 Task: Roll up How many In force and Surrendered.
Action: Mouse moved to (19, 91)
Screenshot: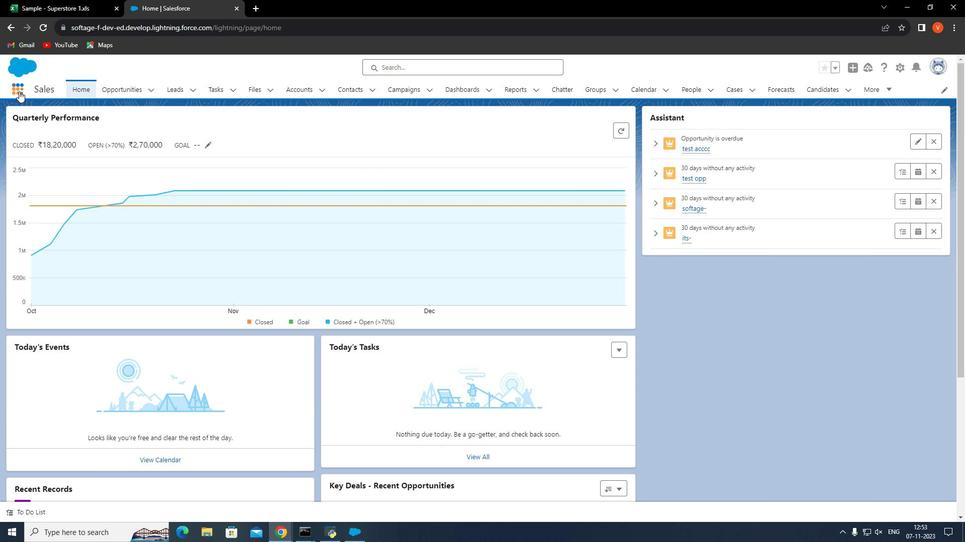 
Action: Mouse pressed left at (19, 91)
Screenshot: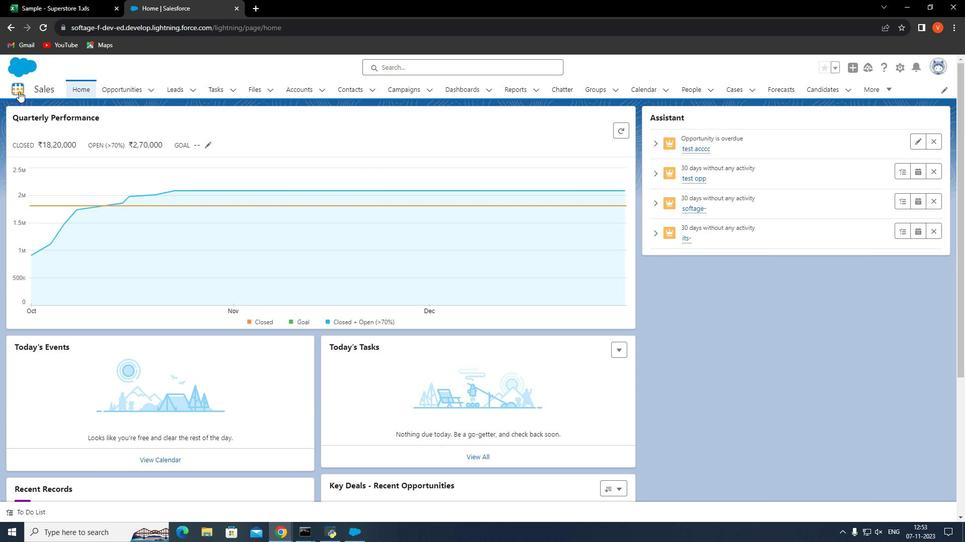
Action: Mouse moved to (36, 264)
Screenshot: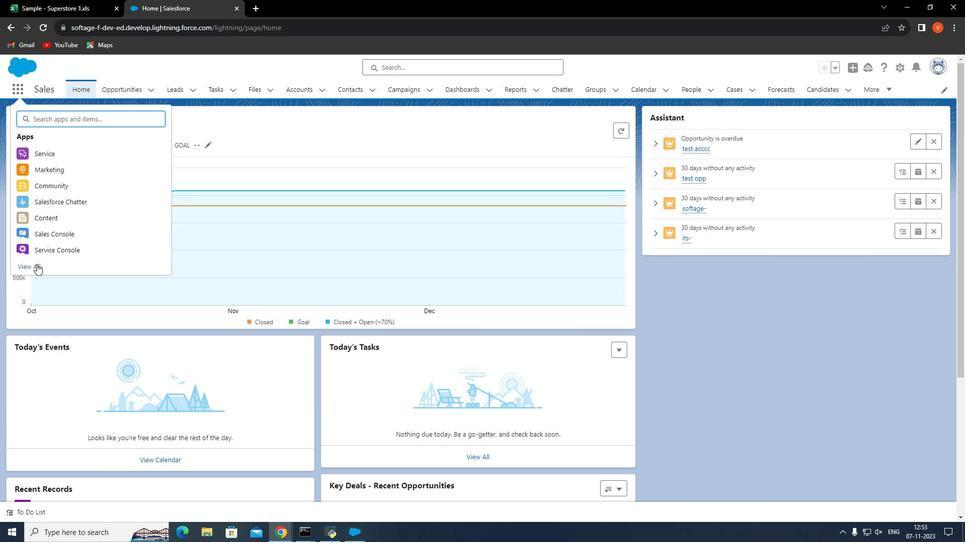 
Action: Mouse pressed left at (36, 264)
Screenshot: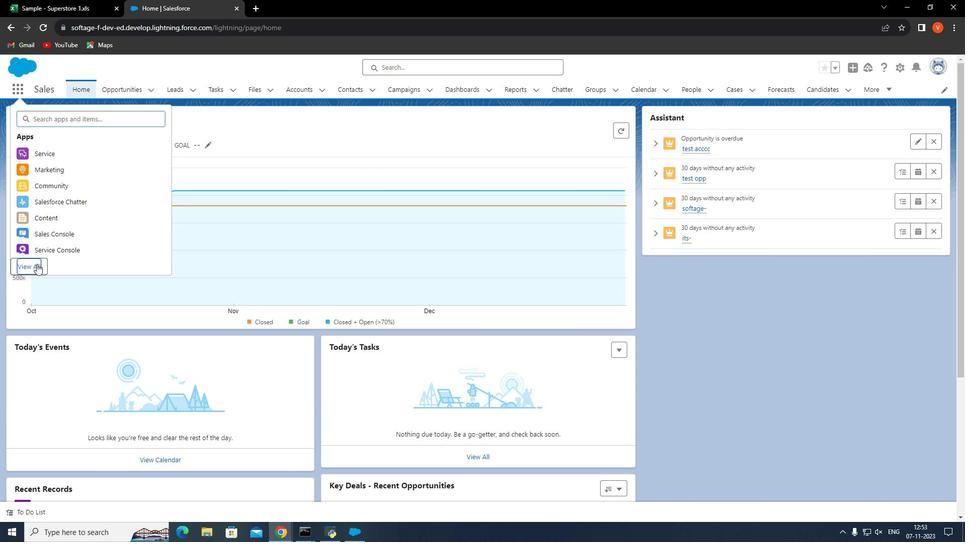 
Action: Mouse moved to (407, 385)
Screenshot: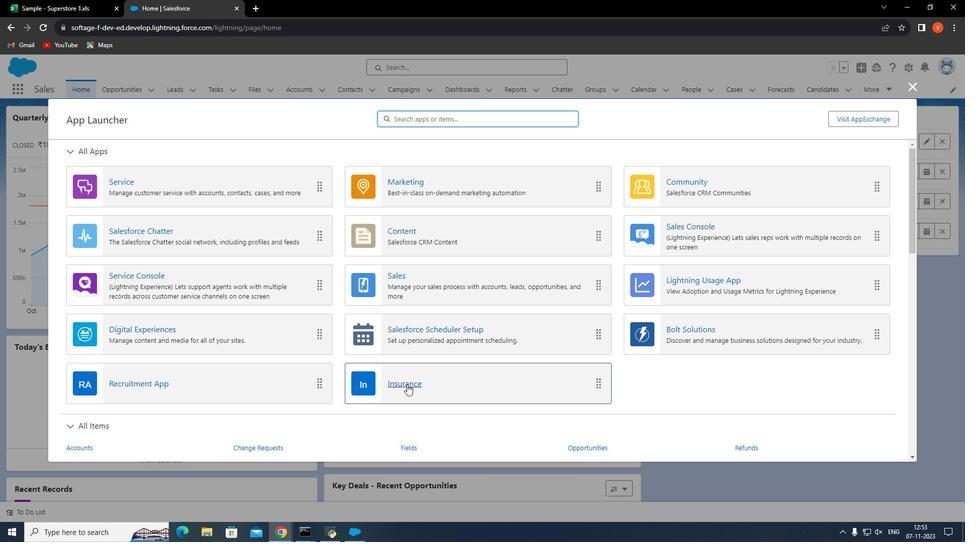 
Action: Mouse pressed left at (407, 385)
Screenshot: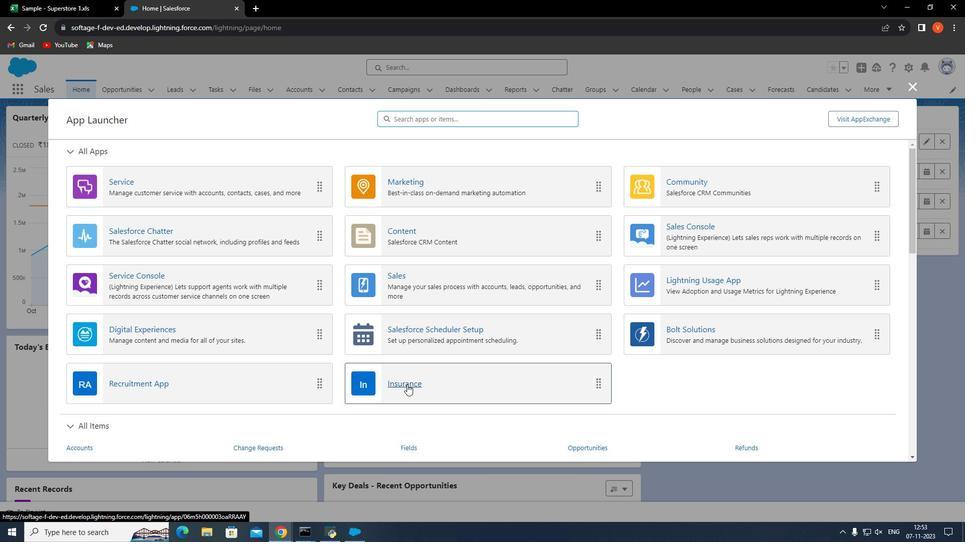 
Action: Mouse moved to (323, 88)
Screenshot: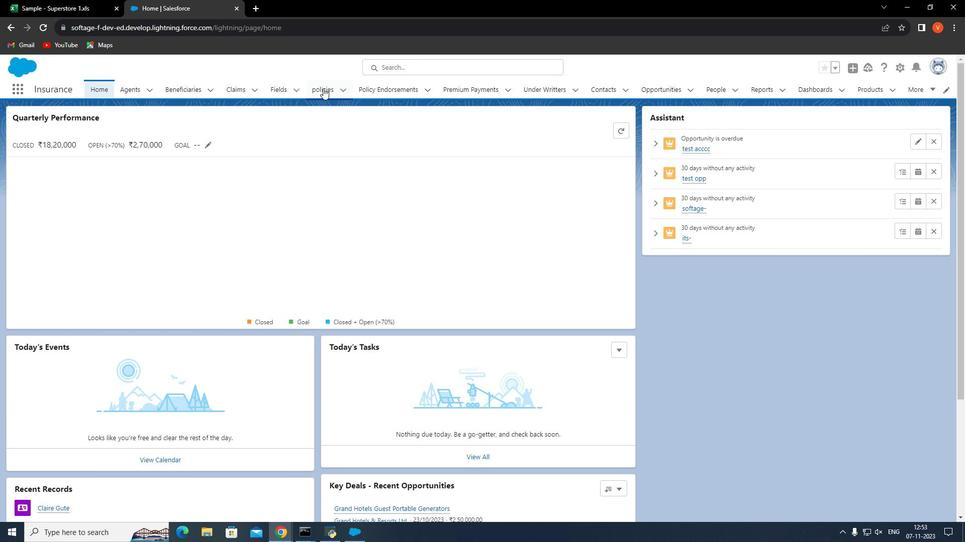 
Action: Mouse pressed left at (323, 88)
Screenshot: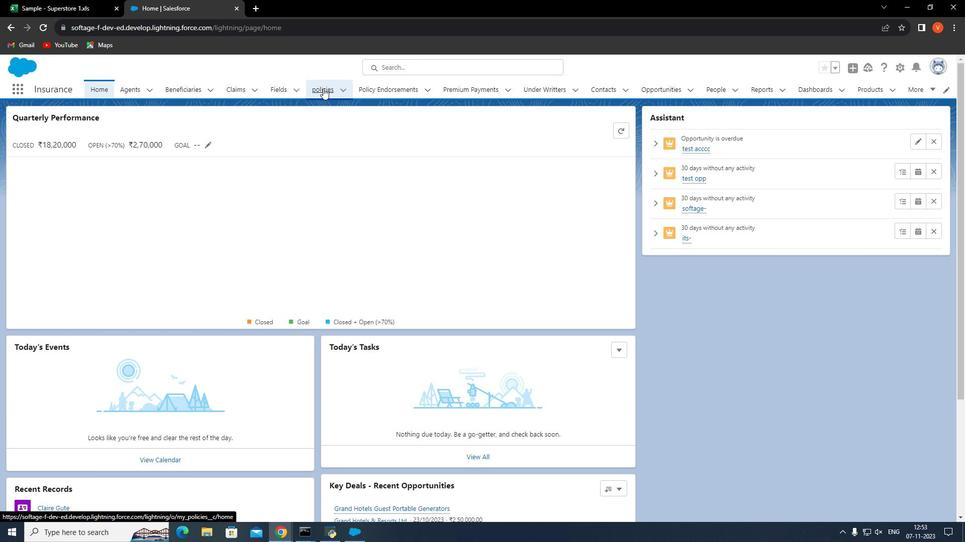 
Action: Mouse moved to (909, 63)
Screenshot: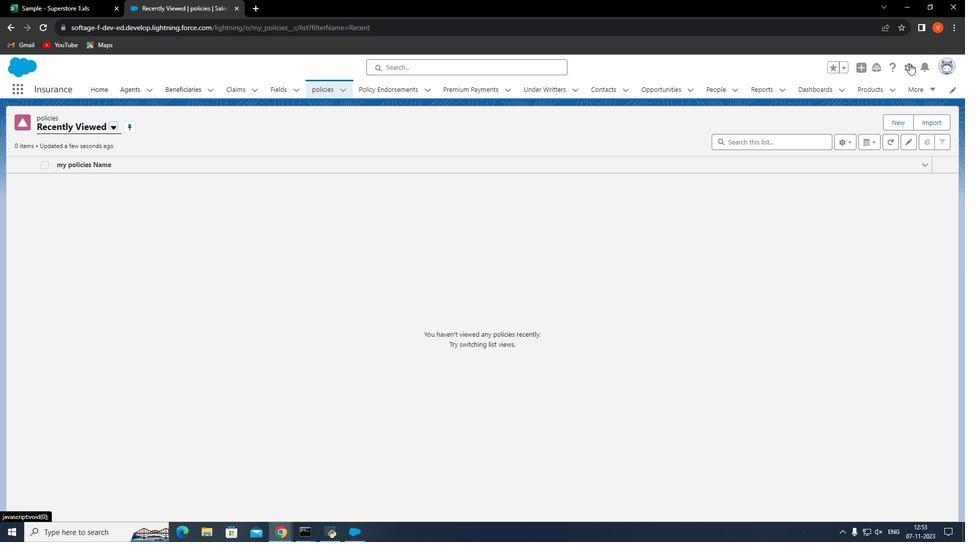 
Action: Mouse pressed left at (909, 63)
Screenshot: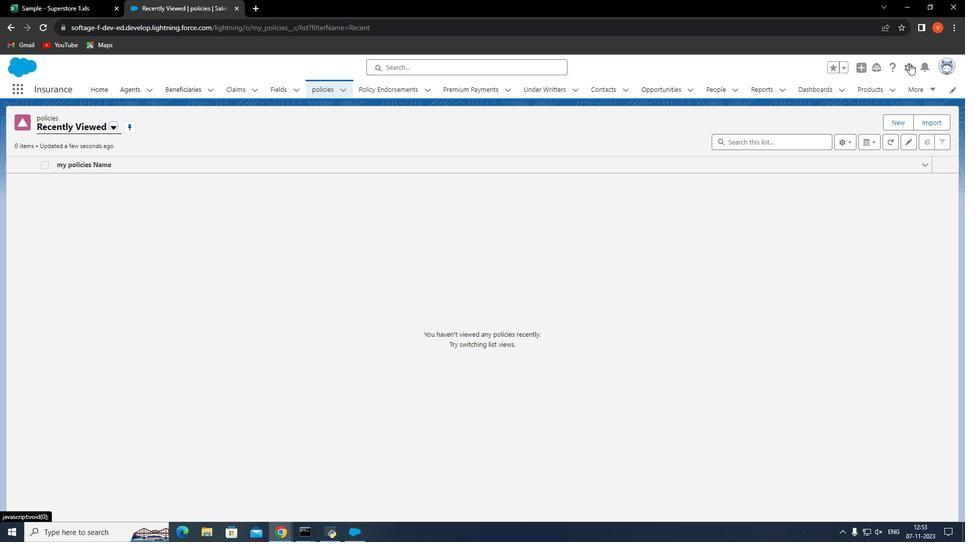 
Action: Mouse moved to (901, 90)
Screenshot: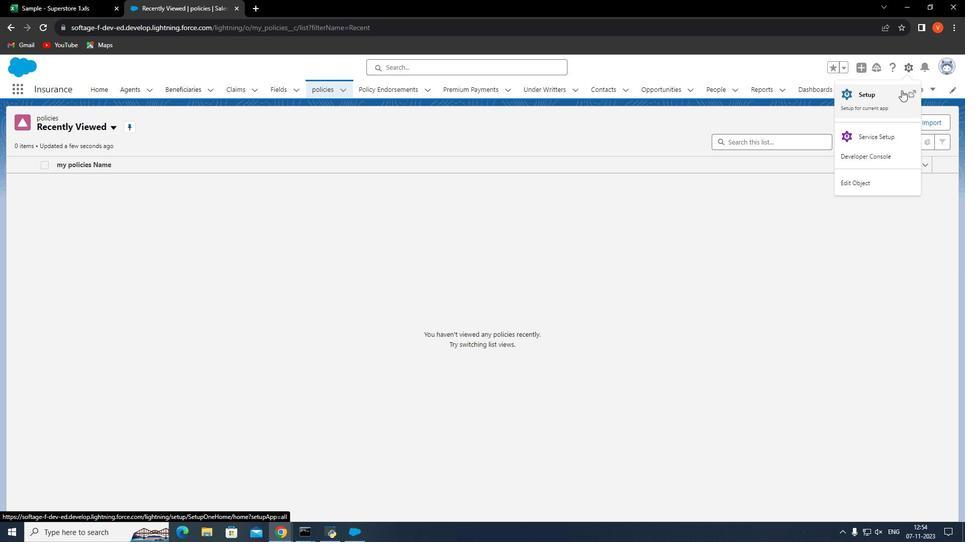 
Action: Mouse pressed left at (901, 90)
Screenshot: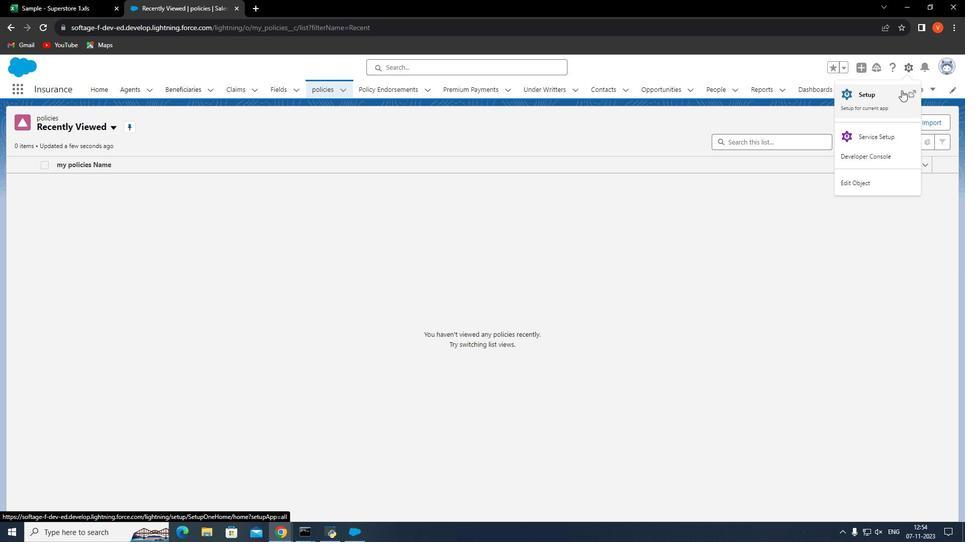 
Action: Mouse moved to (122, 91)
Screenshot: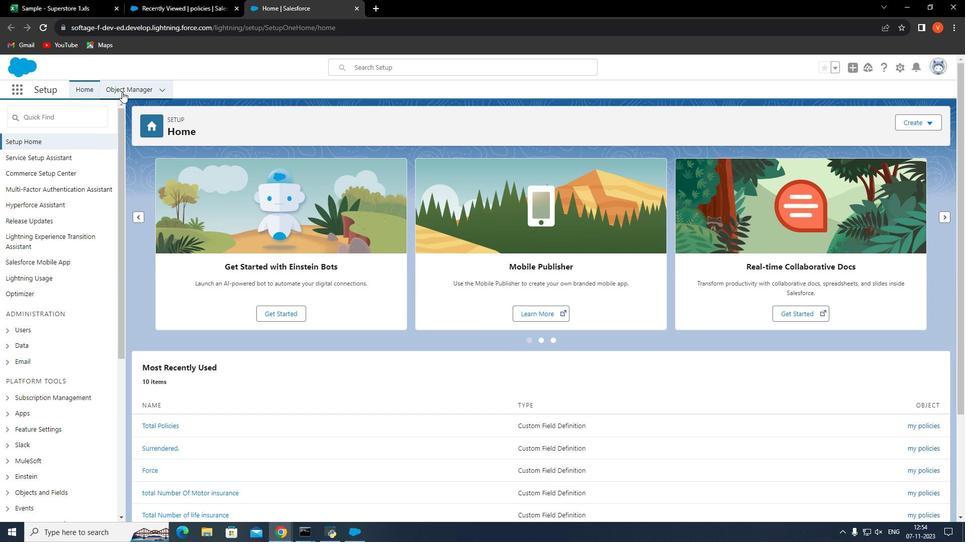 
Action: Mouse pressed left at (122, 91)
Screenshot: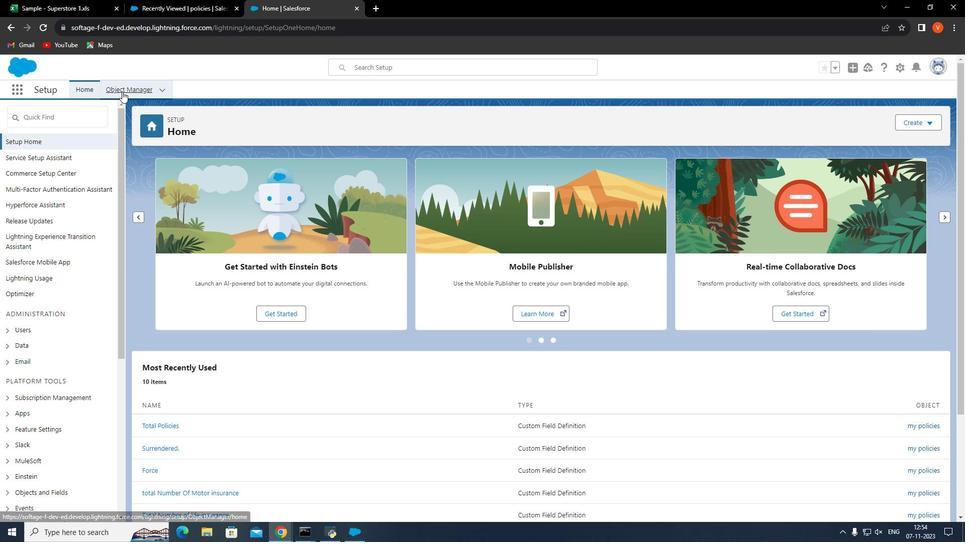 
Action: Mouse moved to (794, 127)
Screenshot: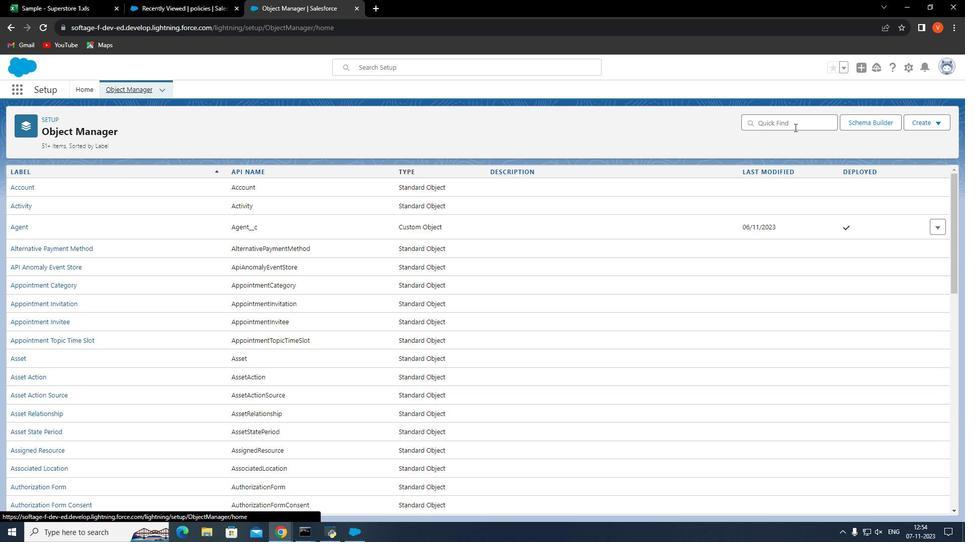 
Action: Mouse pressed left at (794, 127)
Screenshot: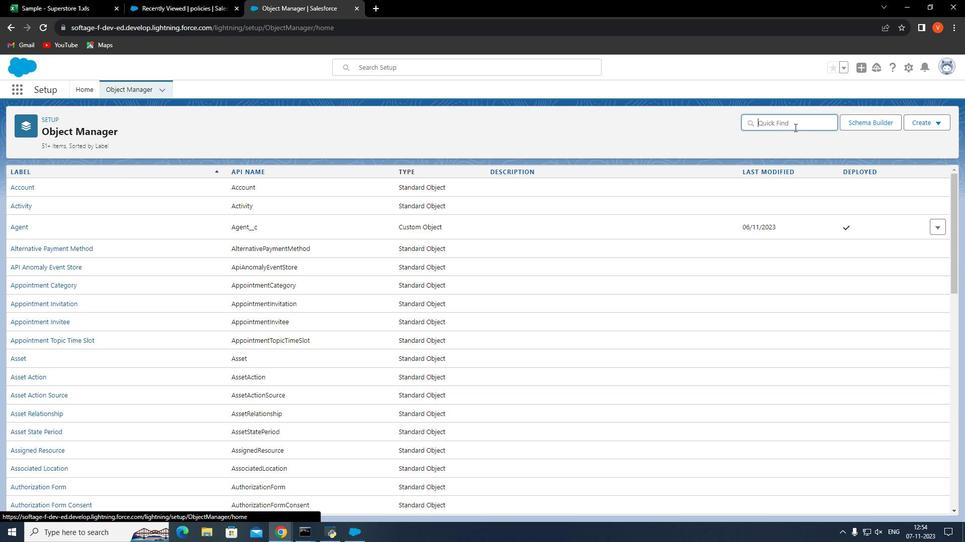 
Action: Mouse moved to (419, 288)
Screenshot: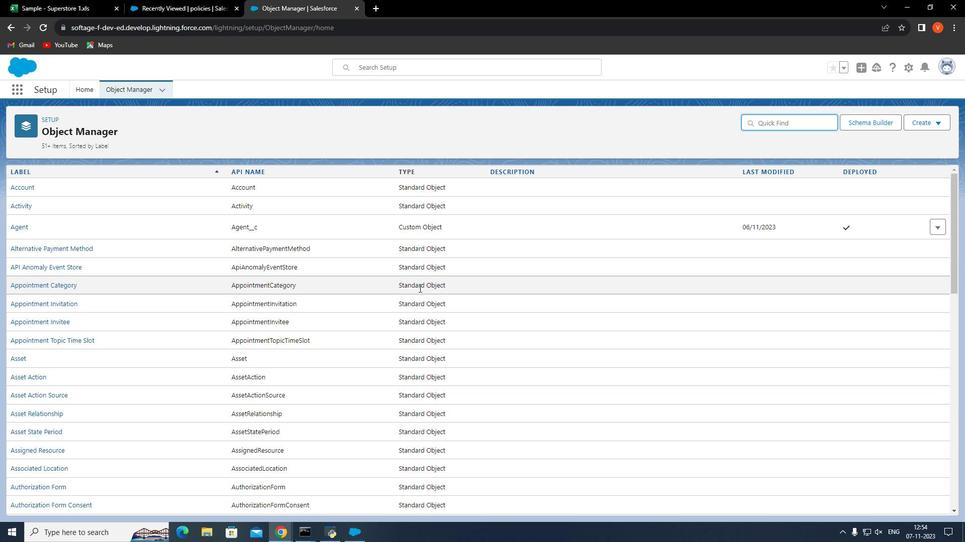 
Action: Mouse scrolled (419, 287) with delta (0, 0)
Screenshot: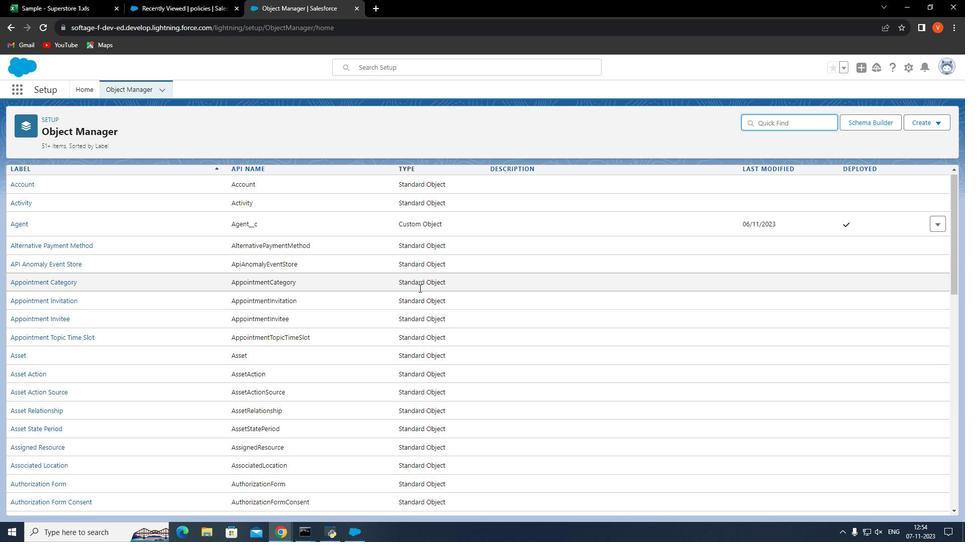 
Action: Mouse scrolled (419, 287) with delta (0, 0)
Screenshot: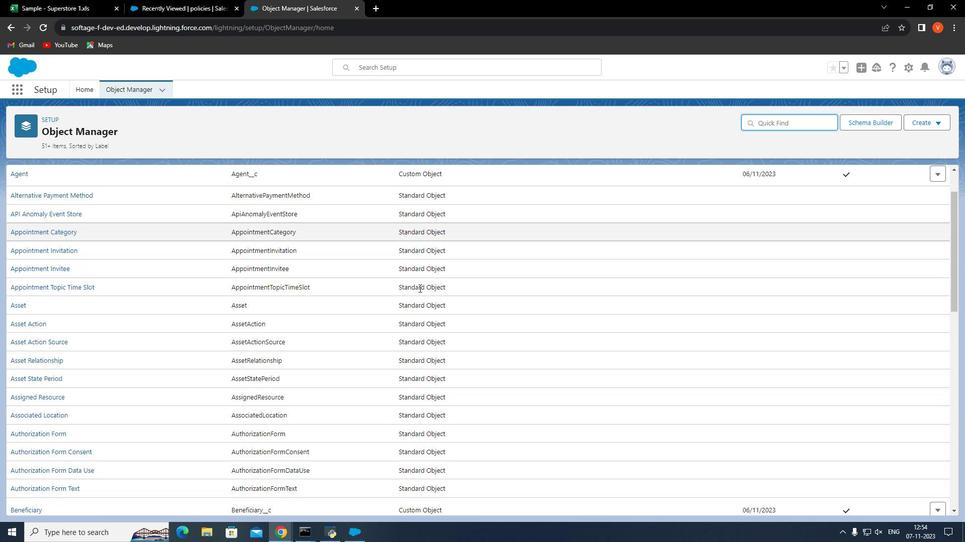 
Action: Mouse moved to (419, 289)
Screenshot: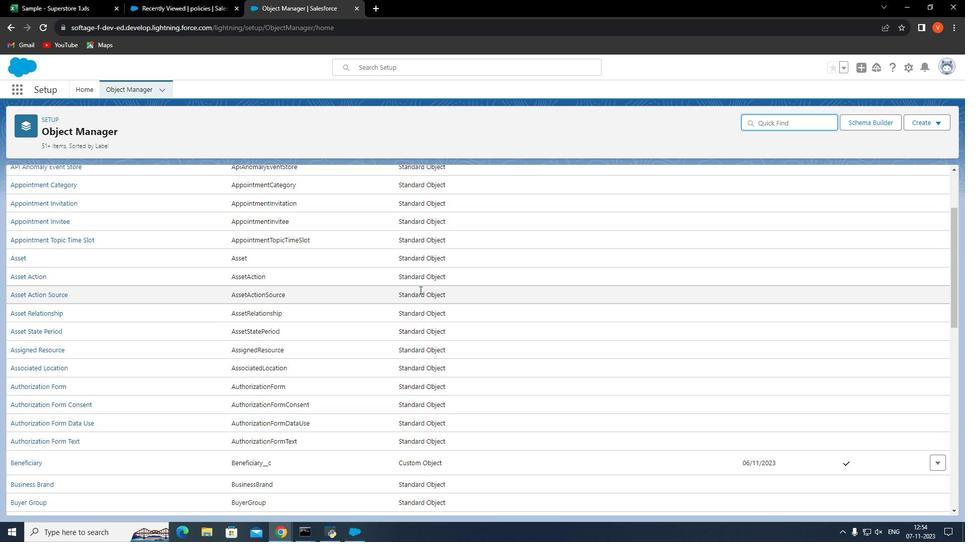 
Action: Mouse scrolled (419, 289) with delta (0, 0)
Screenshot: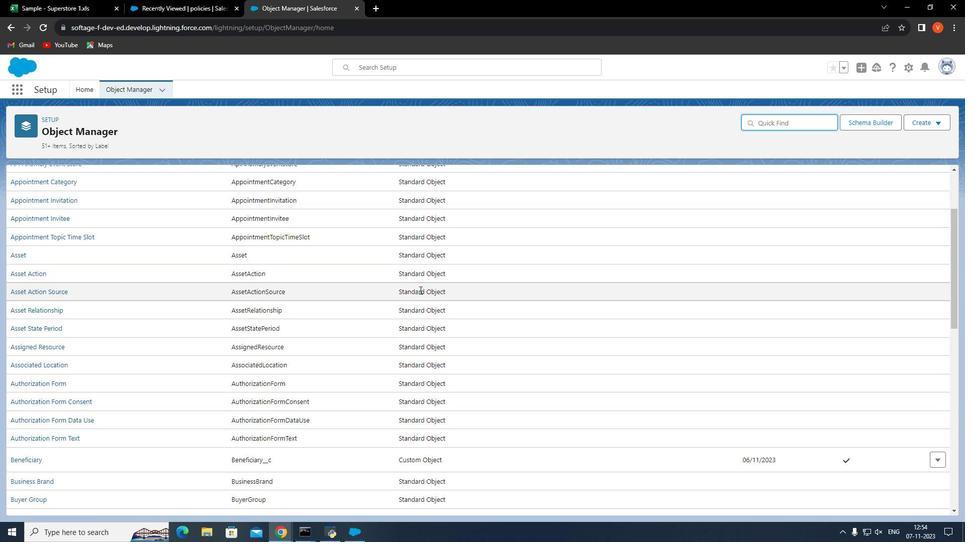 
Action: Mouse moved to (420, 291)
Screenshot: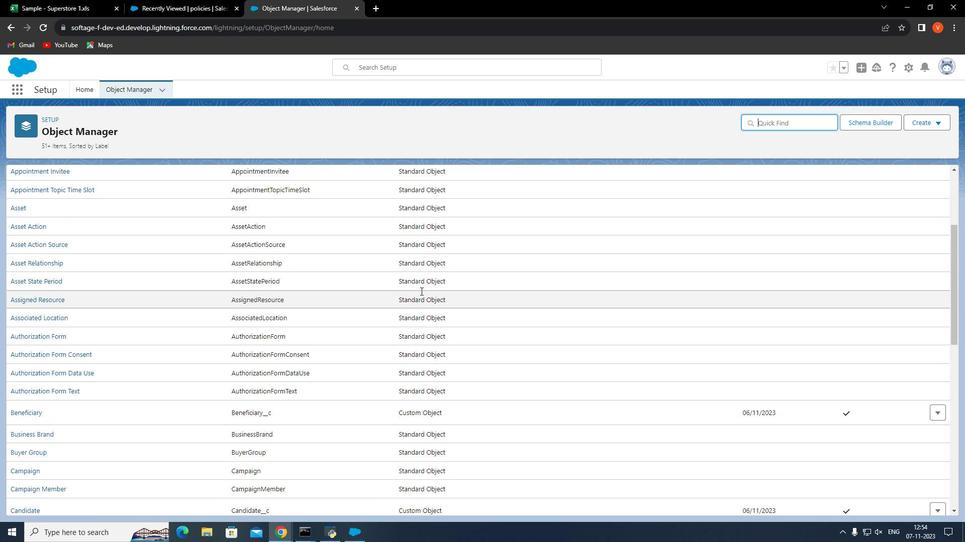 
Action: Mouse scrolled (420, 290) with delta (0, 0)
Screenshot: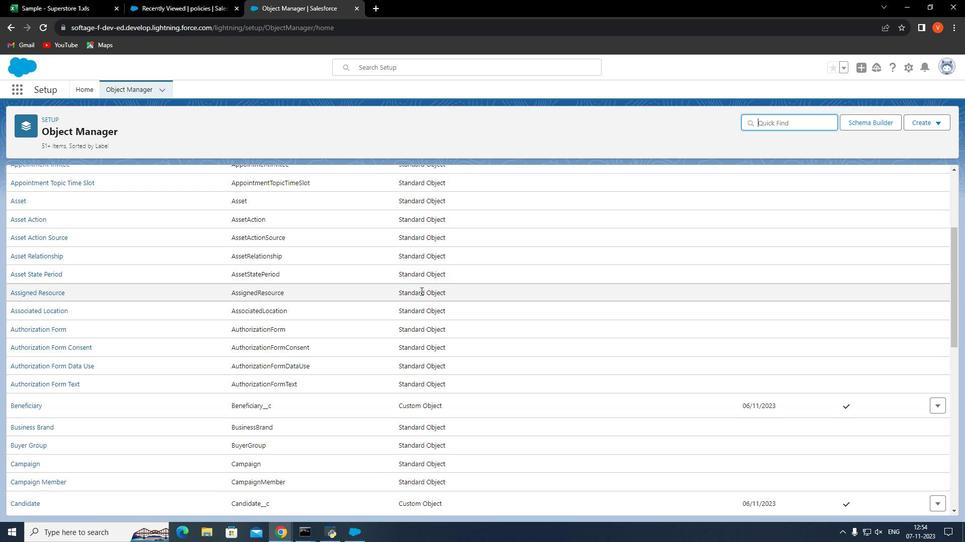 
Action: Mouse moved to (403, 309)
Screenshot: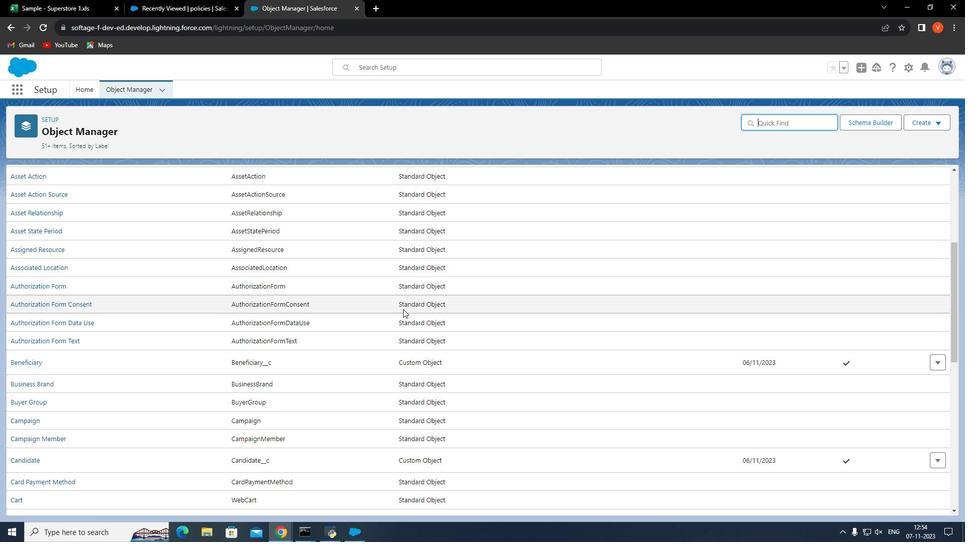 
Action: Mouse scrolled (403, 309) with delta (0, 0)
Screenshot: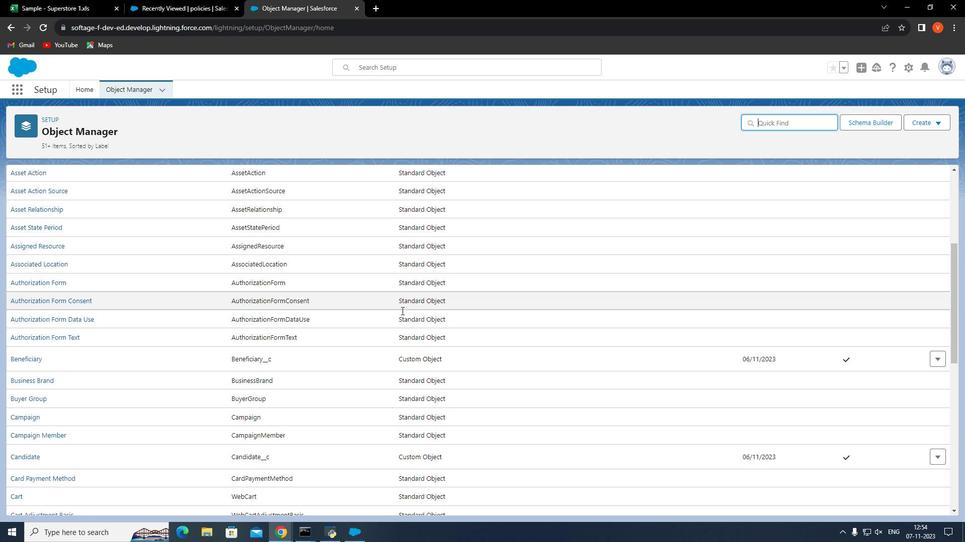 
Action: Mouse moved to (401, 313)
Screenshot: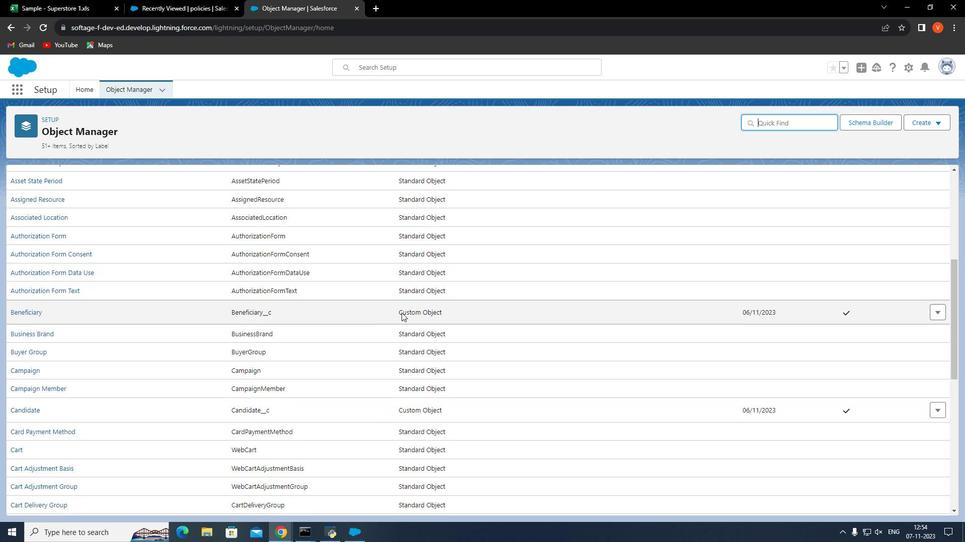 
Action: Mouse scrolled (401, 312) with delta (0, 0)
Screenshot: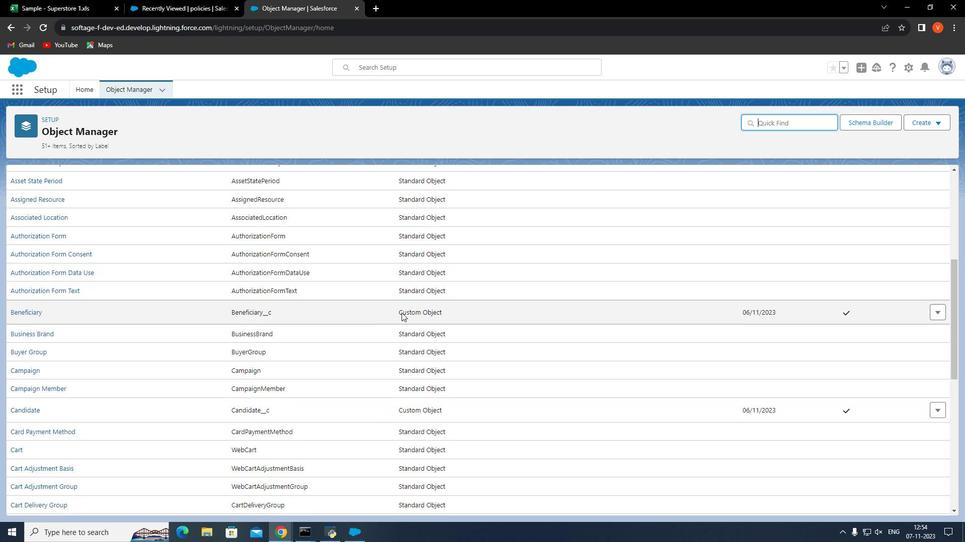 
Action: Mouse moved to (399, 313)
Screenshot: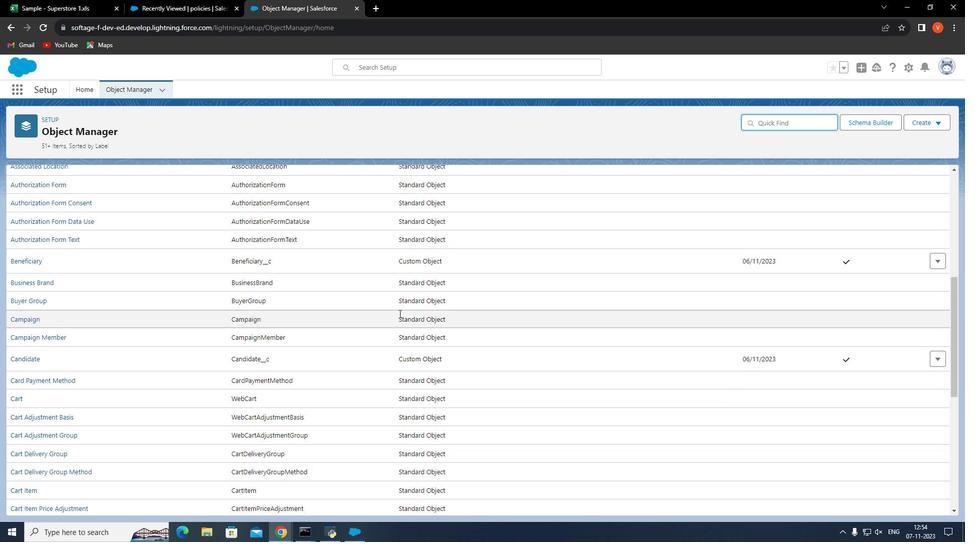 
Action: Mouse scrolled (399, 313) with delta (0, 0)
Screenshot: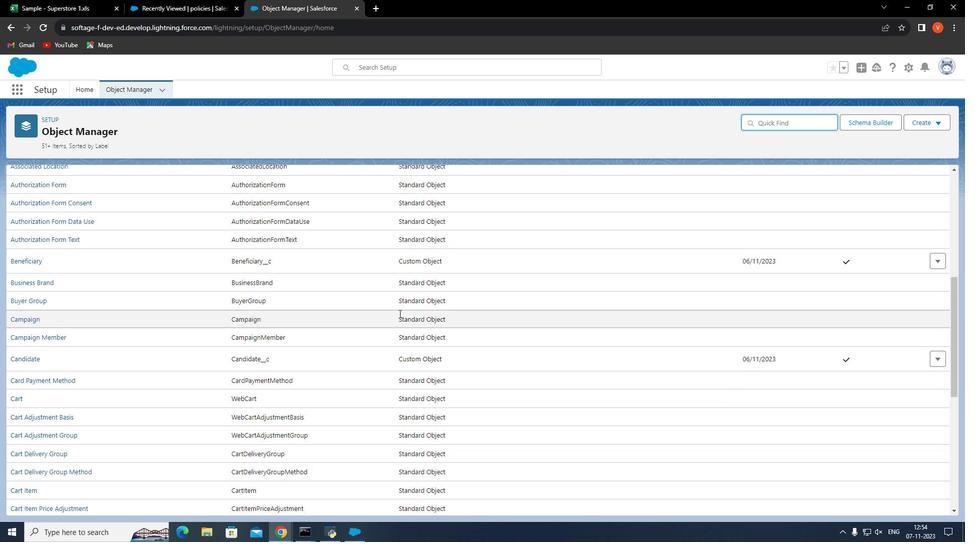 
Action: Mouse moved to (396, 315)
Screenshot: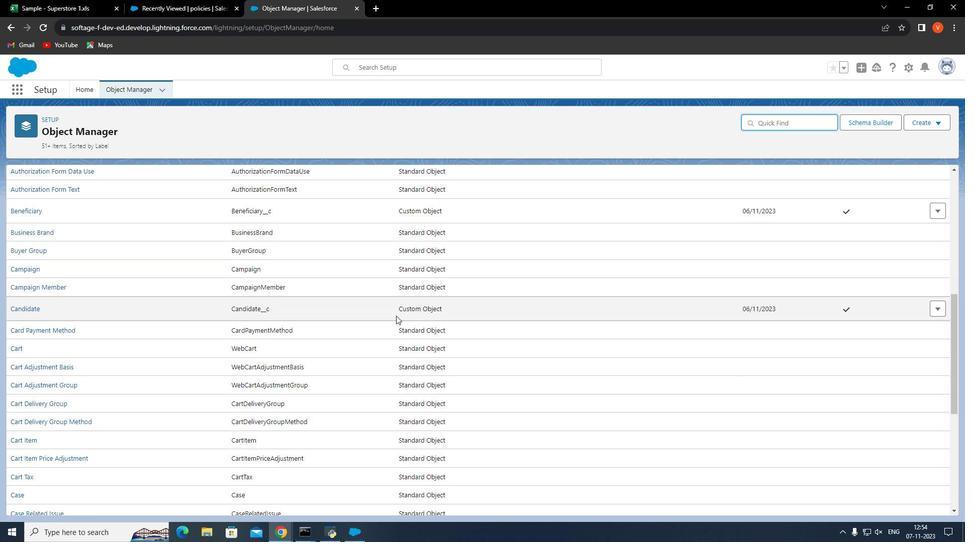 
Action: Mouse scrolled (396, 314) with delta (0, 0)
Screenshot: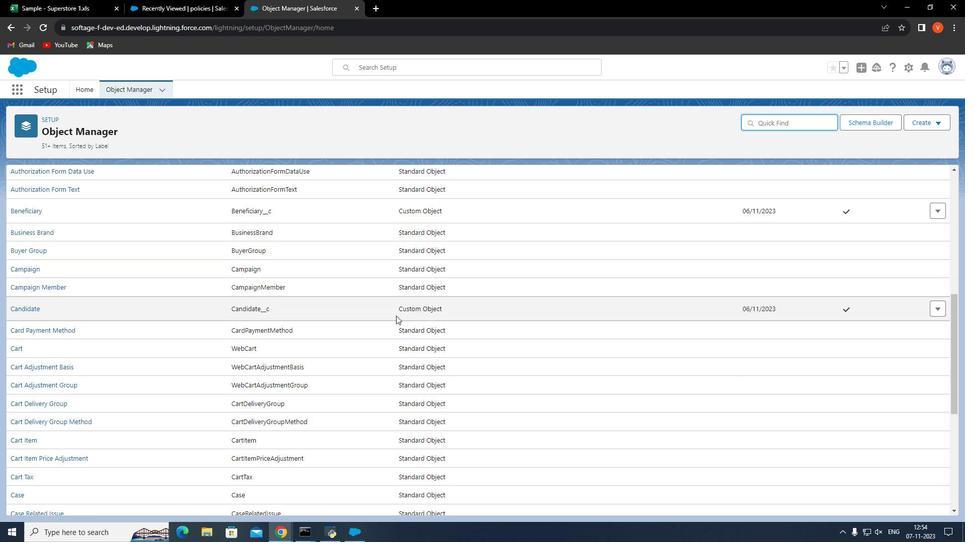 
Action: Mouse moved to (393, 319)
Screenshot: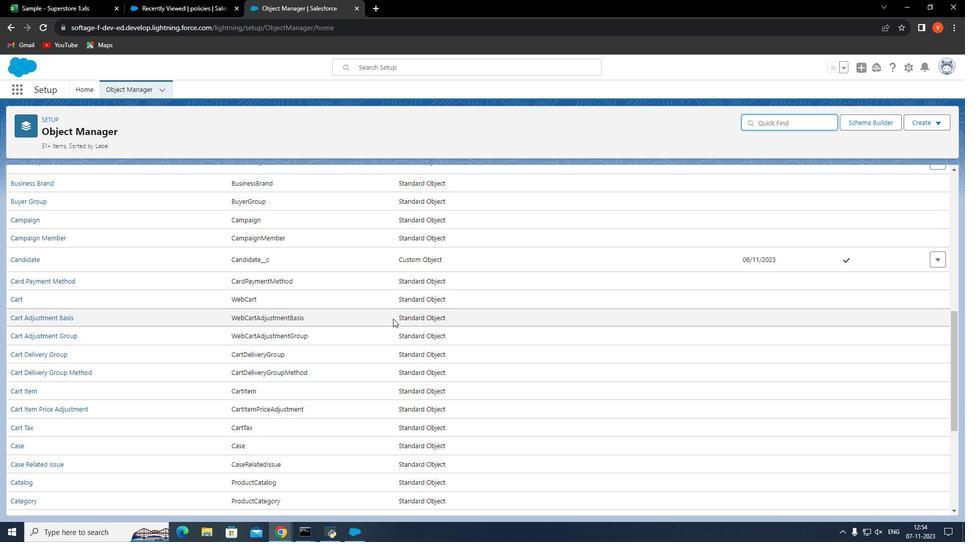 
Action: Mouse scrolled (393, 318) with delta (0, 0)
Screenshot: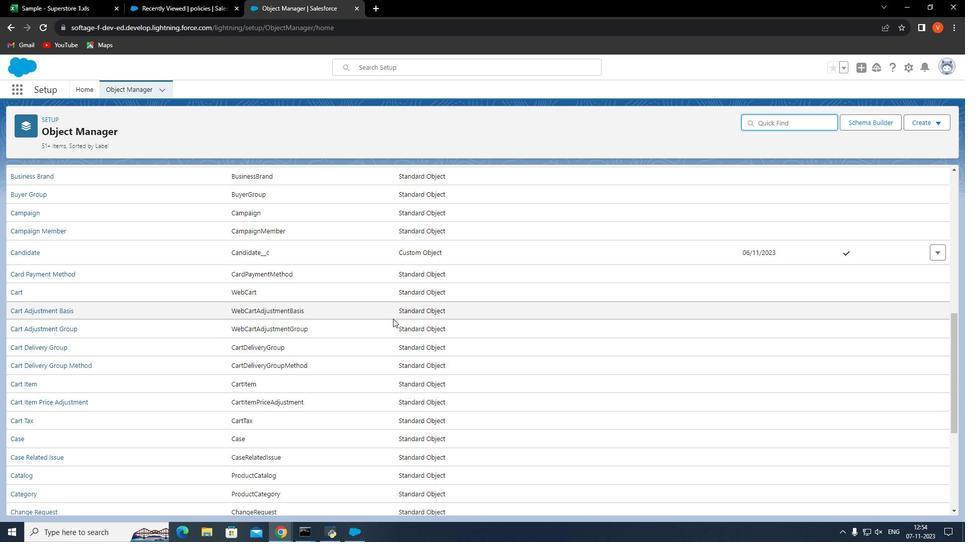 
Action: Mouse moved to (393, 319)
Screenshot: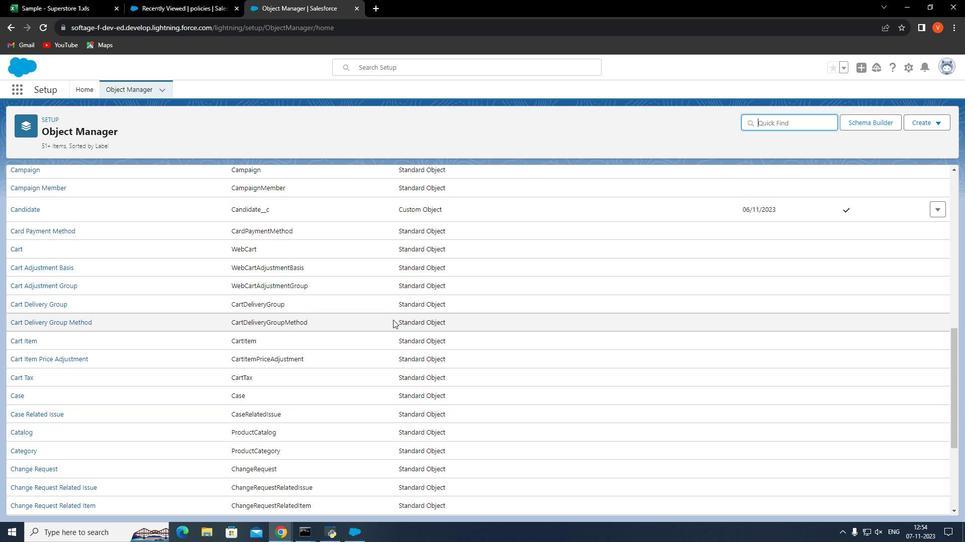 
Action: Mouse scrolled (393, 319) with delta (0, 0)
Screenshot: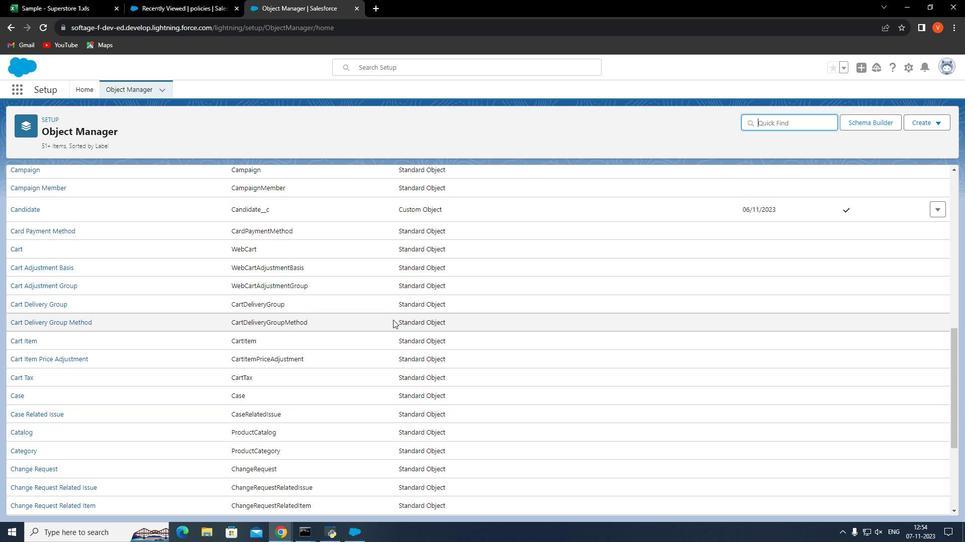 
Action: Mouse moved to (393, 321)
Screenshot: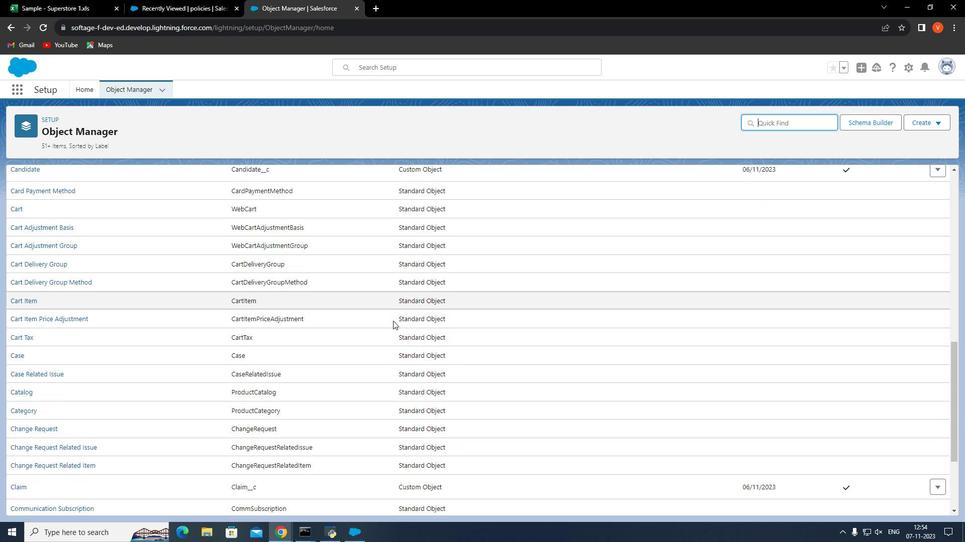 
Action: Mouse scrolled (393, 320) with delta (0, 0)
Screenshot: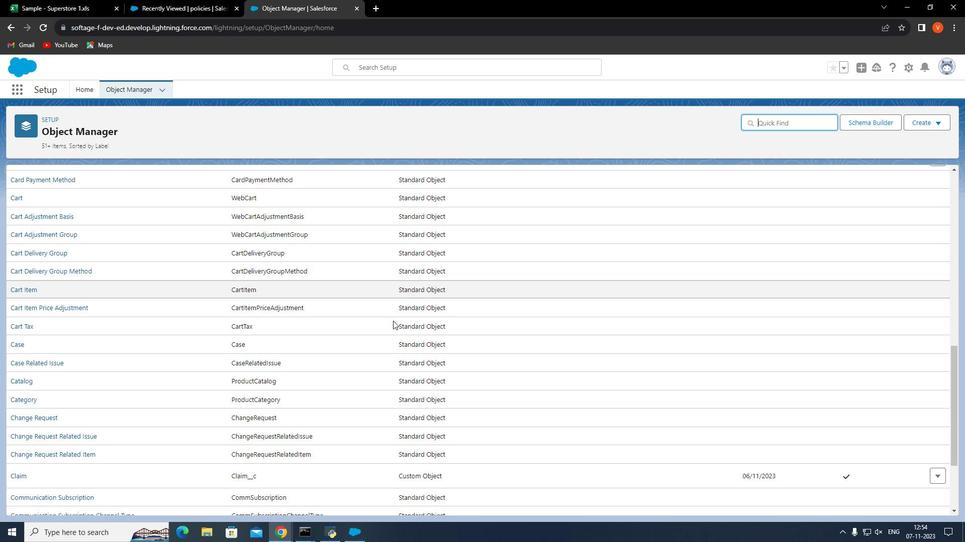
Action: Mouse moved to (343, 346)
Screenshot: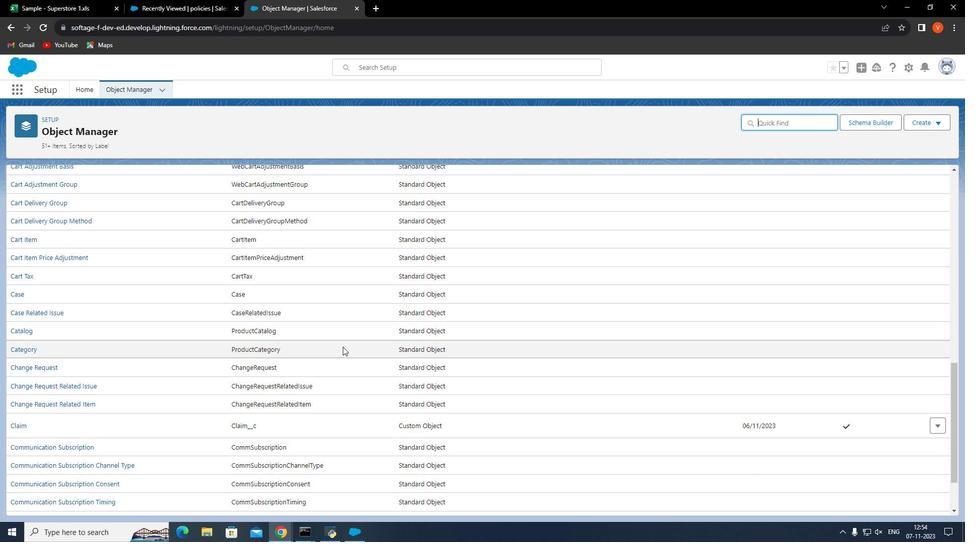 
Action: Mouse scrolled (343, 346) with delta (0, 0)
Screenshot: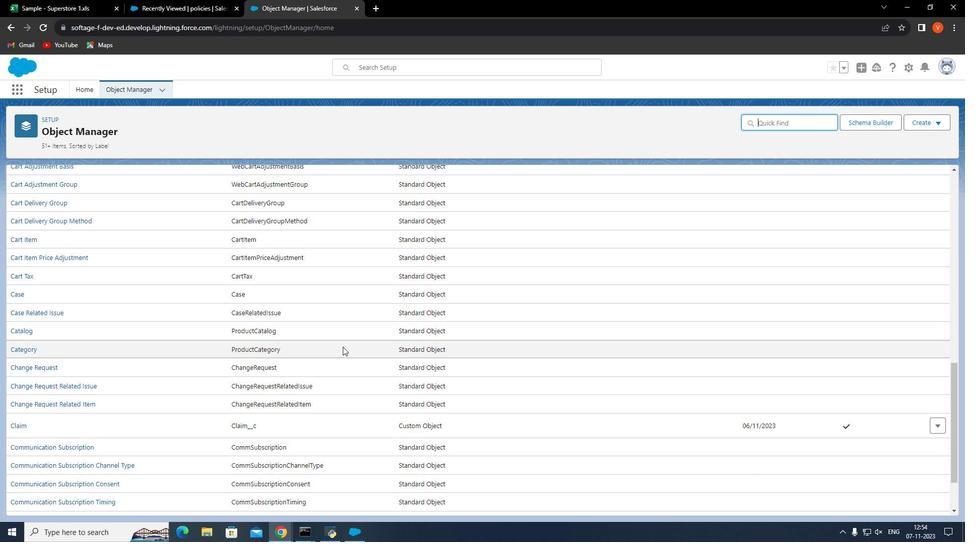 
Action: Mouse moved to (340, 348)
Screenshot: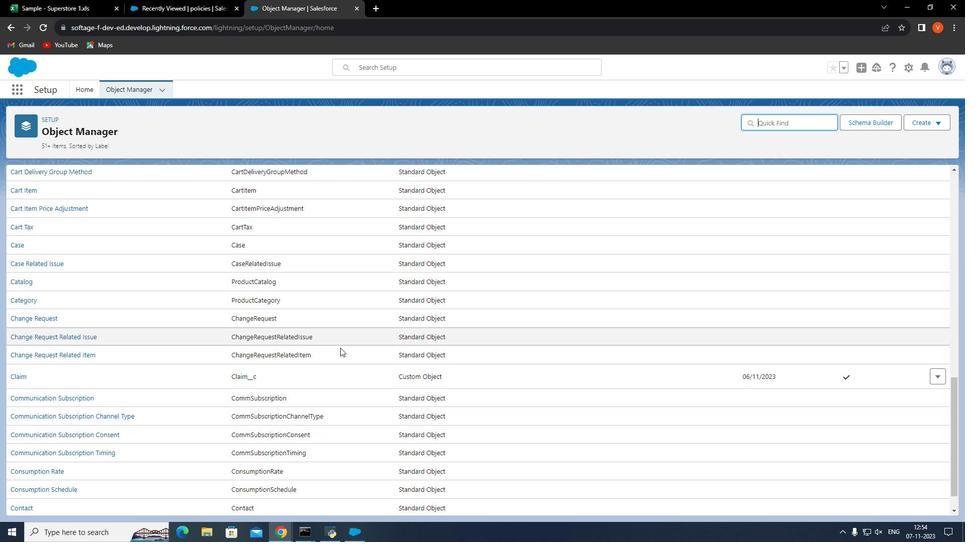 
Action: Mouse scrolled (340, 347) with delta (0, 0)
Screenshot: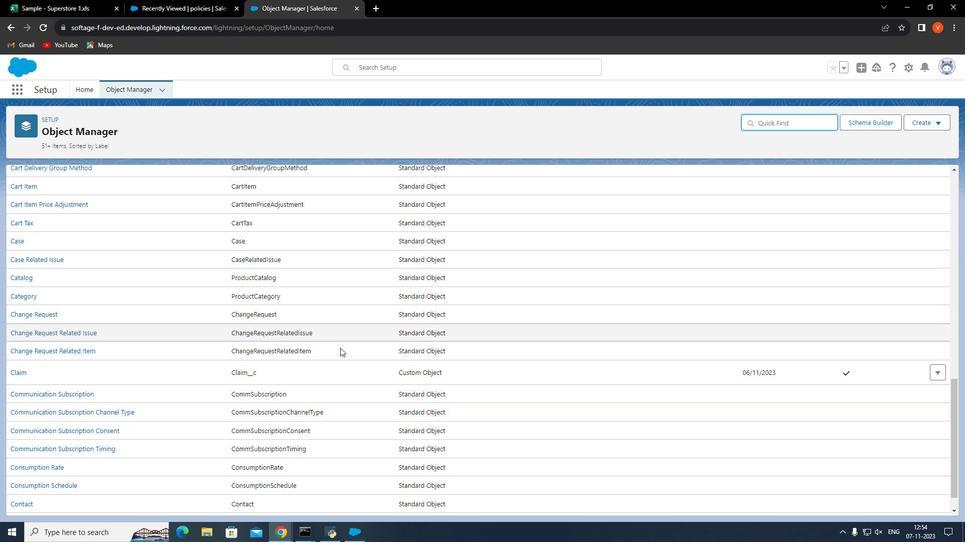 
Action: Mouse moved to (336, 351)
Screenshot: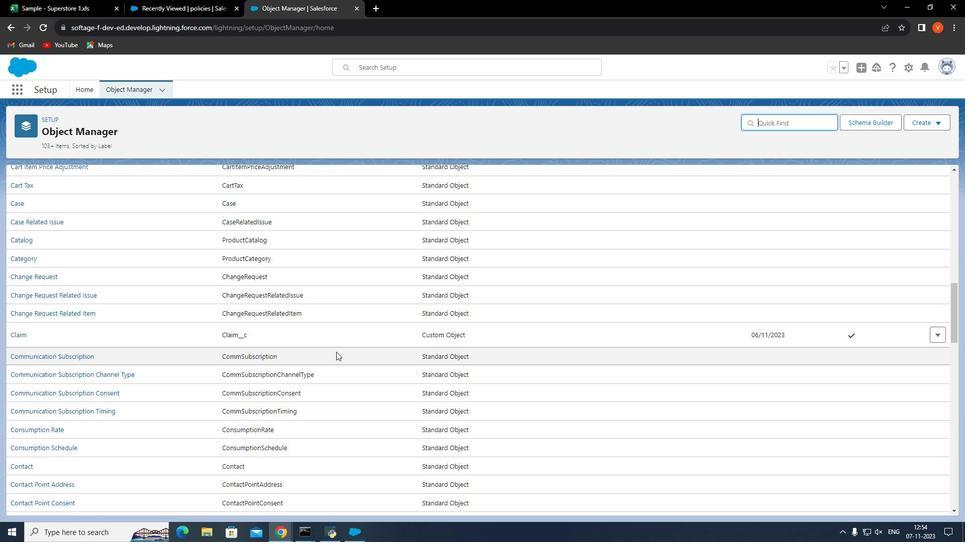
Action: Mouse scrolled (336, 351) with delta (0, 0)
Screenshot: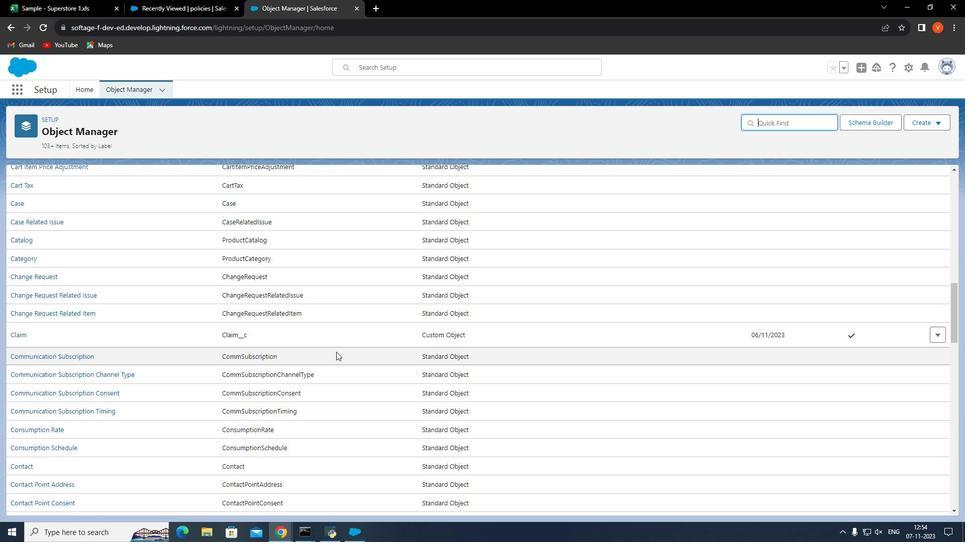 
Action: Mouse moved to (336, 352)
Screenshot: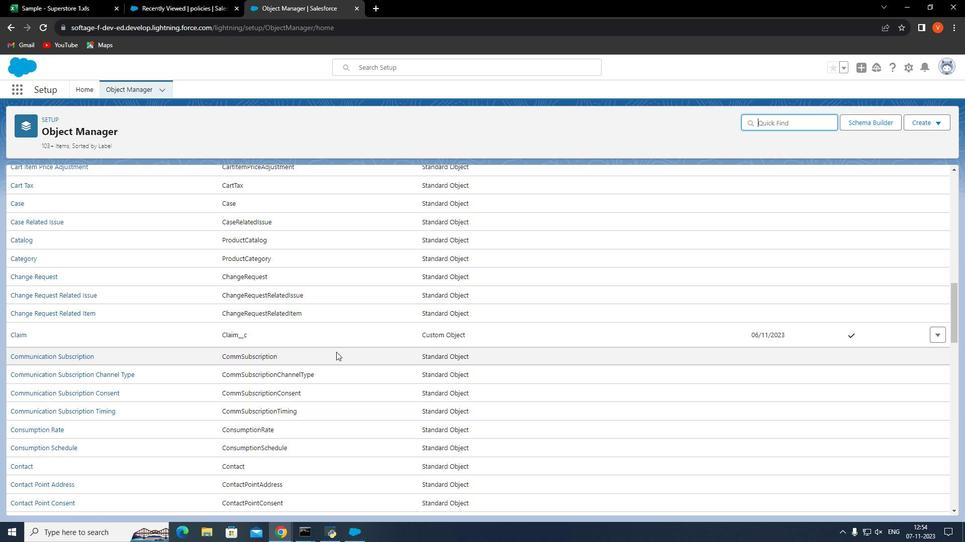 
Action: Mouse scrolled (336, 351) with delta (0, 0)
Screenshot: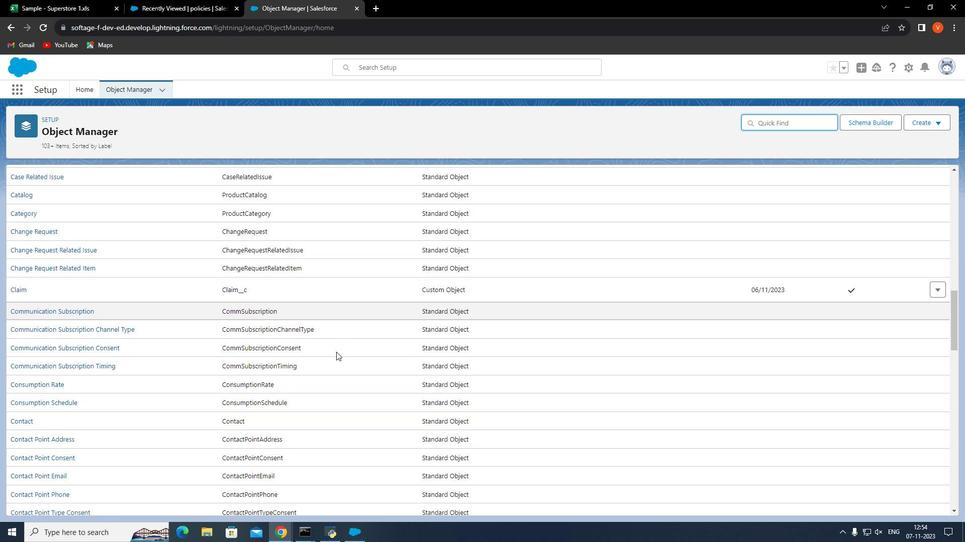
Action: Mouse moved to (25, 376)
Screenshot: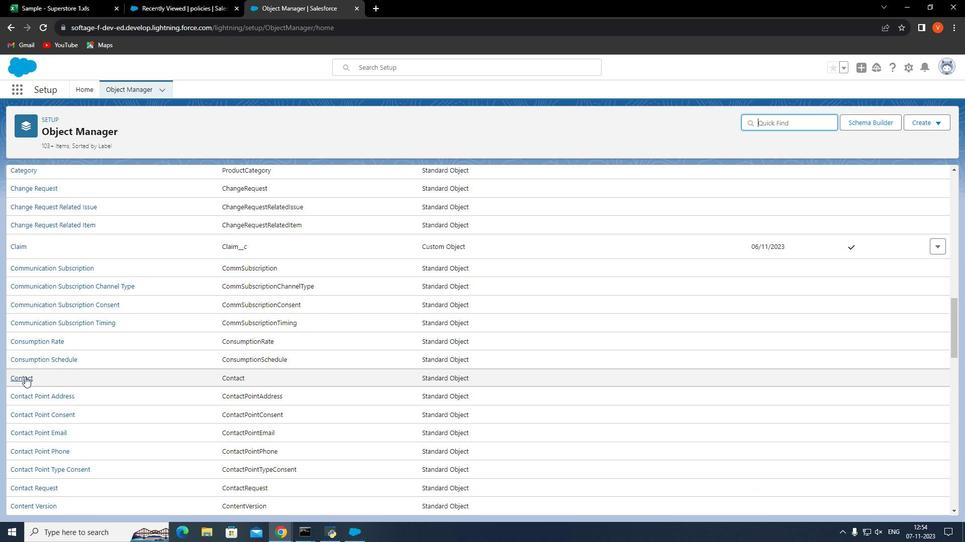 
Action: Mouse pressed left at (25, 376)
Screenshot: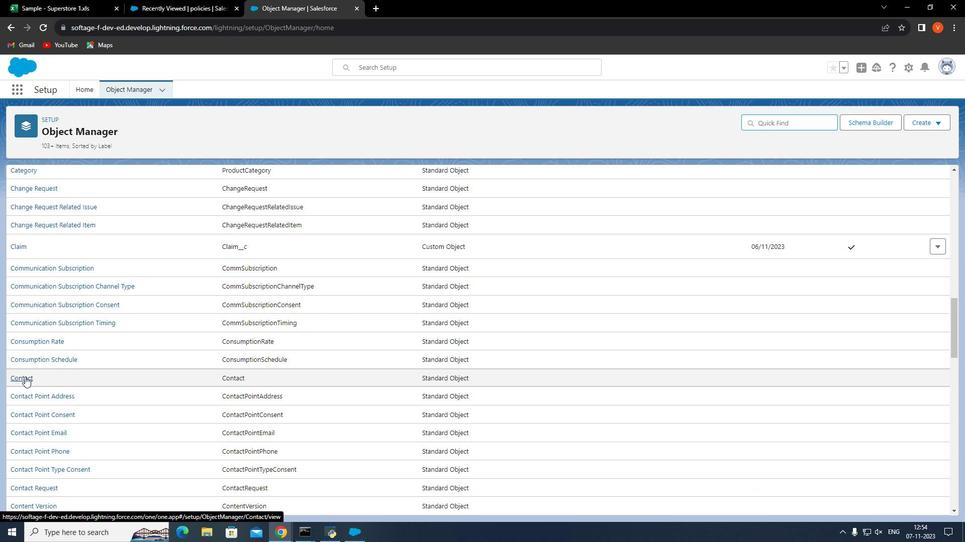 
Action: Mouse moved to (77, 190)
Screenshot: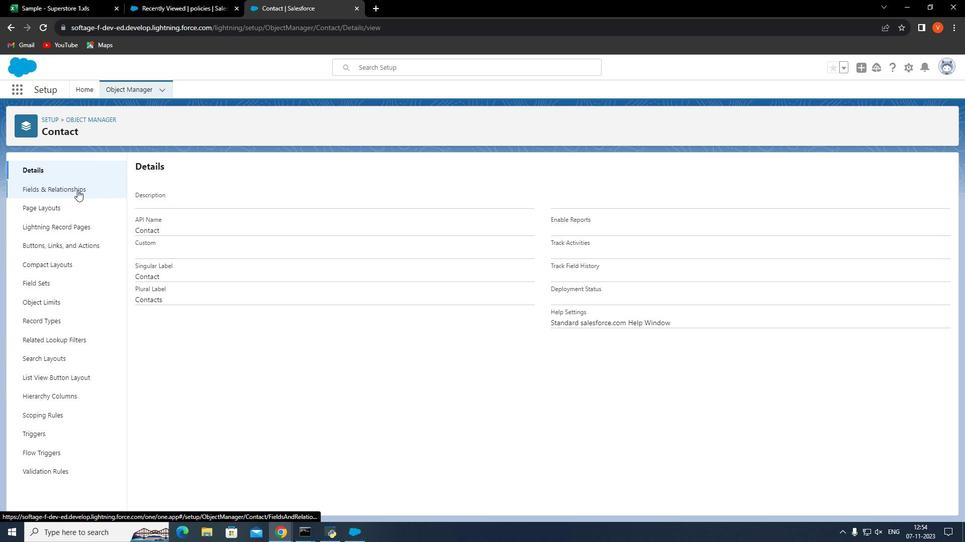 
Action: Mouse pressed left at (77, 190)
Screenshot: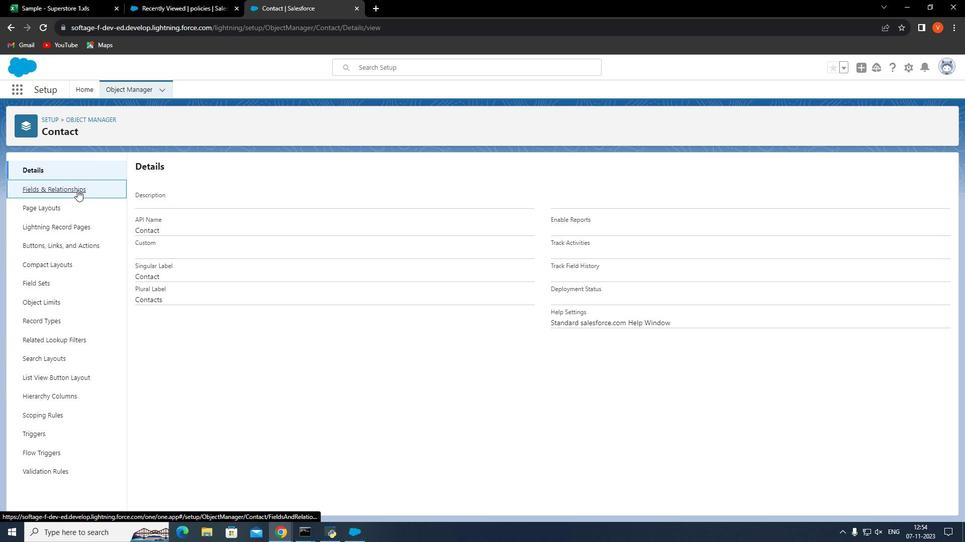 
Action: Mouse moved to (741, 173)
Screenshot: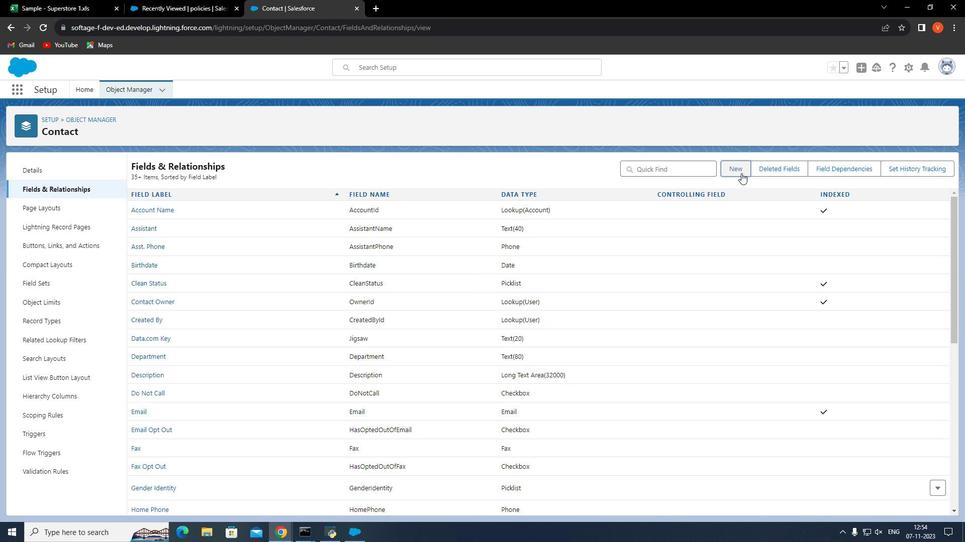 
Action: Mouse pressed left at (741, 173)
Screenshot: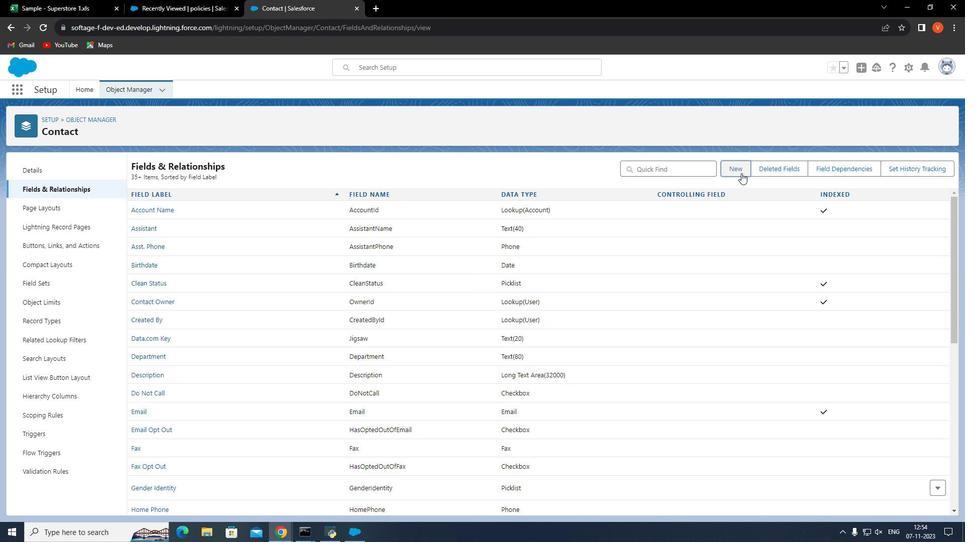 
Action: Mouse moved to (179, 328)
Screenshot: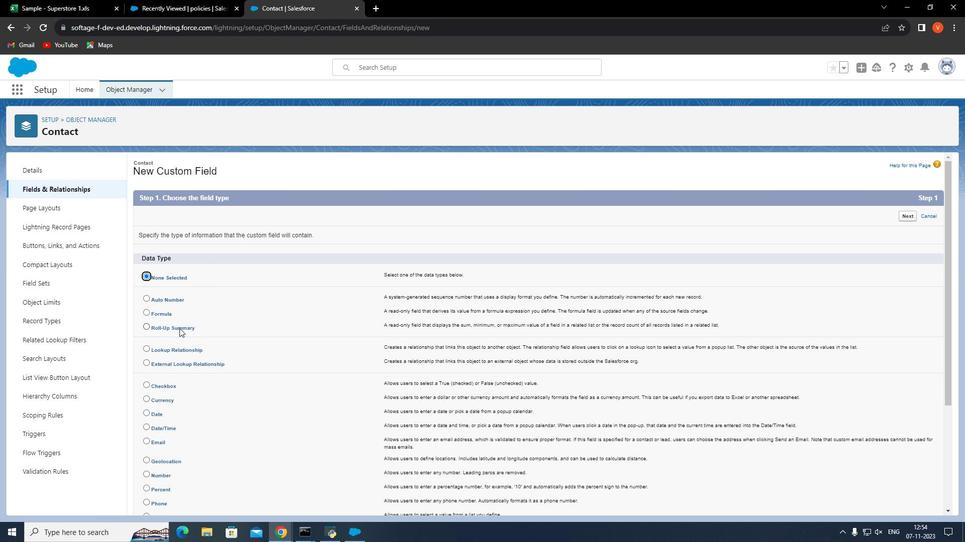 
Action: Mouse pressed left at (179, 328)
Screenshot: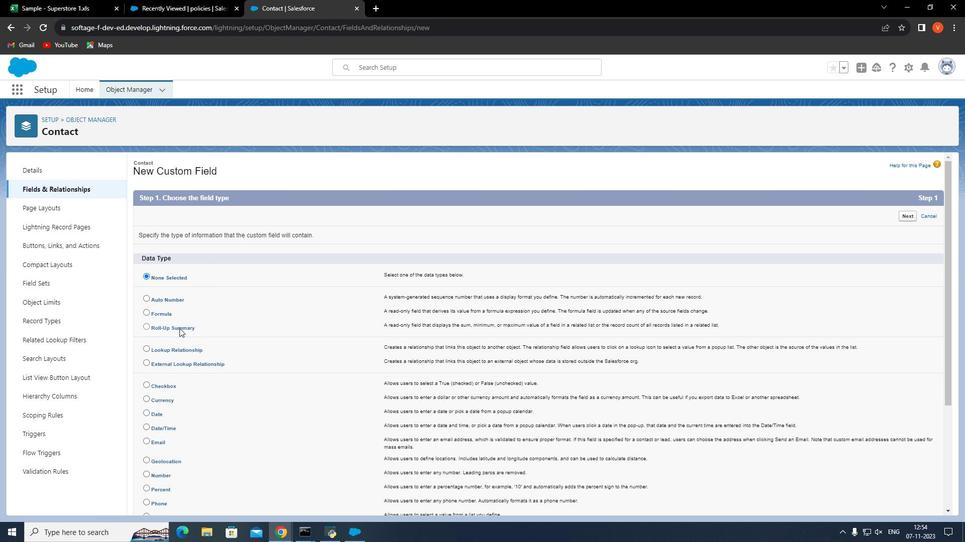 
Action: Mouse moved to (907, 215)
Screenshot: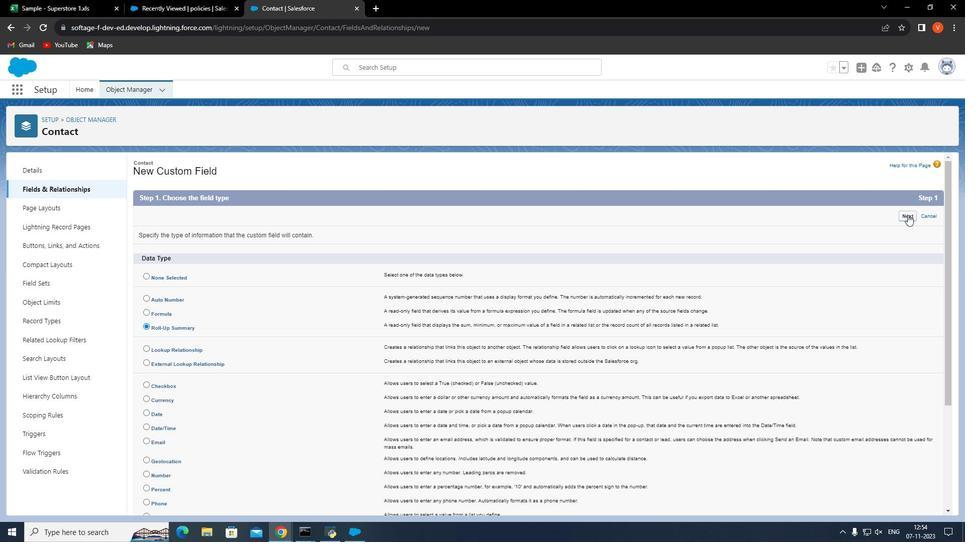 
Action: Mouse pressed left at (907, 215)
Screenshot: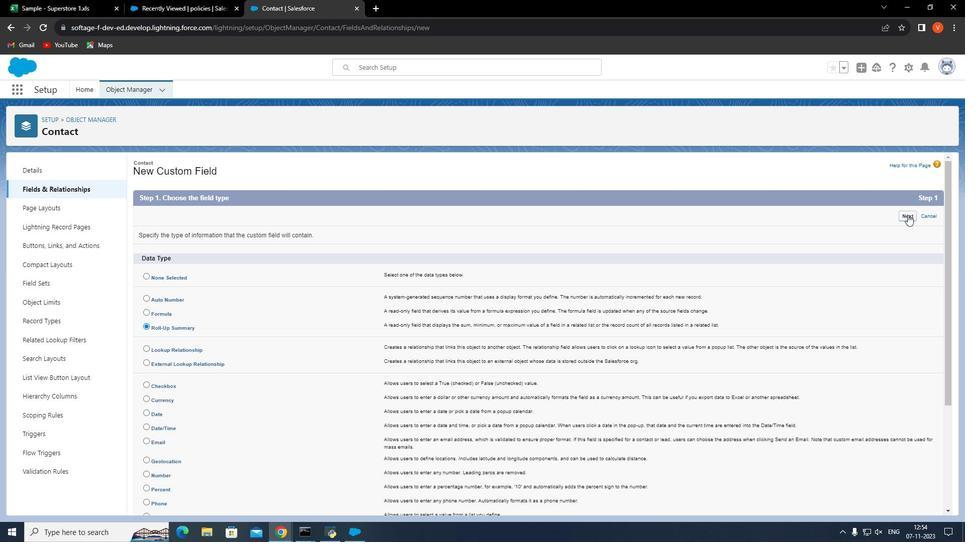 
Action: Mouse moved to (329, 235)
Screenshot: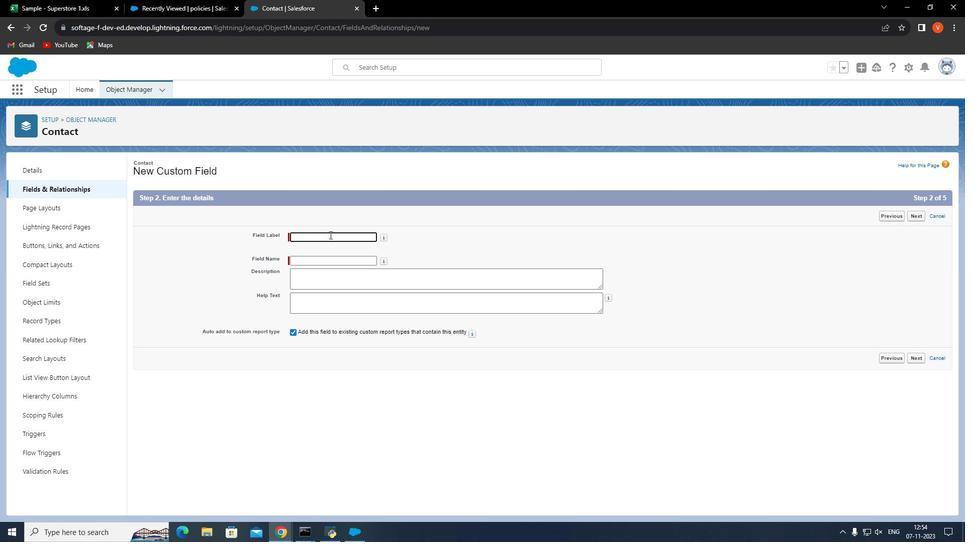 
Action: Mouse pressed left at (329, 235)
Screenshot: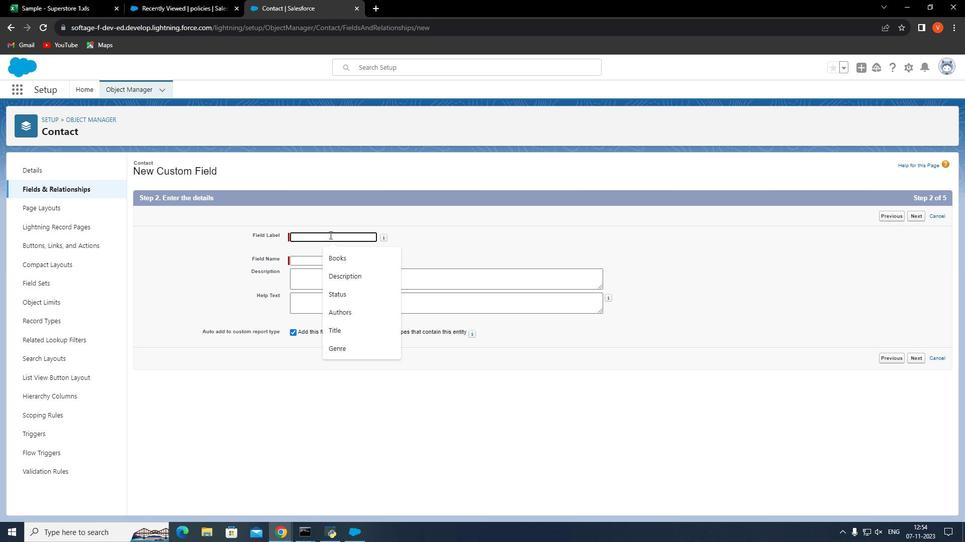 
Action: Mouse moved to (328, 235)
Screenshot: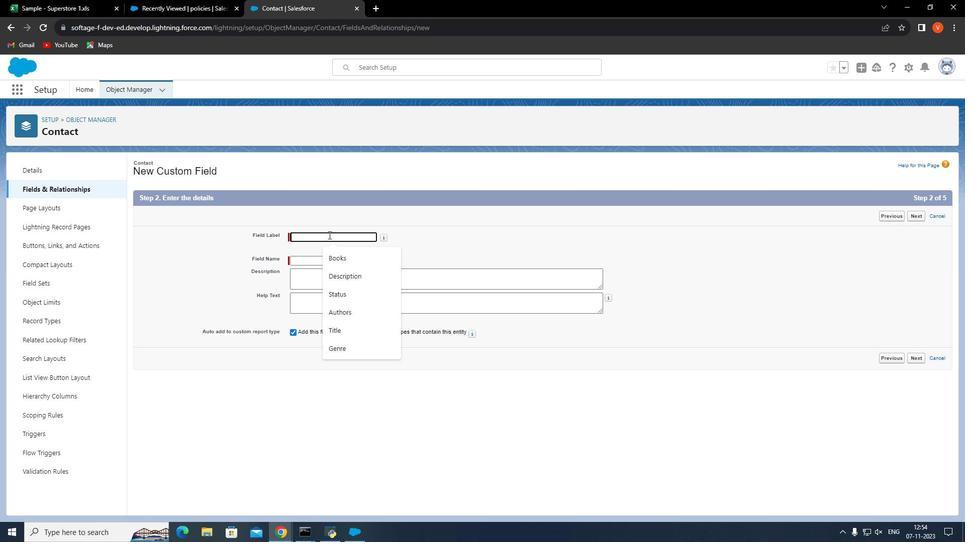 
Action: Key pressed <Key.shift><Key.shift><Key.shift><Key.shift><Key.shift><Key.shift><Key.shift><Key.shift><Key.shift><Key.shift><Key.shift><Key.shift><Key.shift><Key.shift><Key.shift><Key.shift><Key.shift><Key.shift><Key.shift><Key.shift><Key.shift><Key.shift><Key.shift><Key.shift><Key.shift><Key.shift>Force<Key.space><Key.shift>Rollup
Screenshot: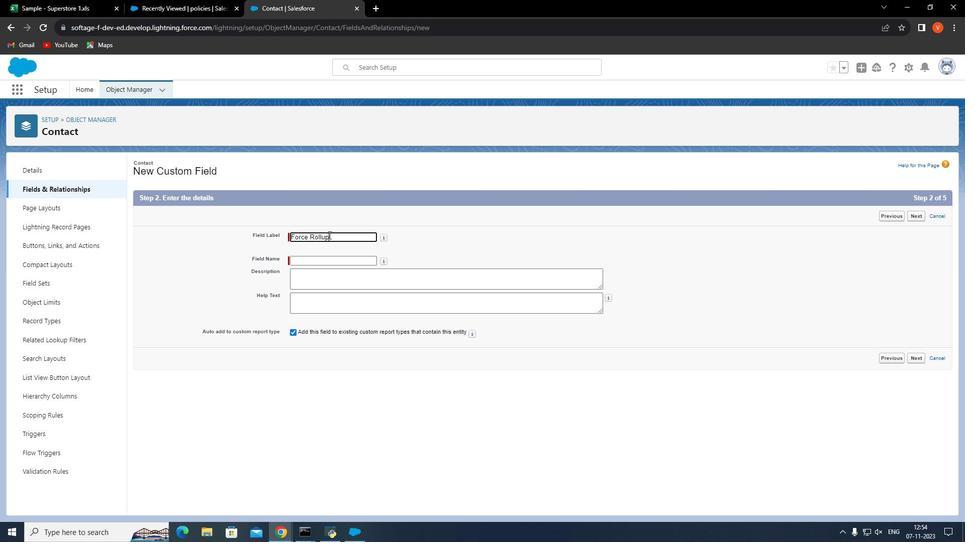 
Action: Mouse moved to (349, 264)
Screenshot: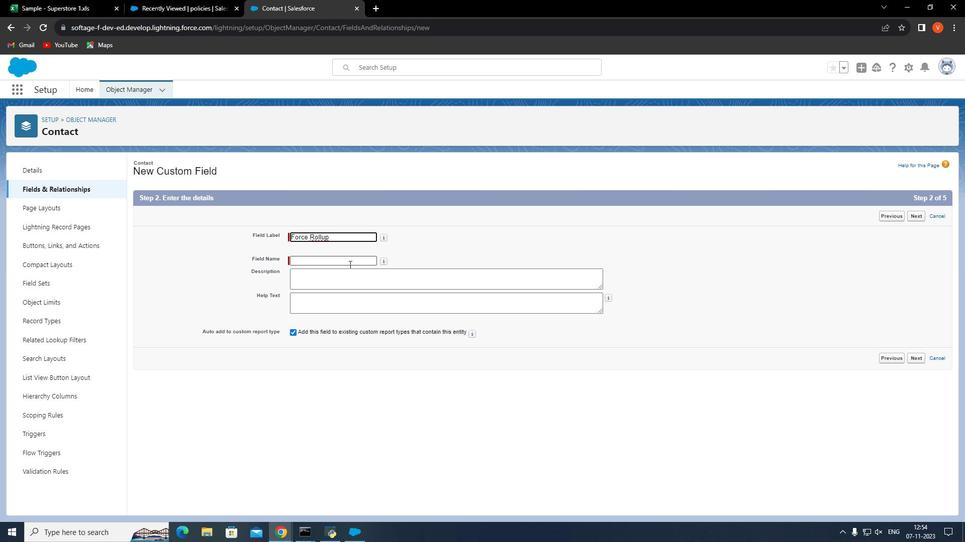 
Action: Mouse pressed left at (349, 264)
Screenshot: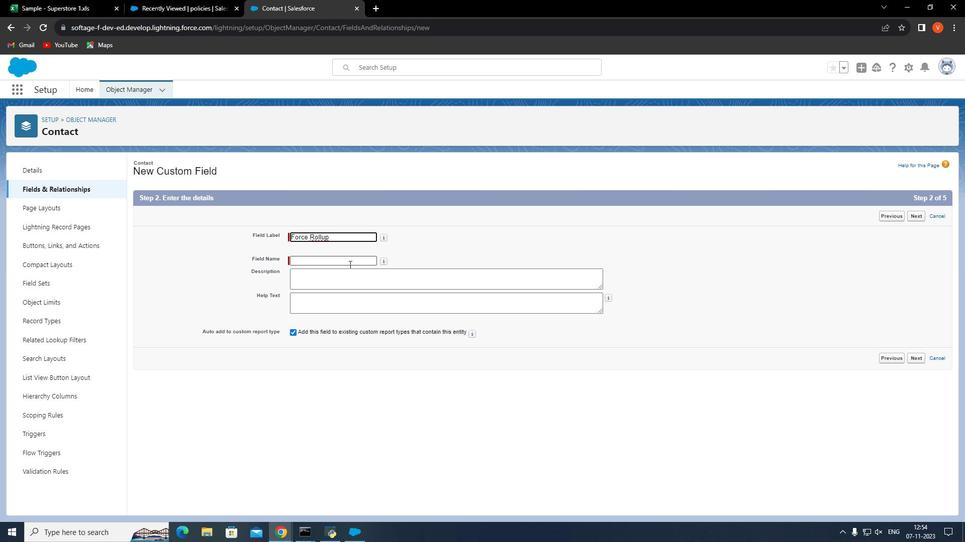 
Action: Mouse moved to (347, 272)
Screenshot: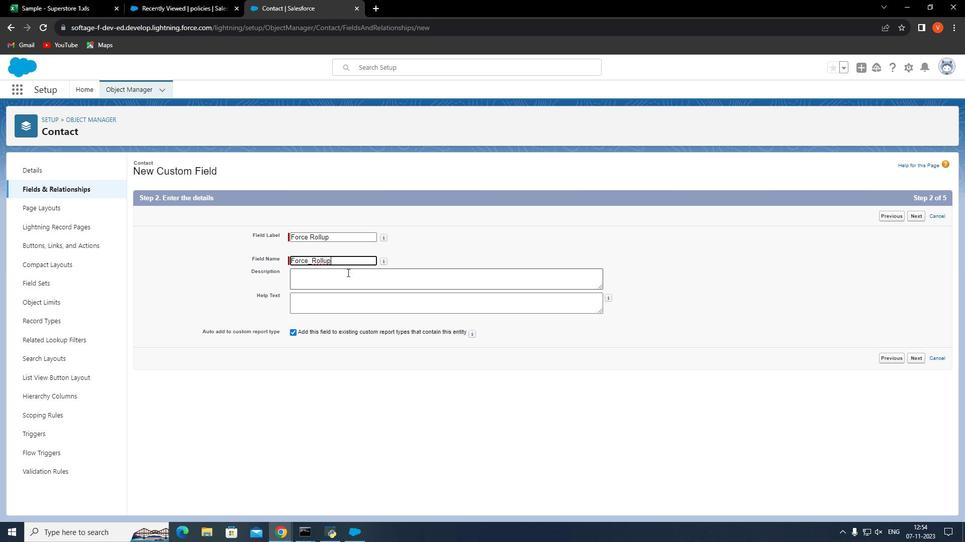 
Action: Mouse pressed left at (347, 272)
Screenshot: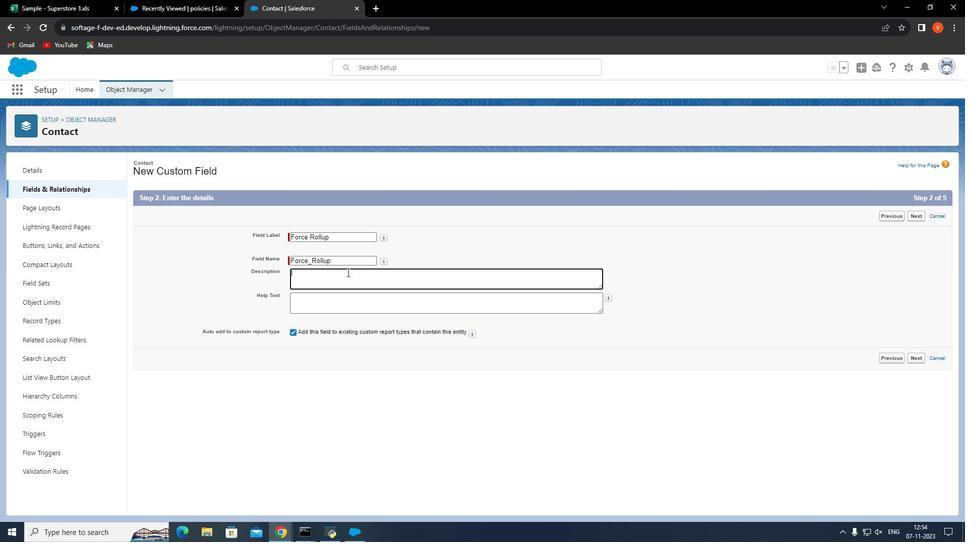 
Action: Key pressed <Key.shift>Ther<Key.backspace>se<Key.space>are<Key.space>the<Key.space>force<Key.space>rollup<Key.space>f<Key.backspace>records<Key.space>
Screenshot: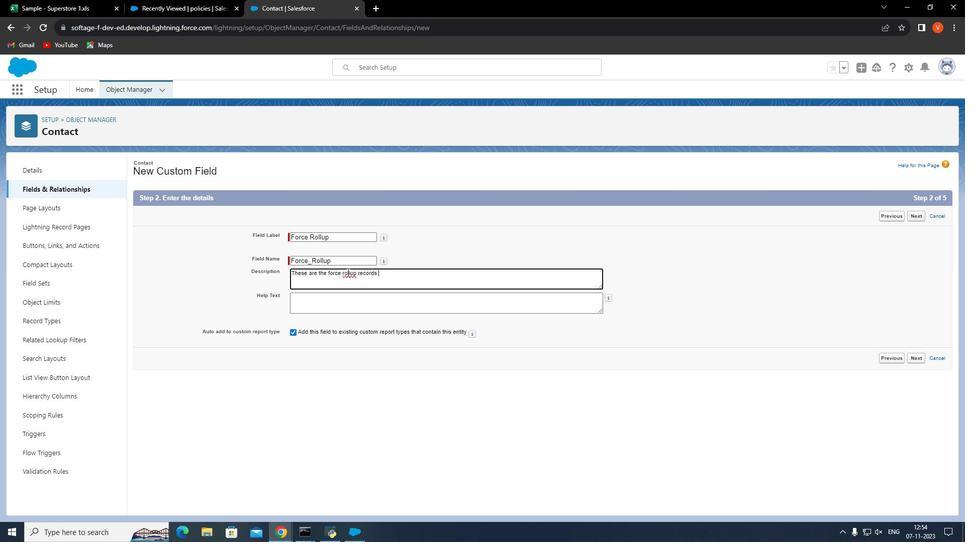 
Action: Mouse moved to (439, 263)
Screenshot: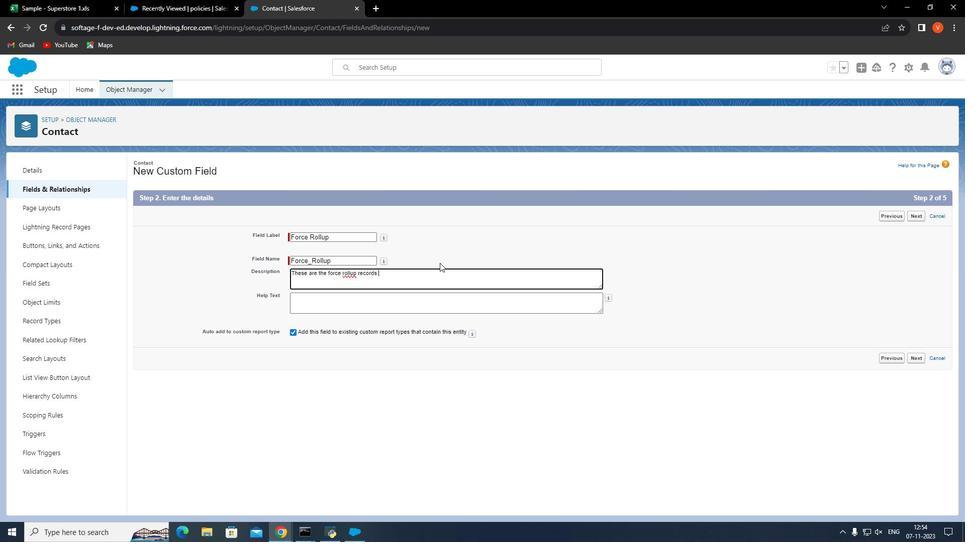 
Action: Key pressed <Key.left><Key.left><Key.left><Key.left><Key.left><Key.left><Key.left><Key.left><Key.left><Key.left><Key.left><Key.space><Key.right><Key.right><Key.right><Key.right><Key.right><Key.right><Key.right><Key.right><Key.right><Key.right><Key.right><Key.right>for<Key.space>this<Key.space>particular<Key.space>contact.<Key.tab>it<Key.space>filled<Key.space>as<Key.space>total<Key.space>rollu<Key.backspace><Key.space>up<Key.space>fields<Key.space>for<Key.space>force.
Screenshot: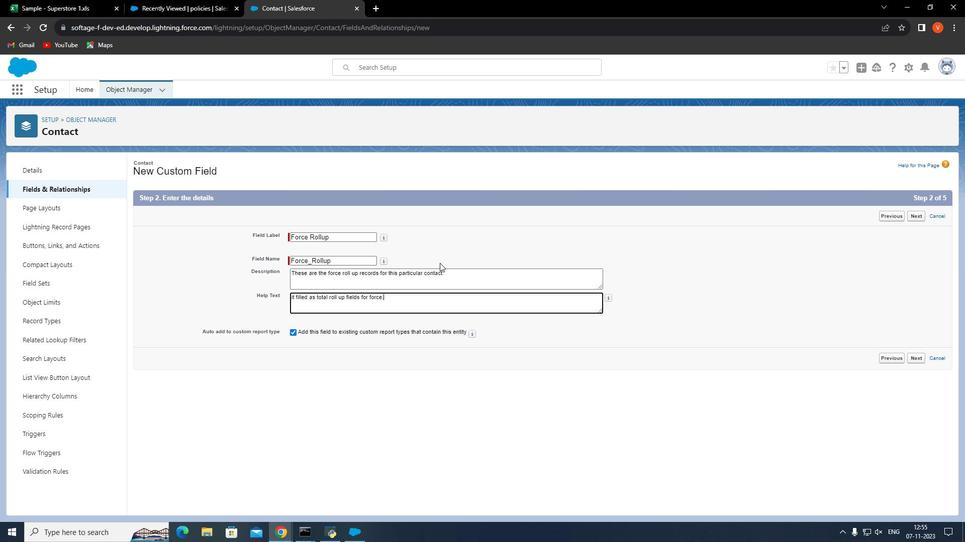 
Action: Mouse moved to (924, 358)
Screenshot: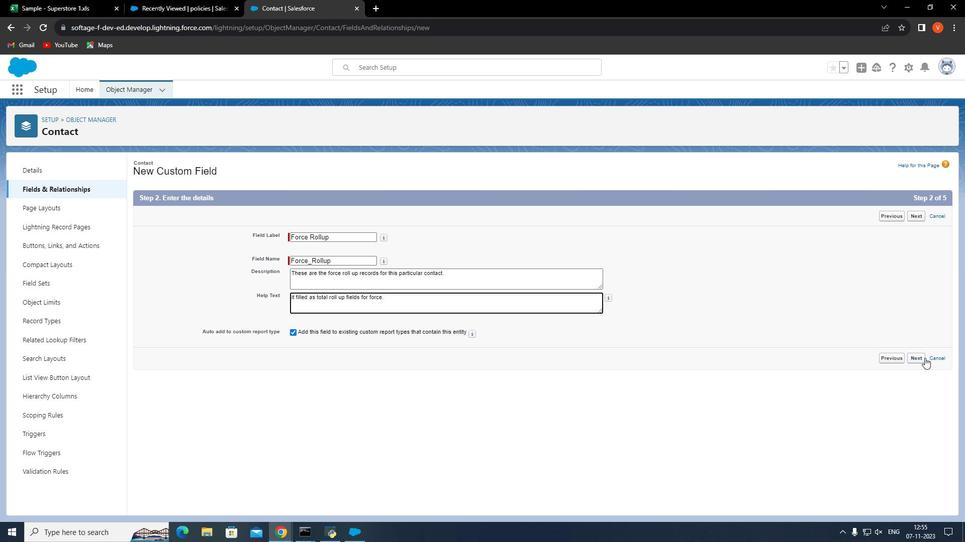 
Action: Mouse pressed left at (924, 358)
Screenshot: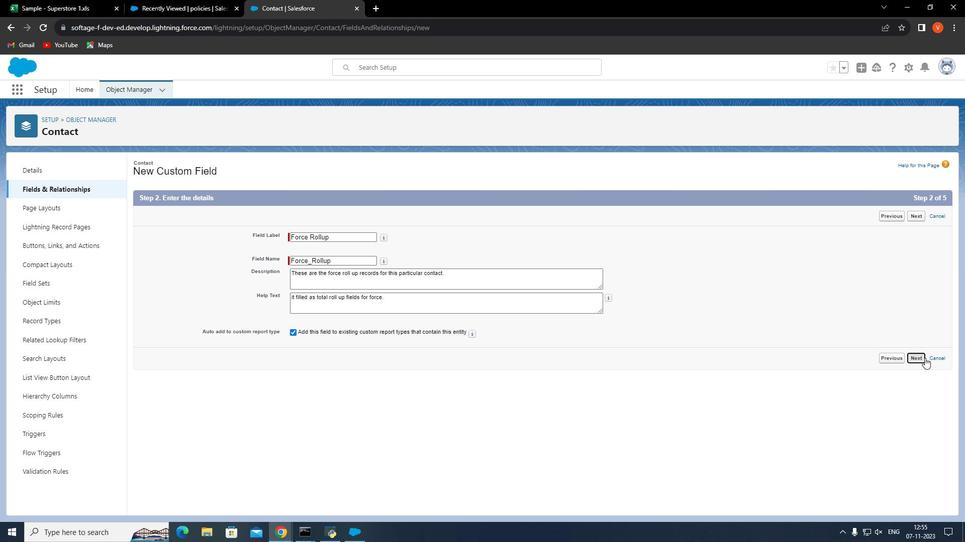 
Action: Mouse moved to (345, 254)
Screenshot: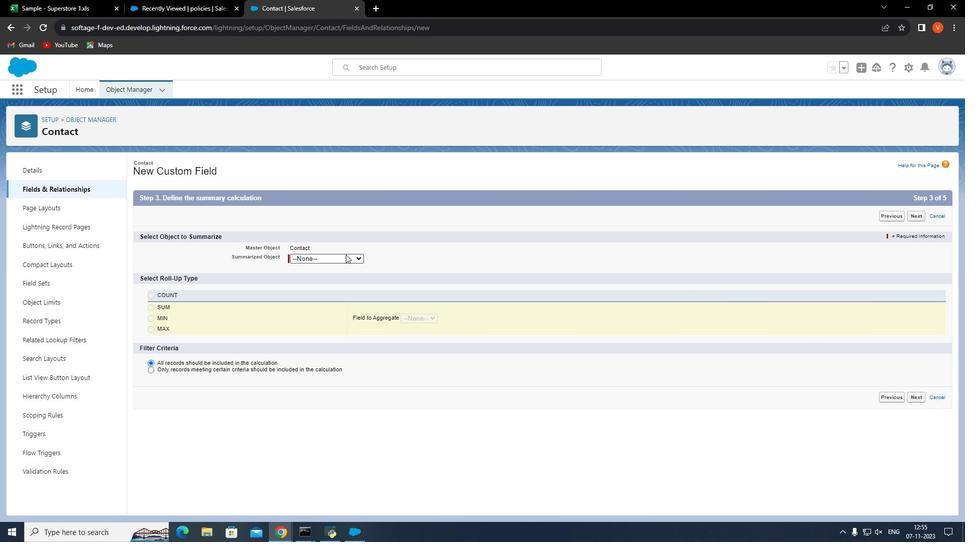 
Action: Mouse pressed left at (345, 254)
Screenshot: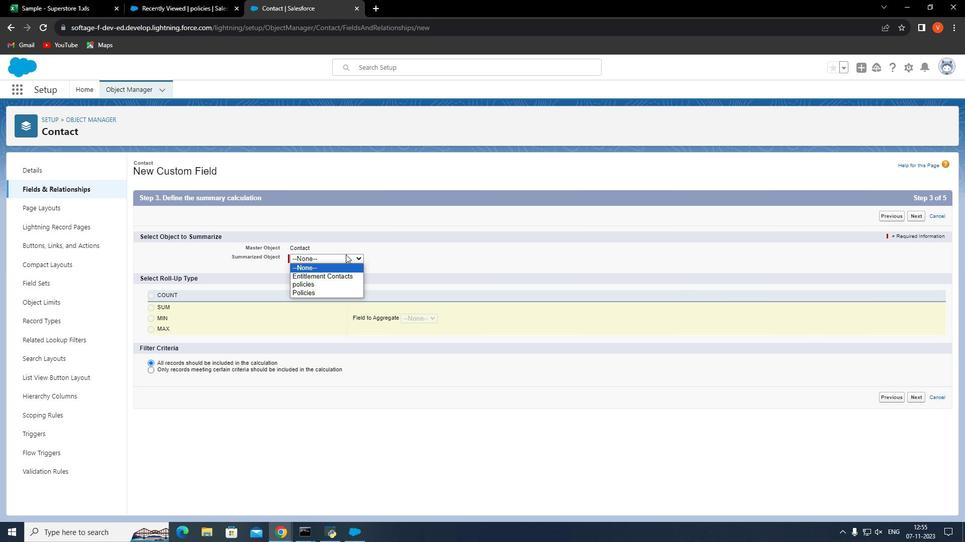 
Action: Mouse moved to (335, 282)
Screenshot: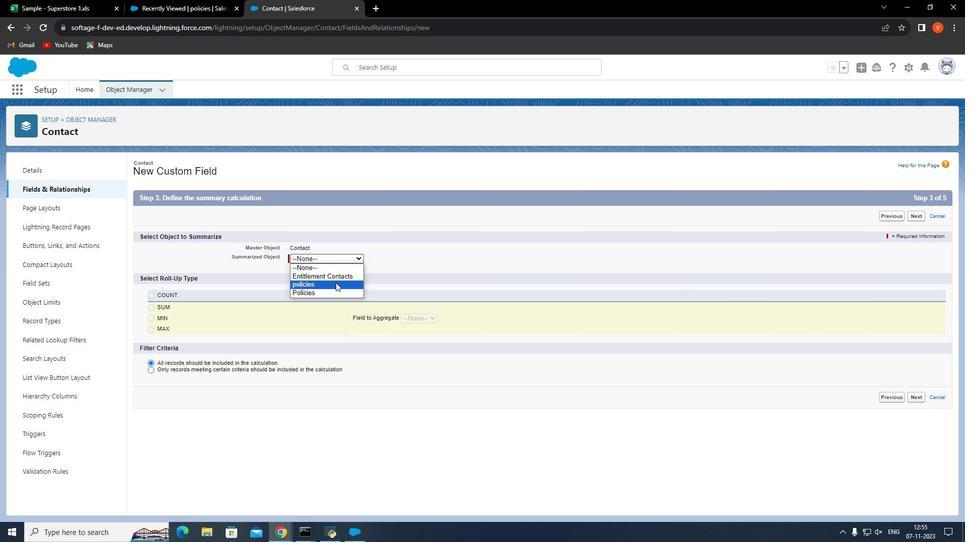 
Action: Mouse pressed left at (335, 282)
Screenshot: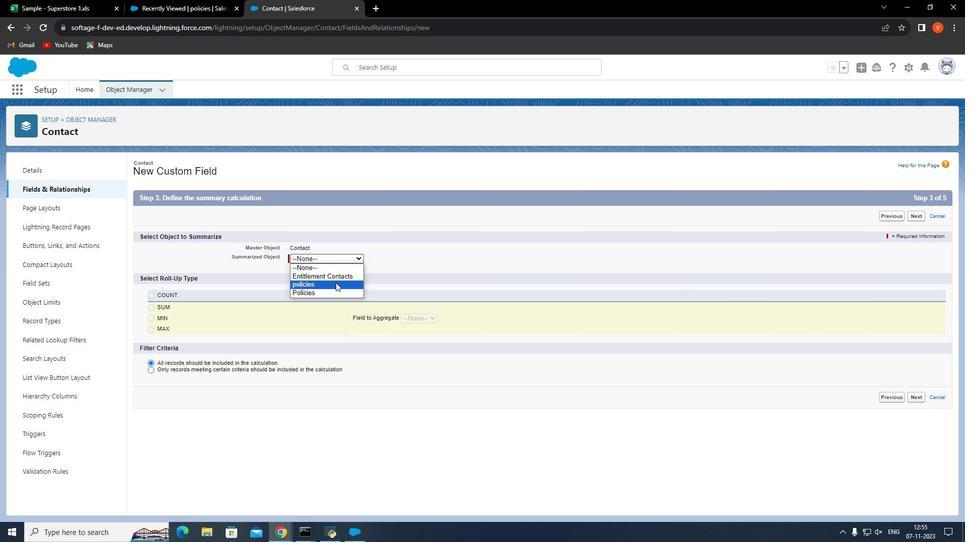 
Action: Mouse moved to (161, 298)
Screenshot: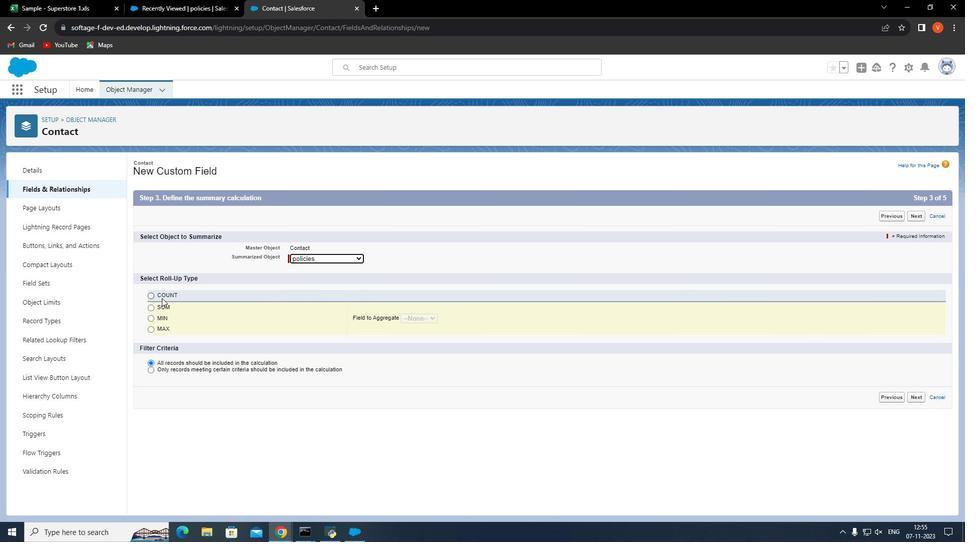 
Action: Mouse pressed left at (161, 298)
Screenshot: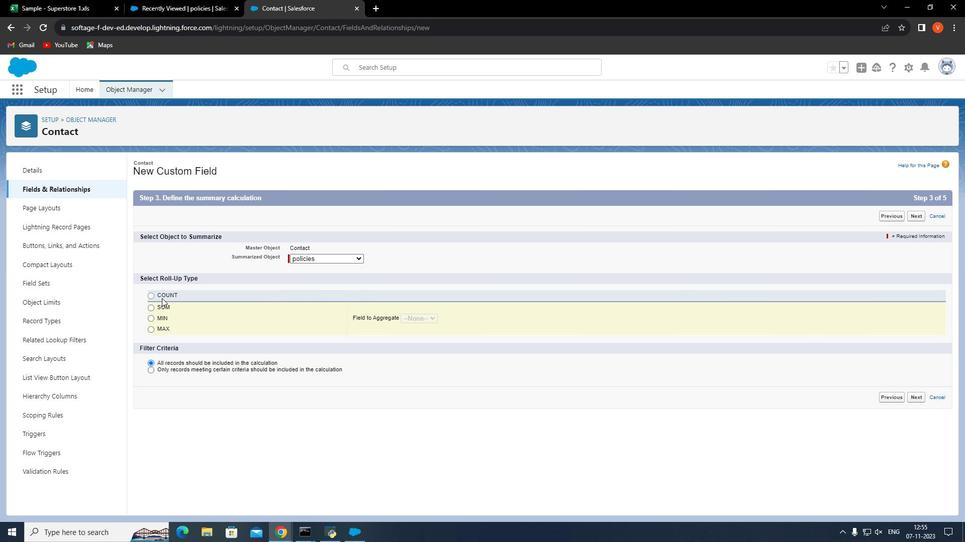 
Action: Mouse moved to (163, 306)
Screenshot: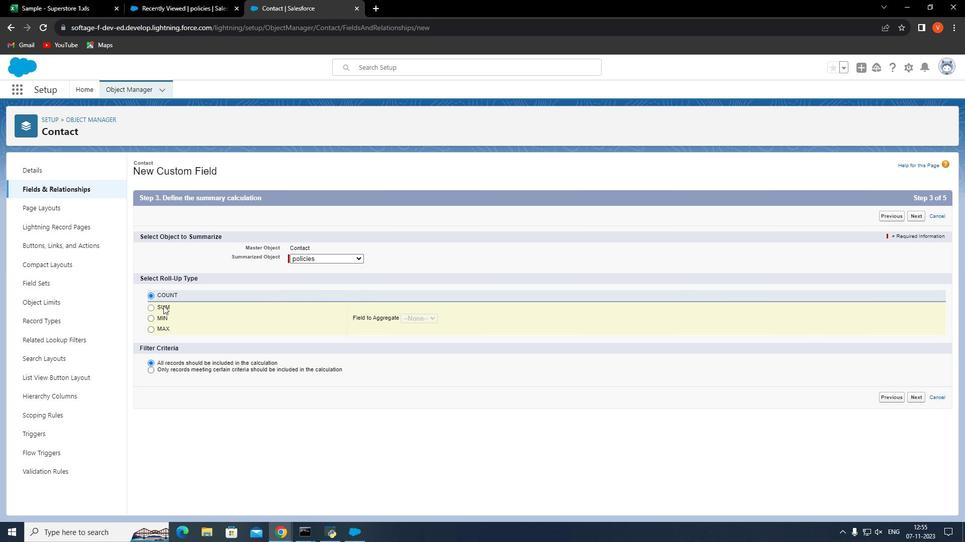 
Action: Mouse pressed left at (163, 306)
Screenshot: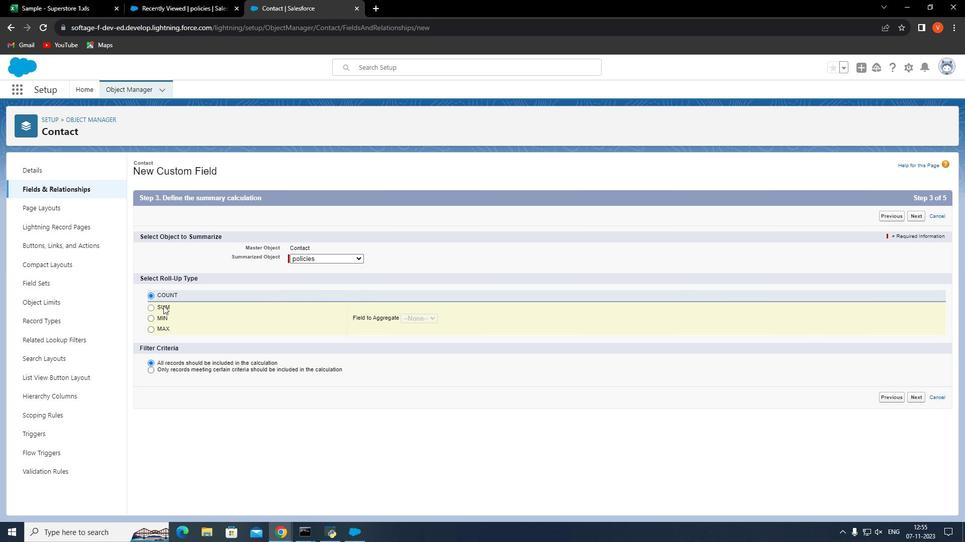 
Action: Mouse moved to (435, 319)
Screenshot: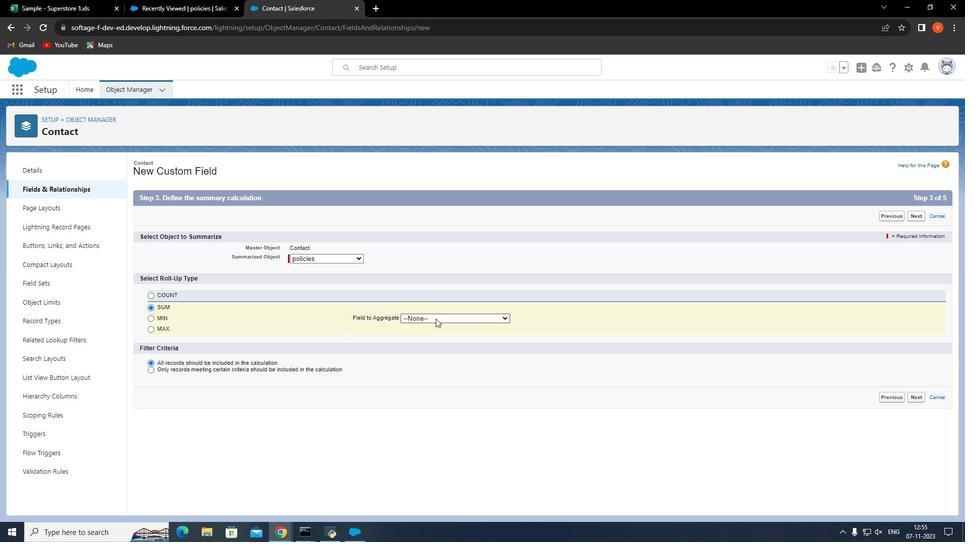 
Action: Mouse pressed left at (435, 319)
Screenshot: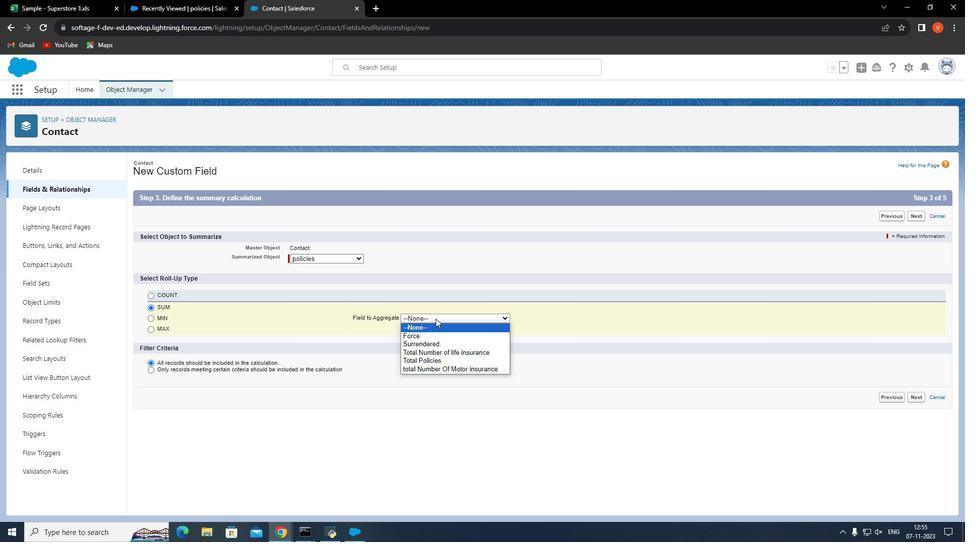 
Action: Mouse moved to (435, 333)
Screenshot: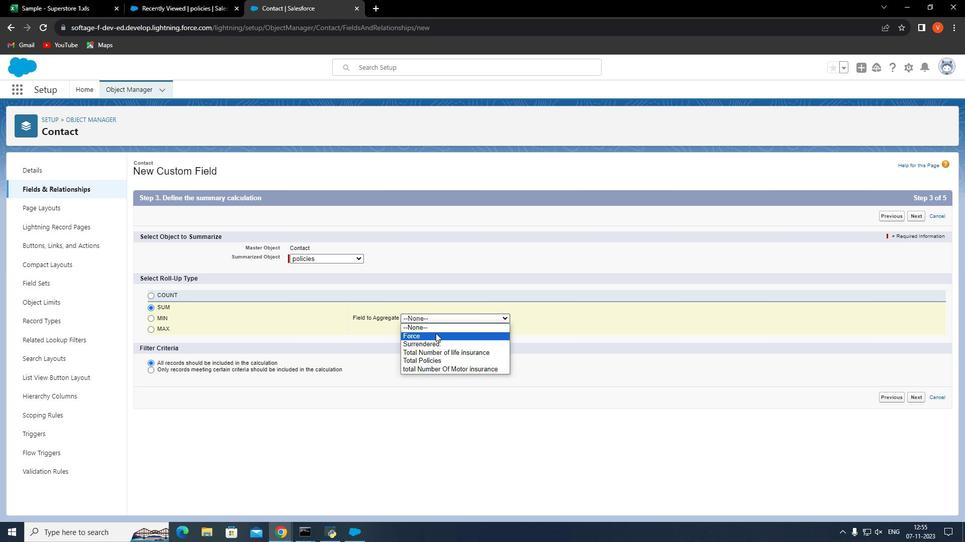 
Action: Mouse pressed left at (435, 333)
Screenshot: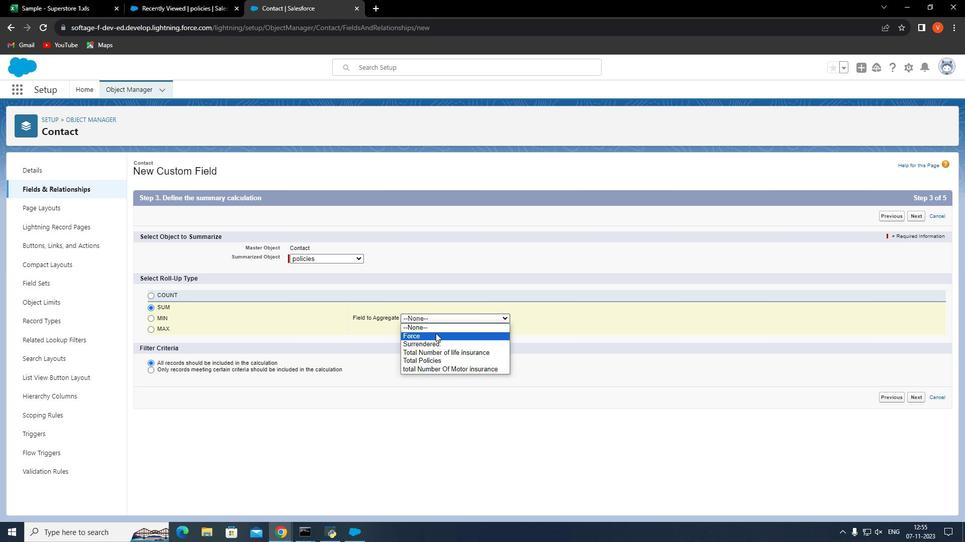 
Action: Mouse moved to (917, 395)
Screenshot: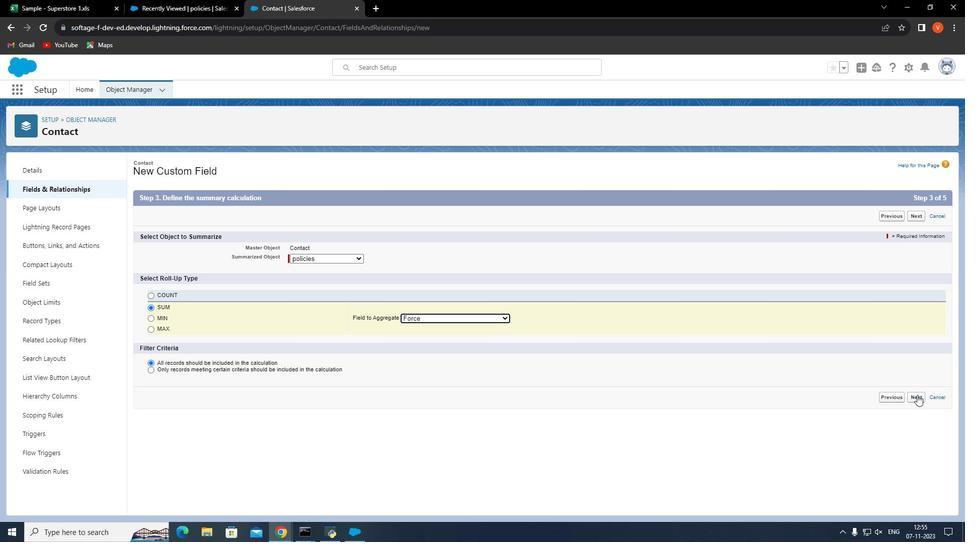 
Action: Mouse pressed left at (917, 395)
Screenshot: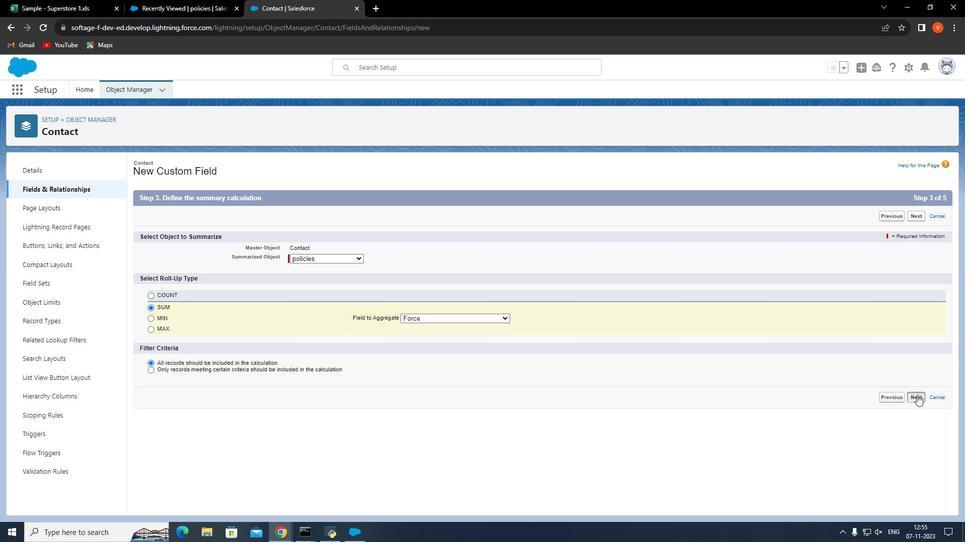 
Action: Mouse moved to (722, 341)
Screenshot: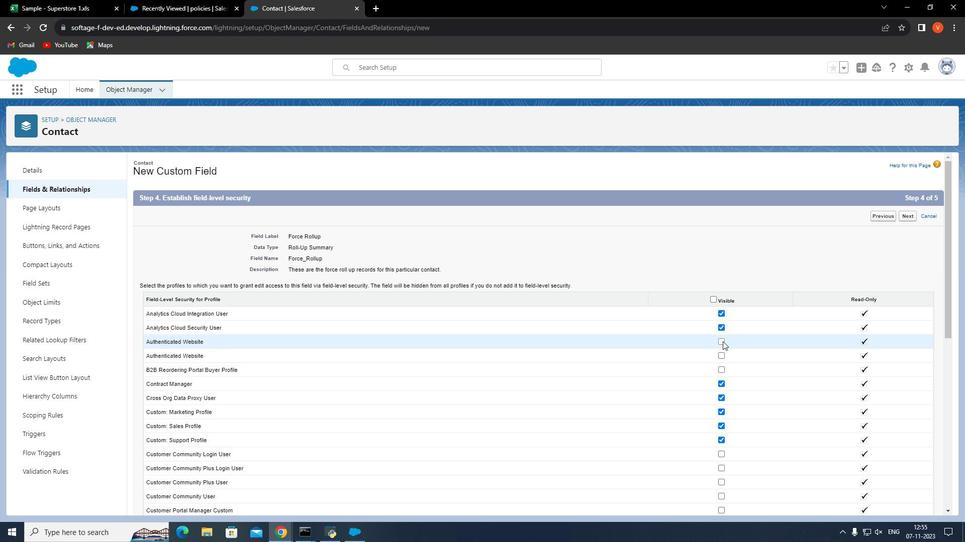 
Action: Mouse pressed left at (722, 341)
Screenshot: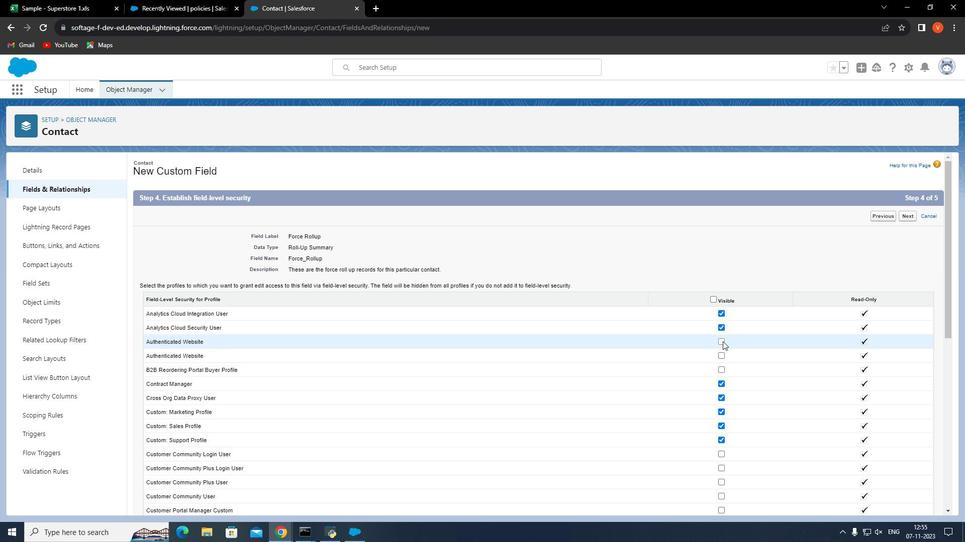 
Action: Mouse moved to (719, 353)
Screenshot: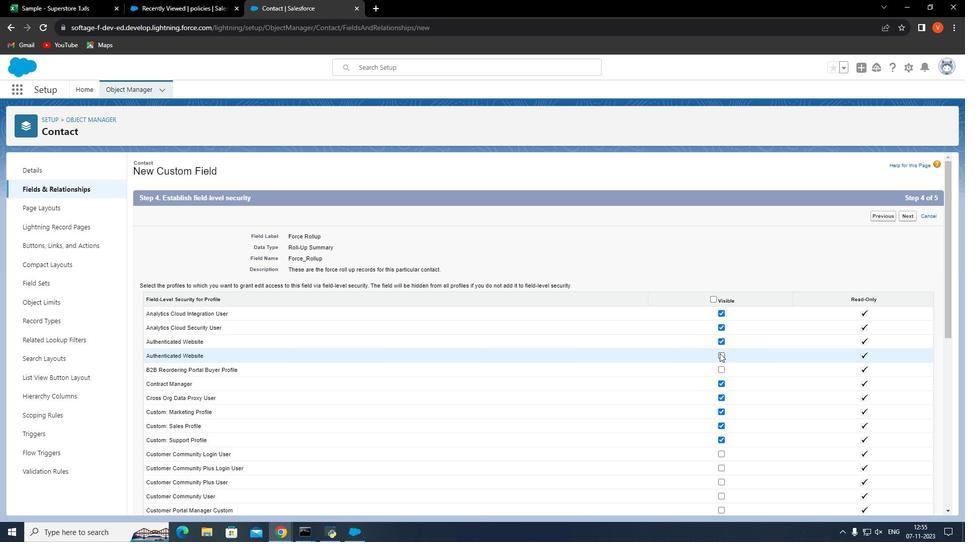 
Action: Mouse pressed left at (719, 353)
Screenshot: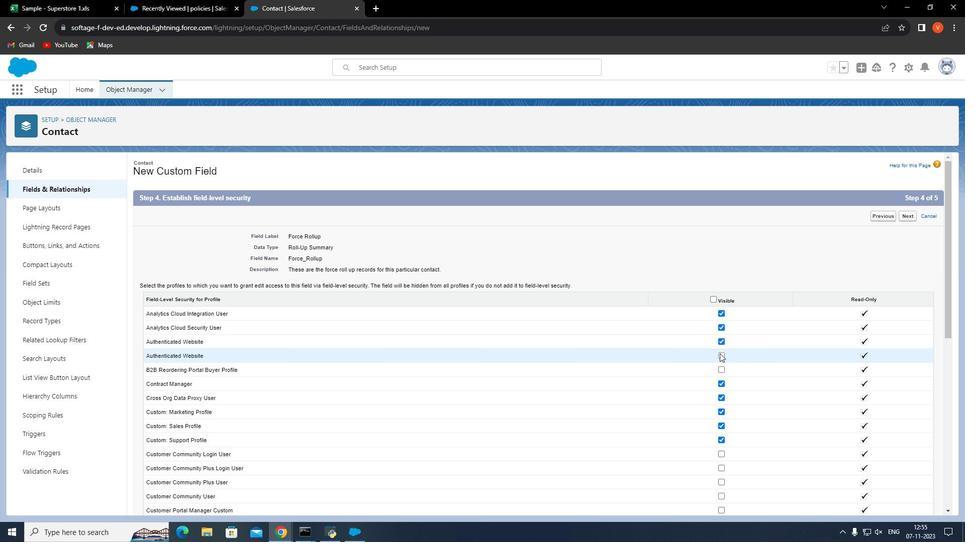 
Action: Mouse moved to (721, 369)
Screenshot: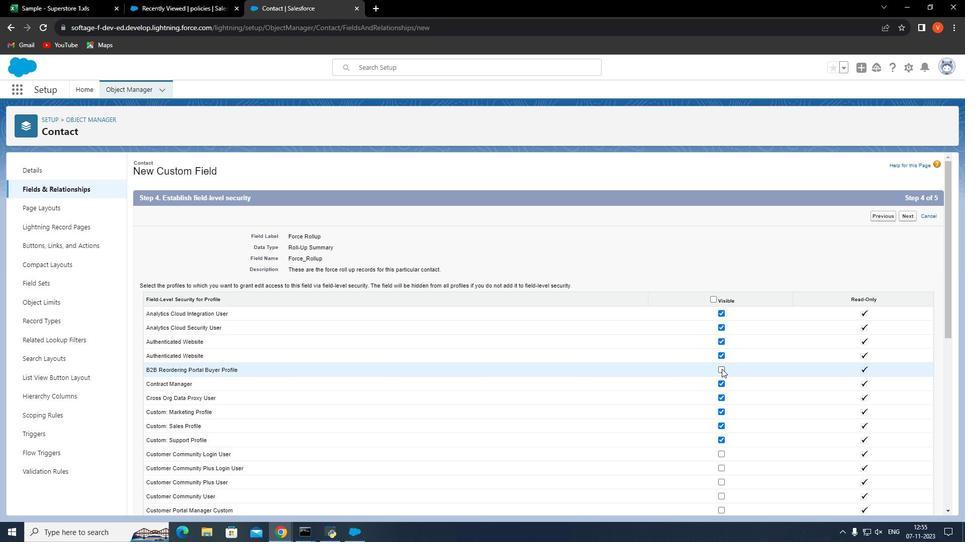 
Action: Mouse pressed left at (721, 369)
Screenshot: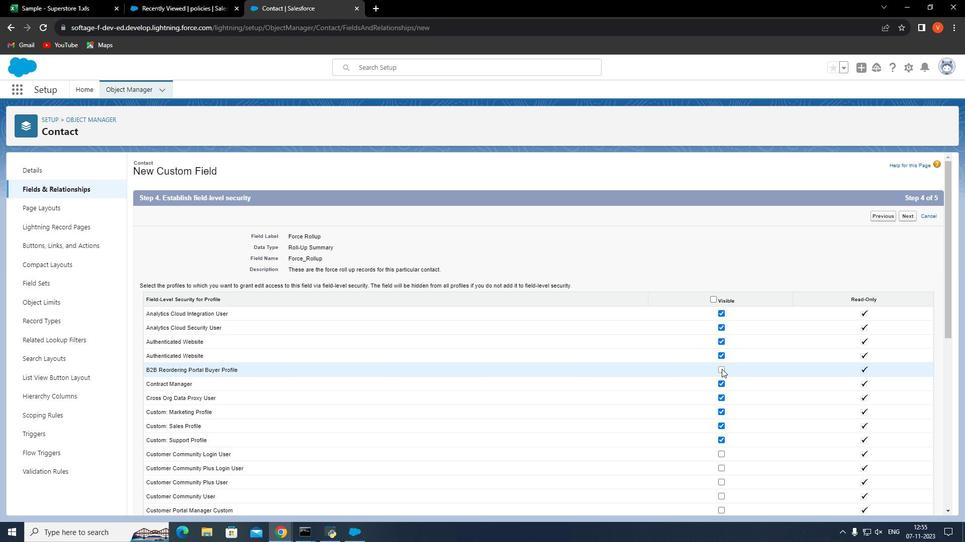 
Action: Mouse moved to (725, 379)
Screenshot: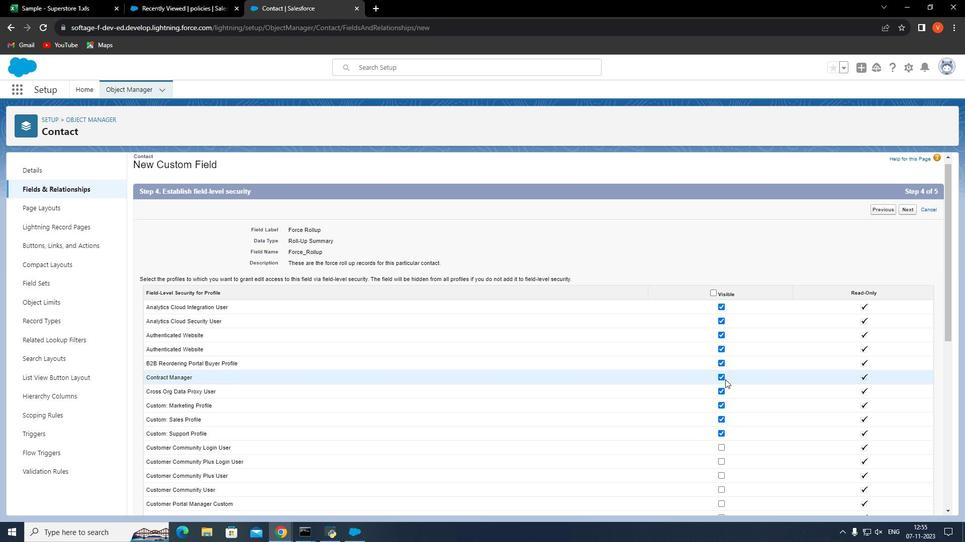 
Action: Mouse scrolled (725, 379) with delta (0, 0)
Screenshot: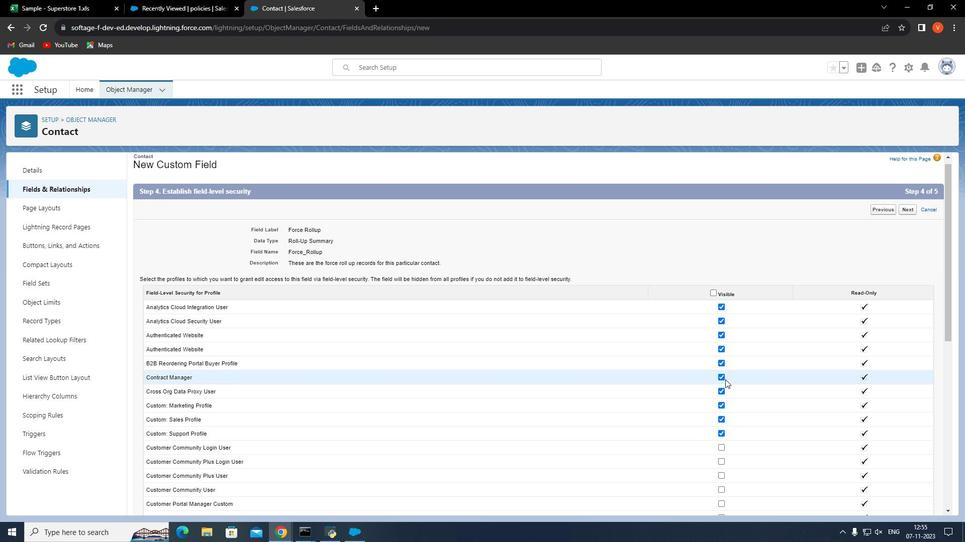
Action: Mouse moved to (721, 406)
Screenshot: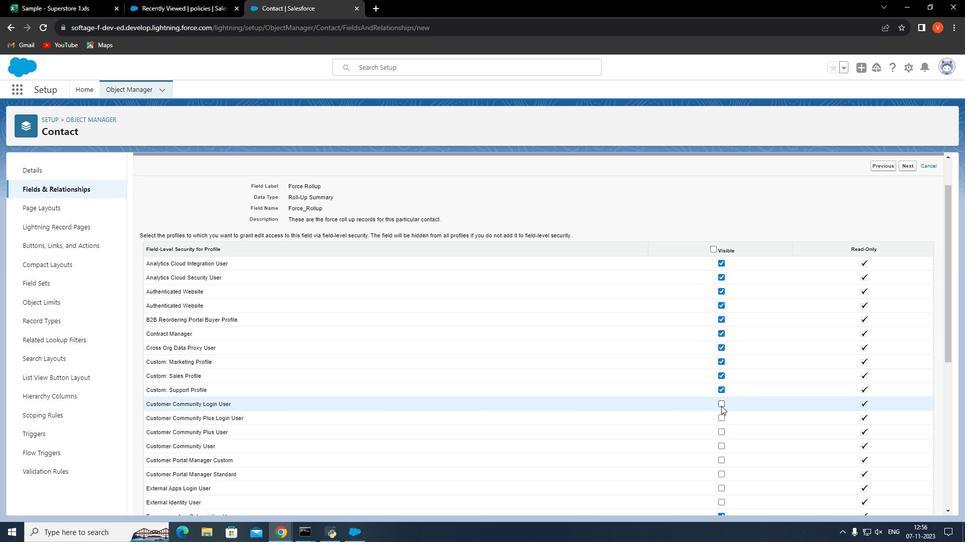 
Action: Mouse pressed left at (721, 406)
Screenshot: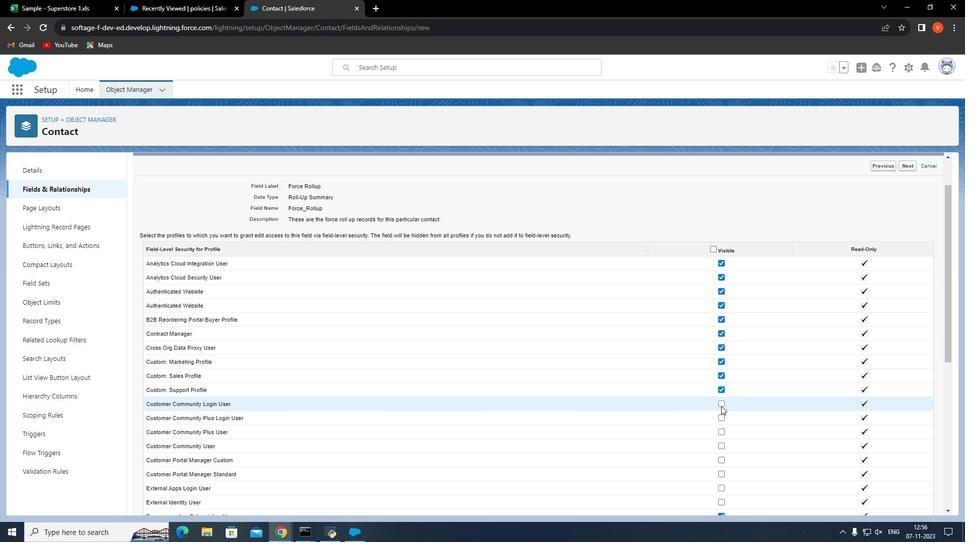 
Action: Mouse moved to (720, 419)
Screenshot: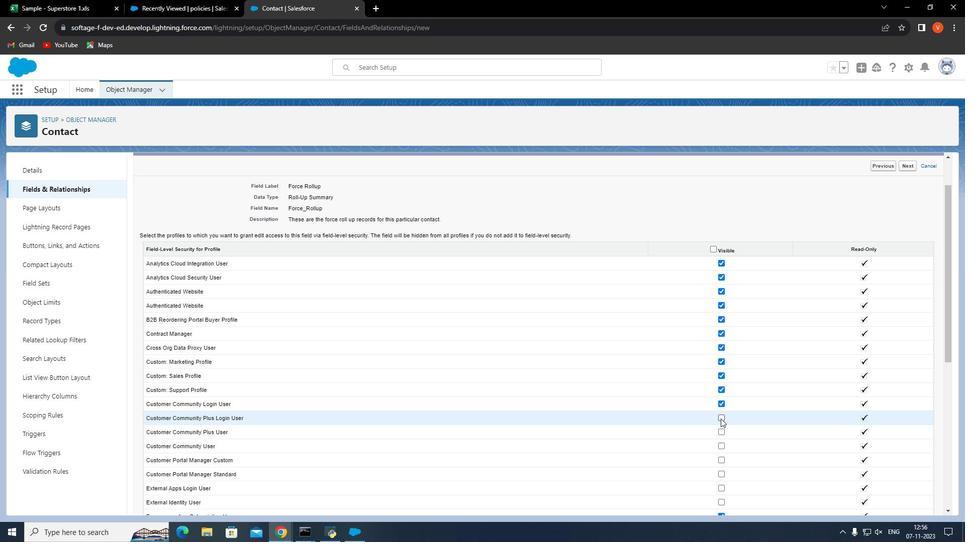 
Action: Mouse pressed left at (720, 419)
Screenshot: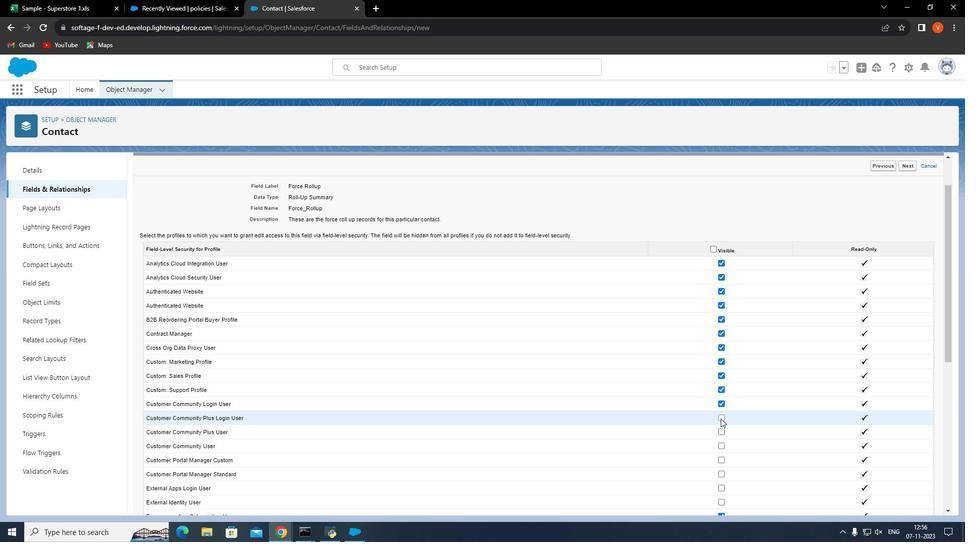 
Action: Mouse moved to (720, 429)
Screenshot: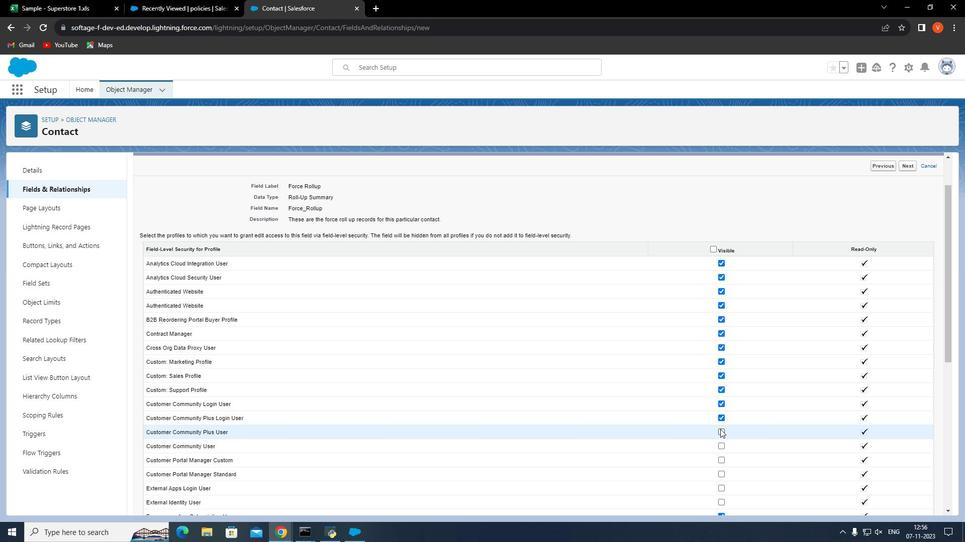 
Action: Mouse pressed left at (720, 429)
Screenshot: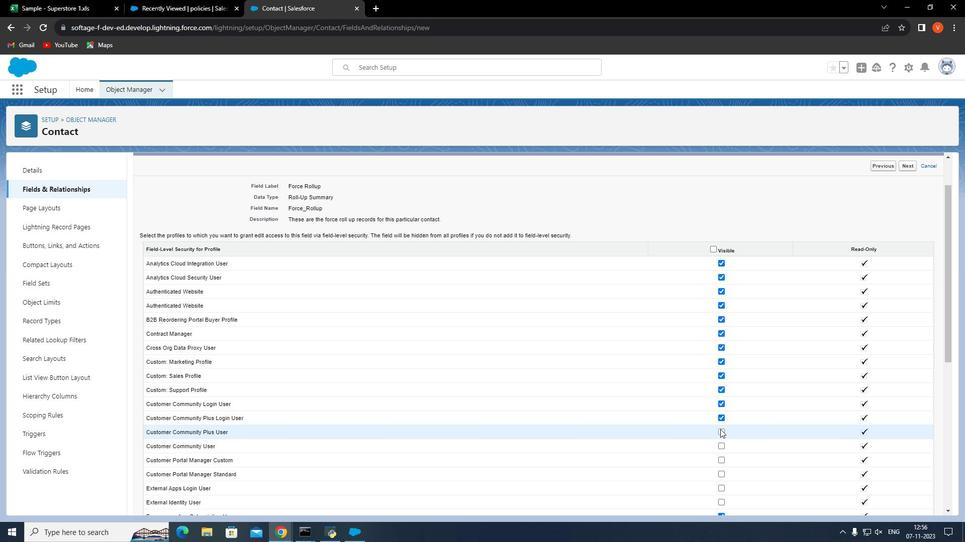 
Action: Mouse moved to (723, 446)
Screenshot: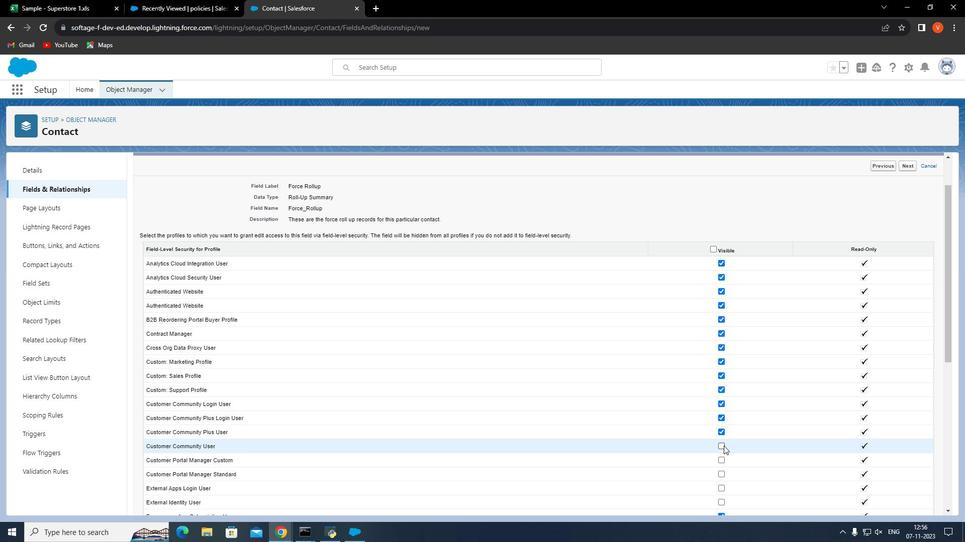 
Action: Mouse pressed left at (723, 446)
Screenshot: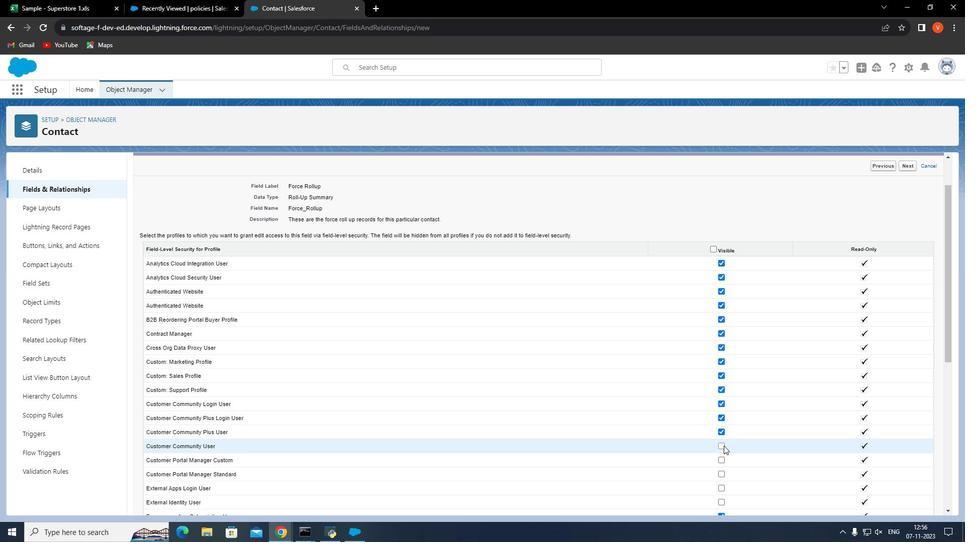 
Action: Mouse moved to (721, 449)
Screenshot: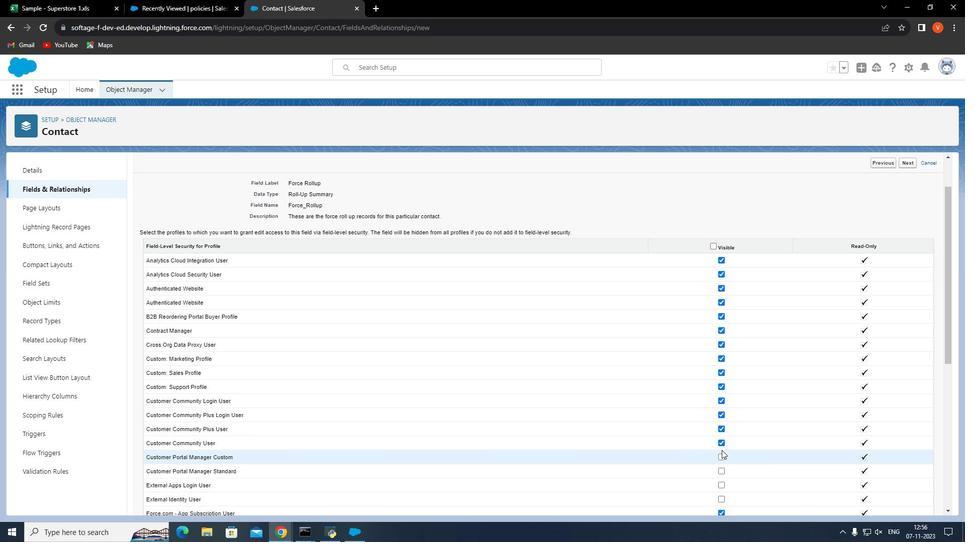
Action: Mouse scrolled (721, 449) with delta (0, 0)
Screenshot: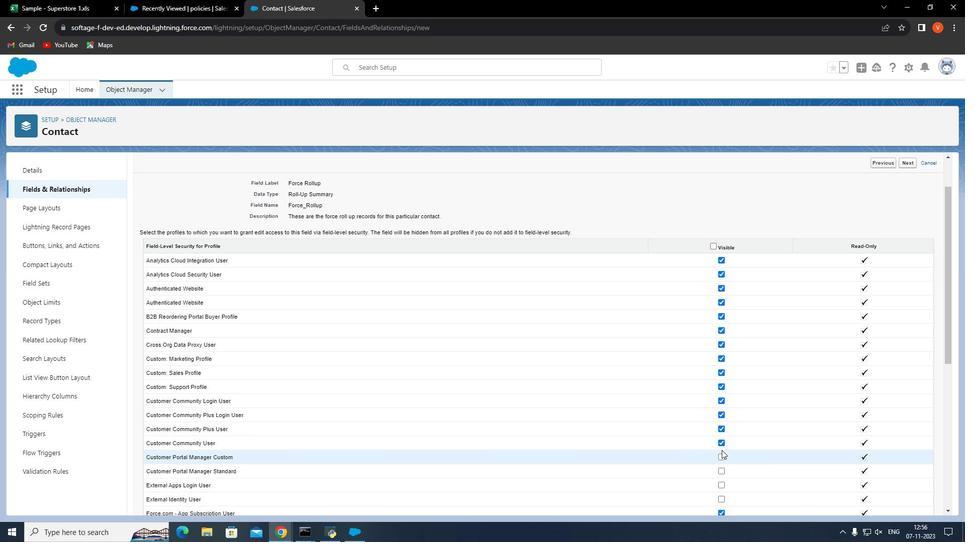 
Action: Mouse moved to (721, 450)
Screenshot: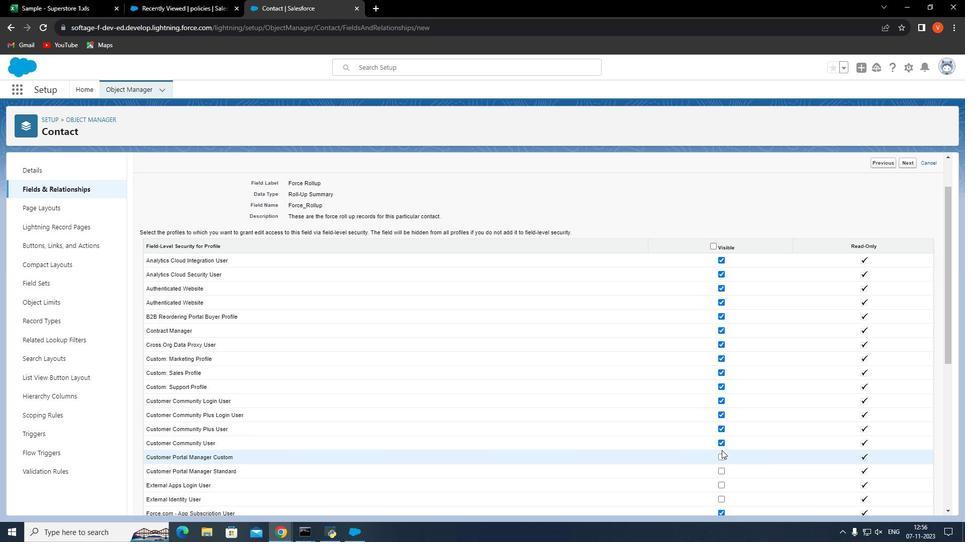 
Action: Mouse scrolled (721, 450) with delta (0, 0)
Screenshot: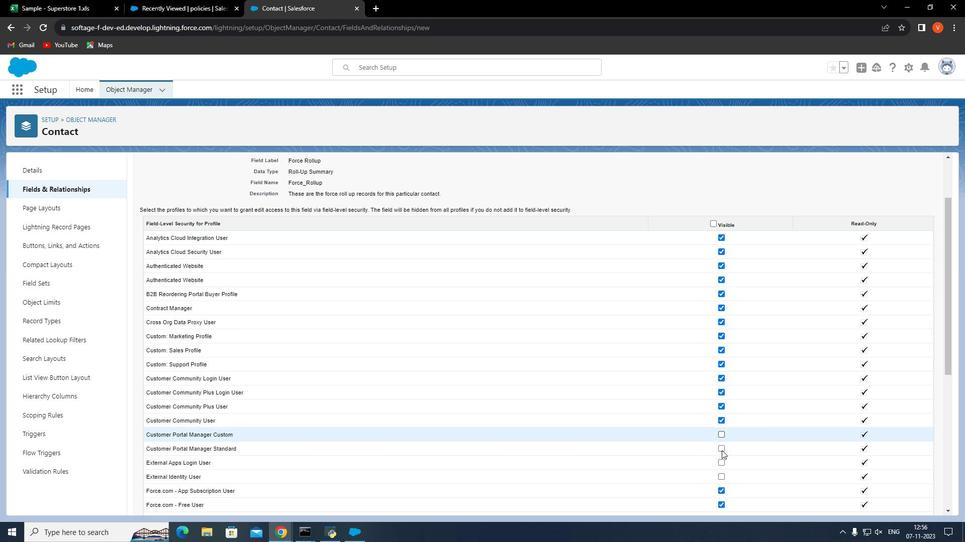 
Action: Mouse scrolled (721, 450) with delta (0, 0)
Screenshot: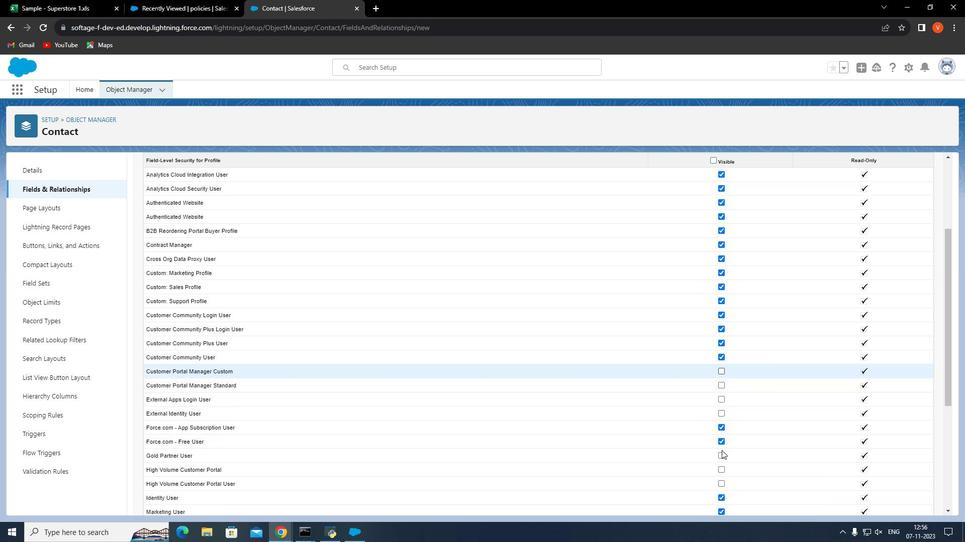 
Action: Mouse scrolled (721, 450) with delta (0, 0)
Screenshot: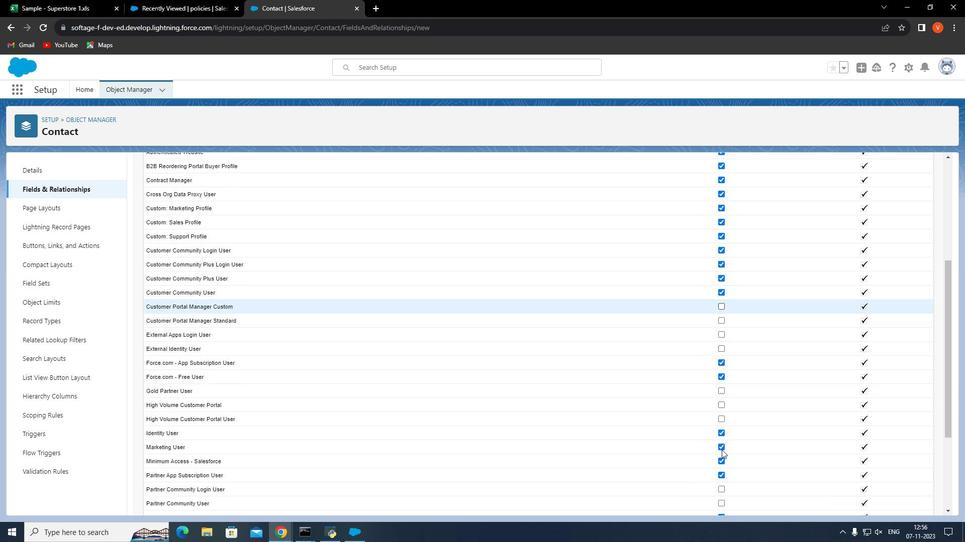 
Action: Mouse moved to (720, 260)
Screenshot: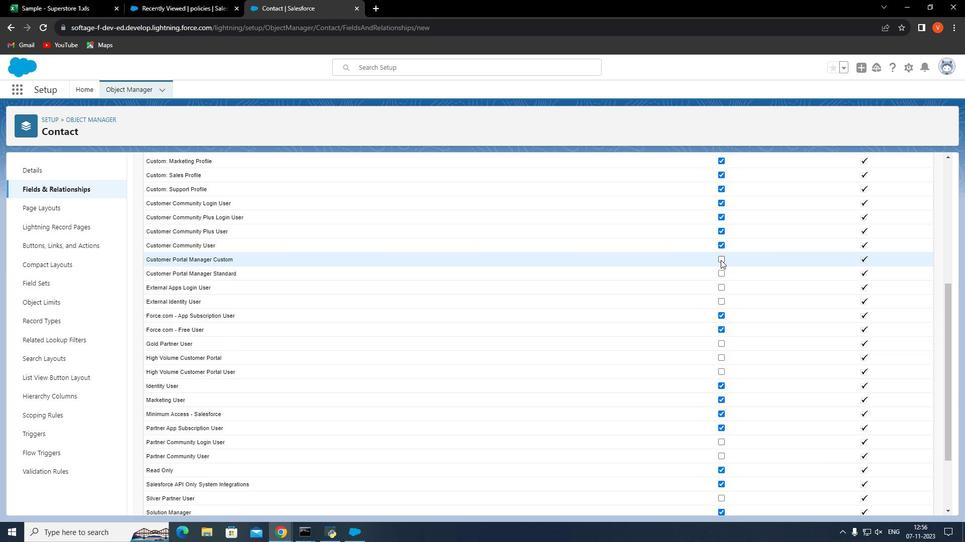 
Action: Mouse pressed left at (720, 260)
Screenshot: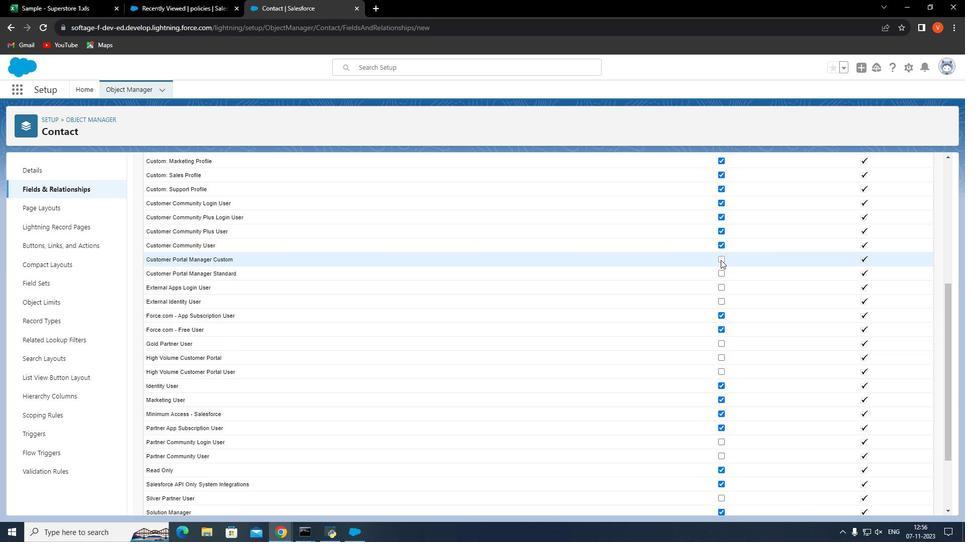 
Action: Mouse moved to (722, 272)
Screenshot: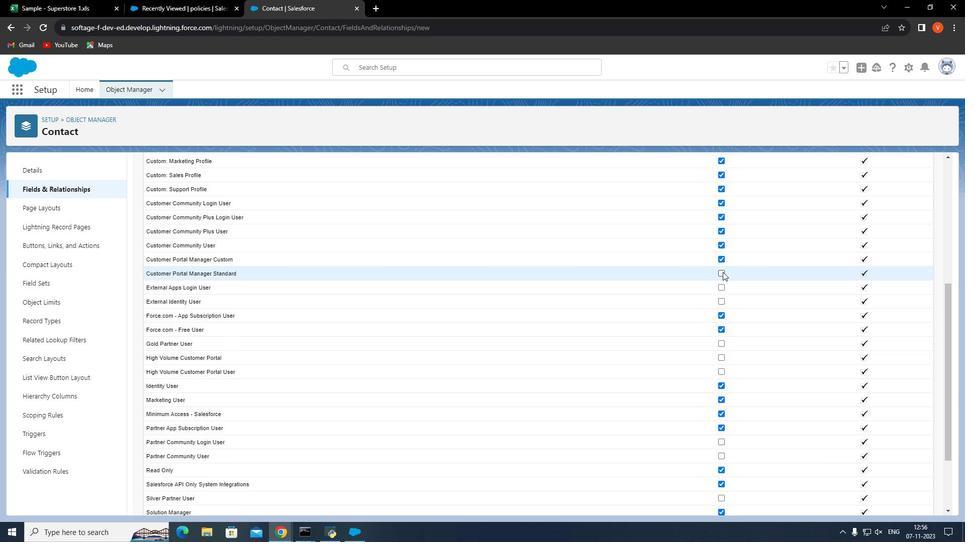 
Action: Mouse pressed left at (722, 272)
Screenshot: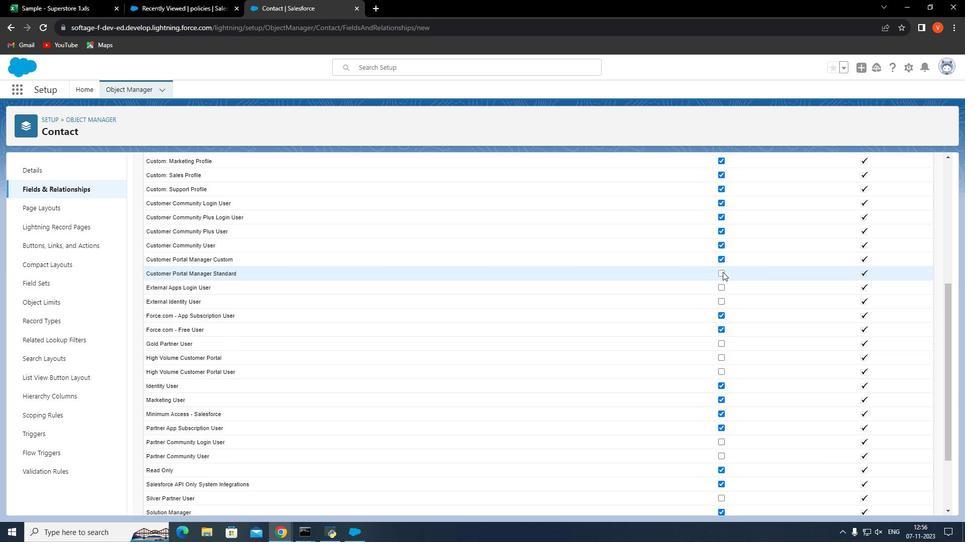 
Action: Mouse moved to (722, 286)
Screenshot: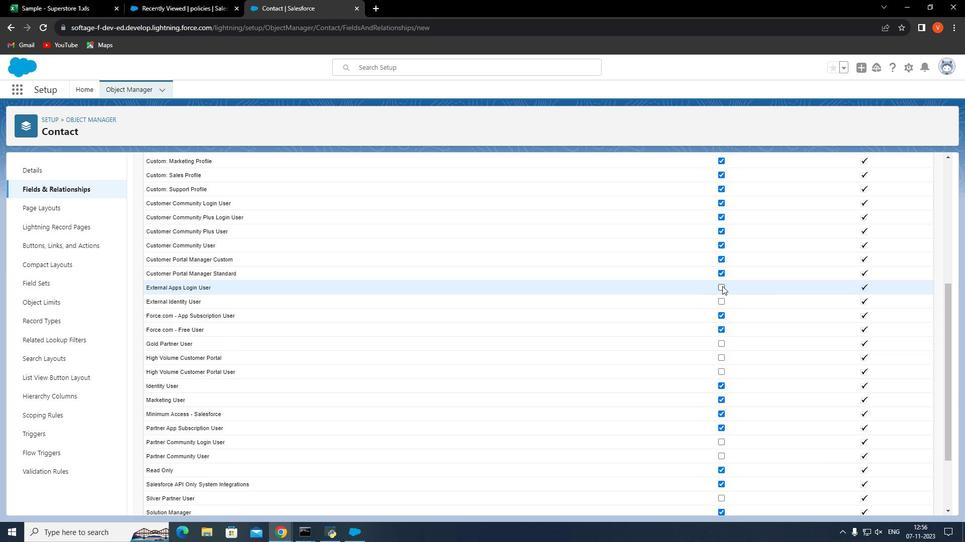 
Action: Mouse pressed left at (722, 286)
Screenshot: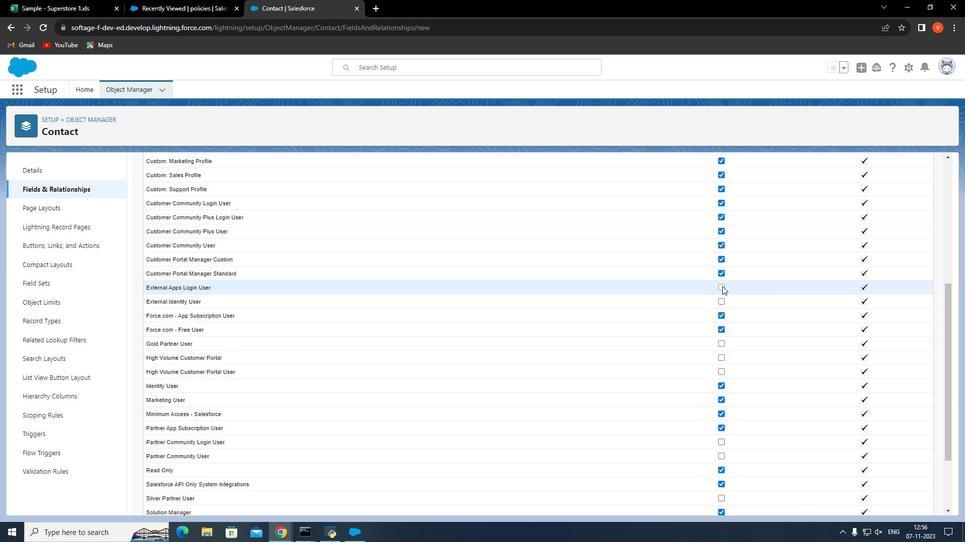 
Action: Mouse moved to (721, 299)
Screenshot: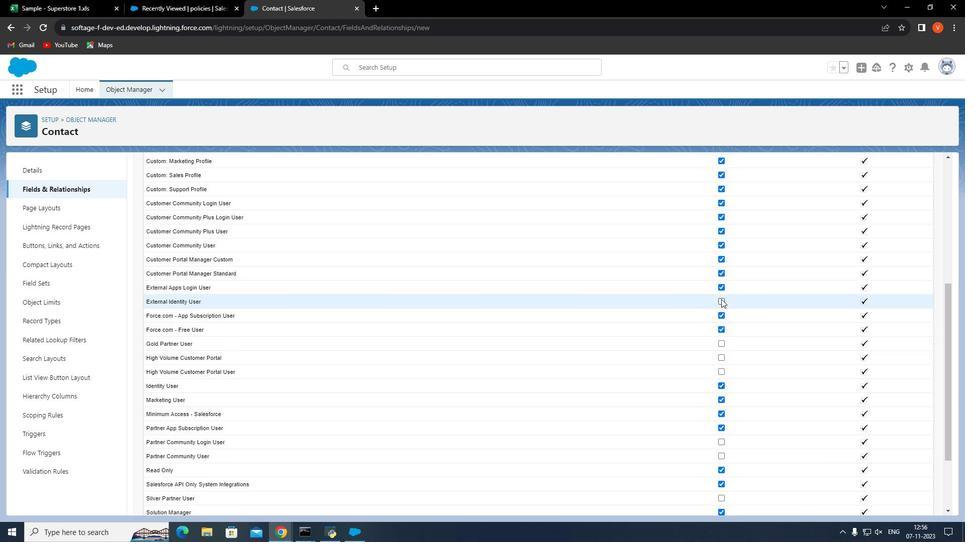 
Action: Mouse pressed left at (721, 299)
Screenshot: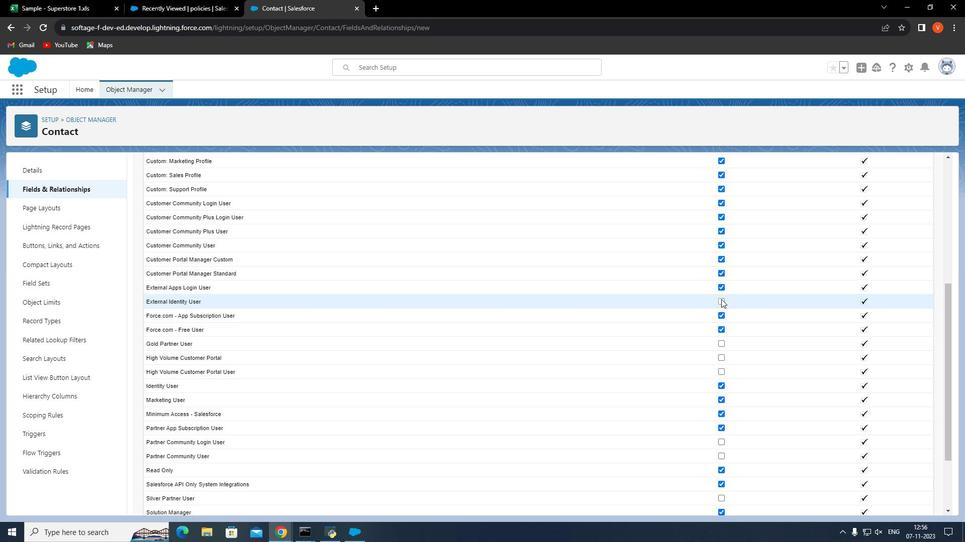 
Action: Mouse moved to (723, 342)
Screenshot: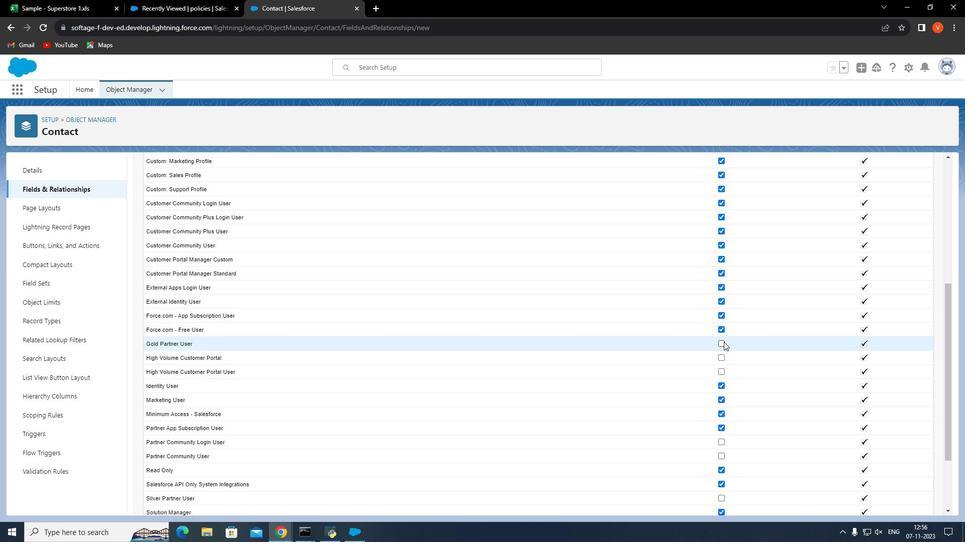 
Action: Mouse pressed left at (723, 342)
Screenshot: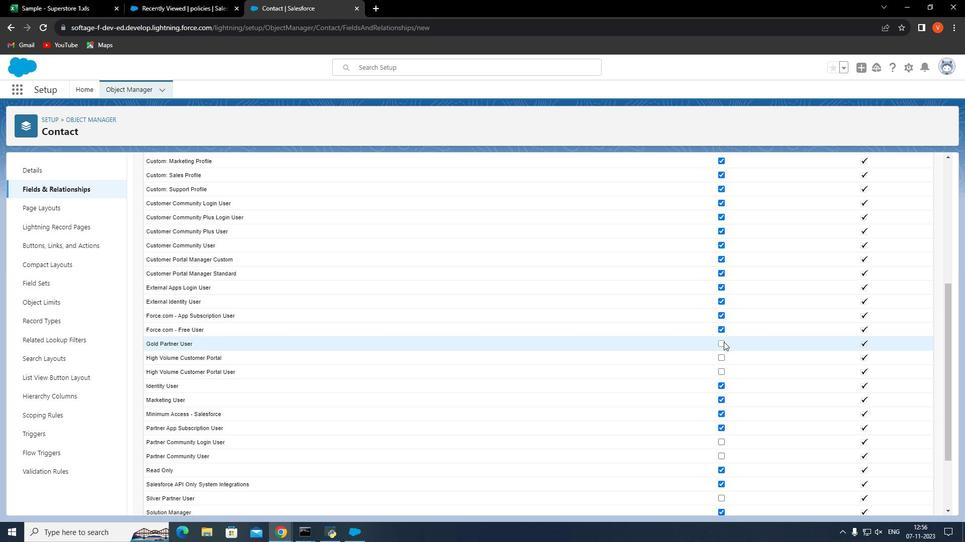 
Action: Mouse moved to (723, 357)
Screenshot: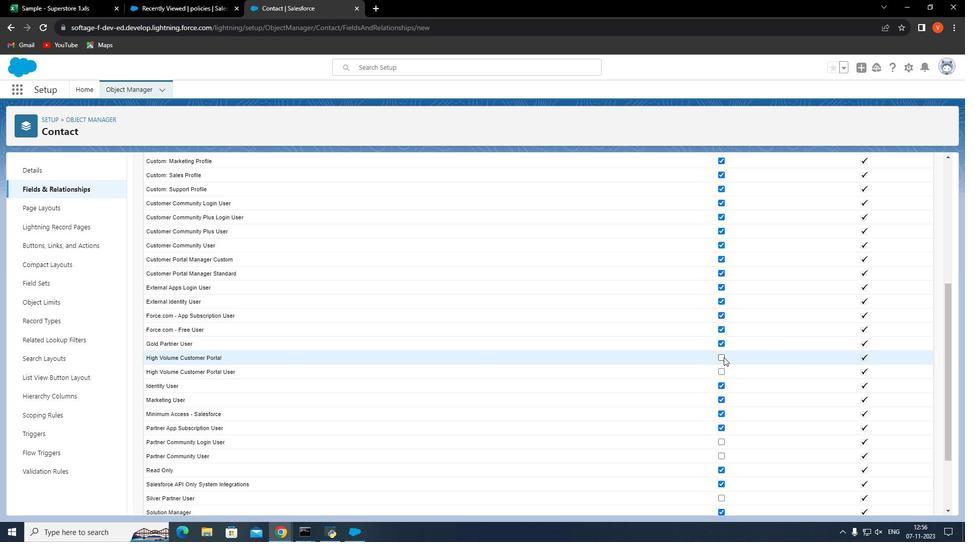 
Action: Mouse pressed left at (723, 357)
Screenshot: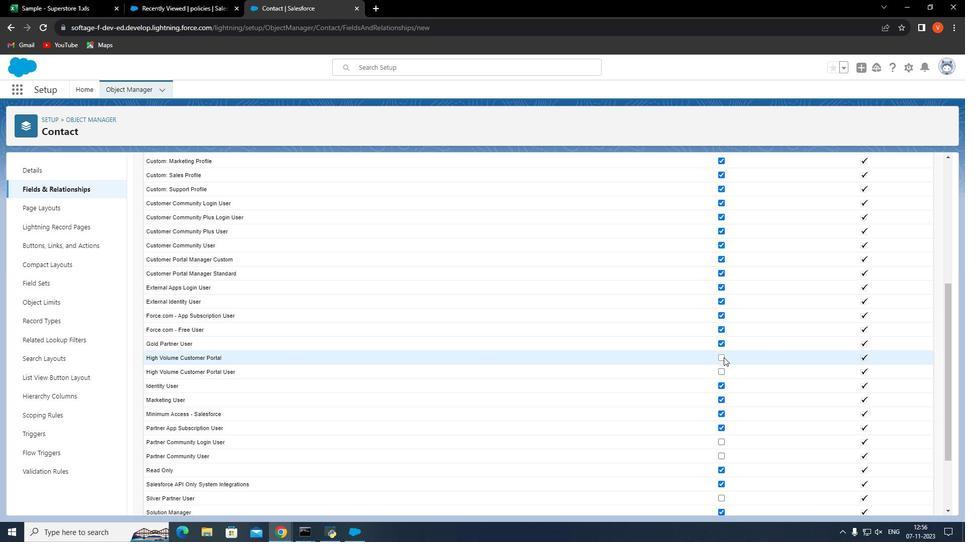 
Action: Mouse moved to (722, 367)
Screenshot: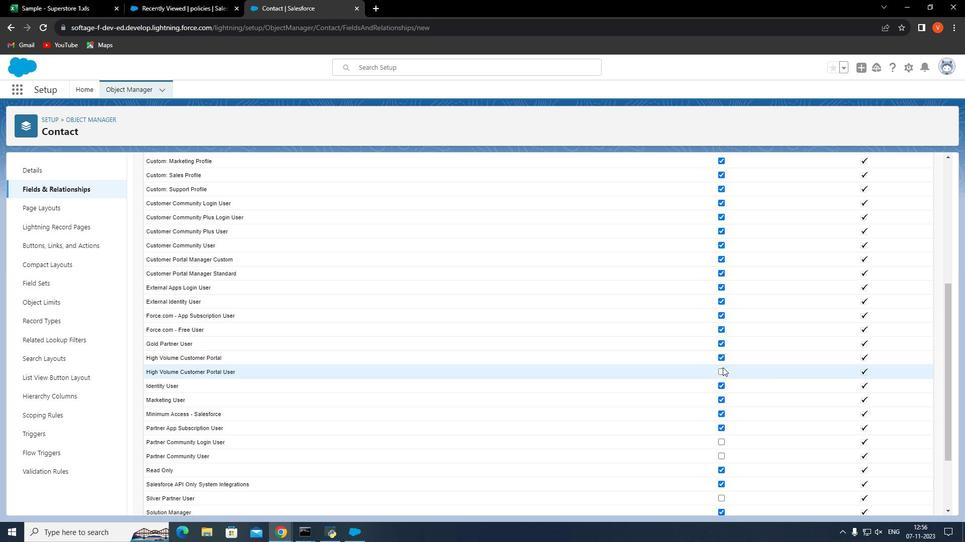 
Action: Mouse pressed left at (722, 367)
Screenshot: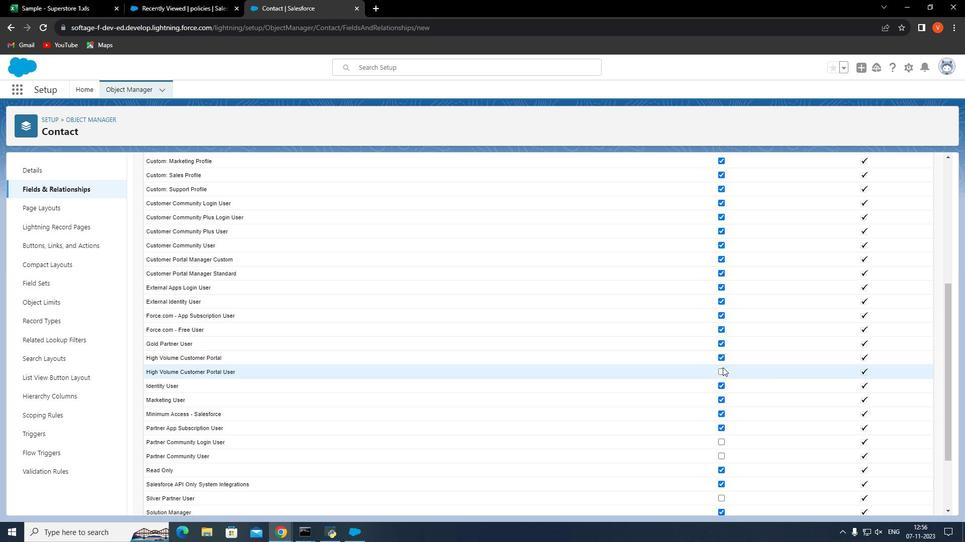 
Action: Mouse moved to (719, 371)
Screenshot: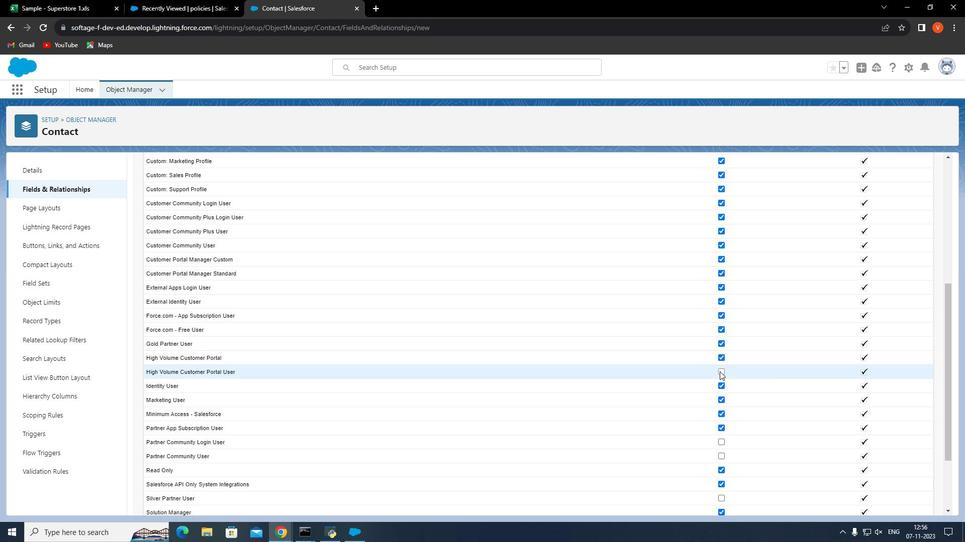 
Action: Mouse pressed left at (719, 371)
Screenshot: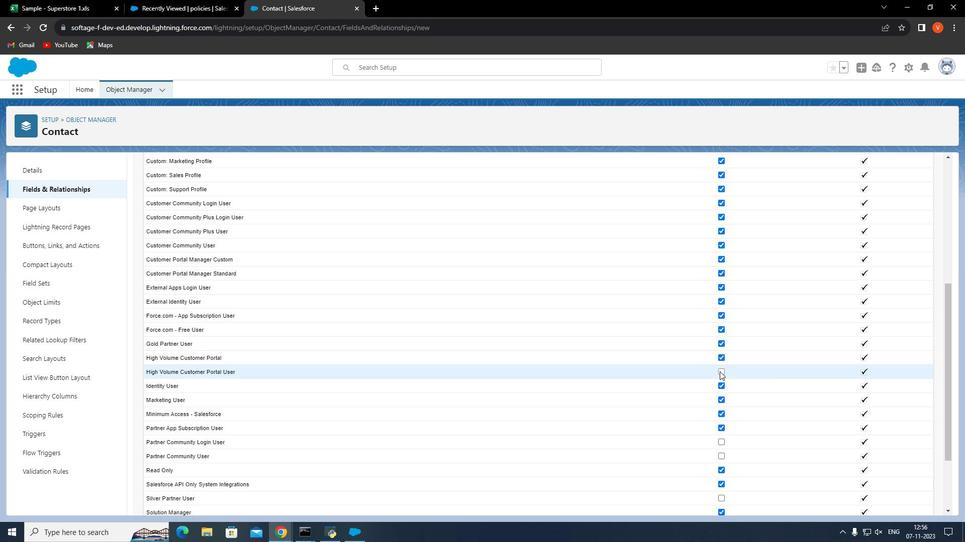 
Action: Mouse moved to (720, 371)
Screenshot: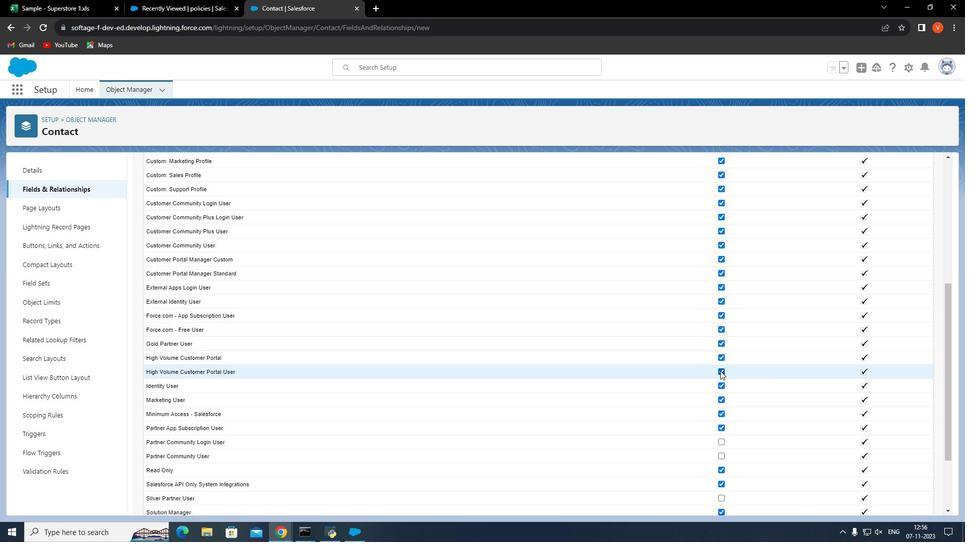 
Action: Mouse scrolled (720, 370) with delta (0, 0)
Screenshot: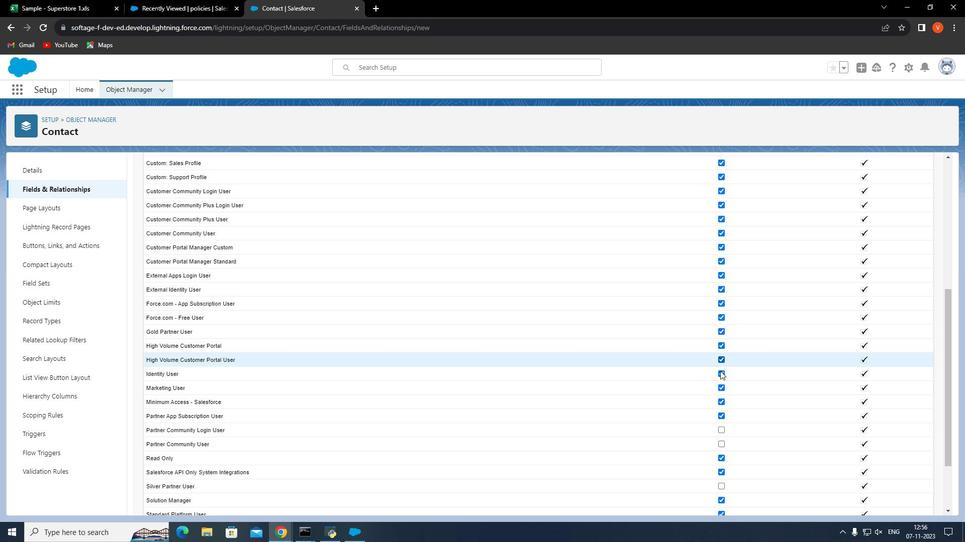 
Action: Mouse scrolled (720, 370) with delta (0, 0)
Screenshot: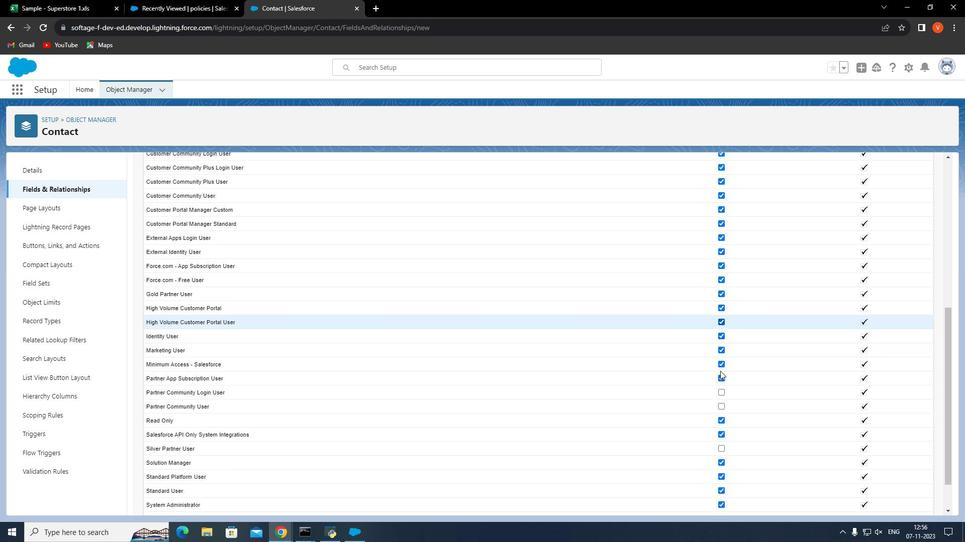 
Action: Mouse moved to (720, 371)
Screenshot: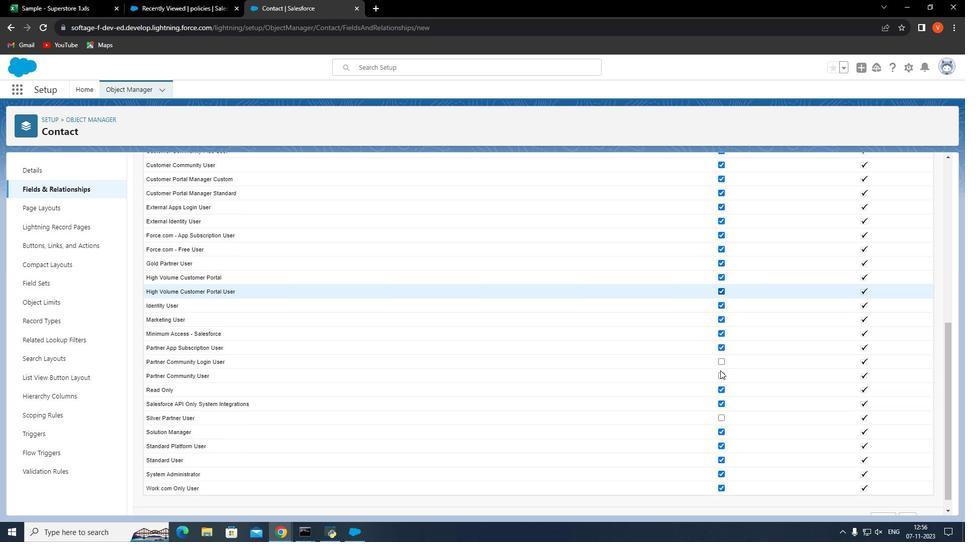 
Action: Mouse scrolled (720, 370) with delta (0, 0)
Screenshot: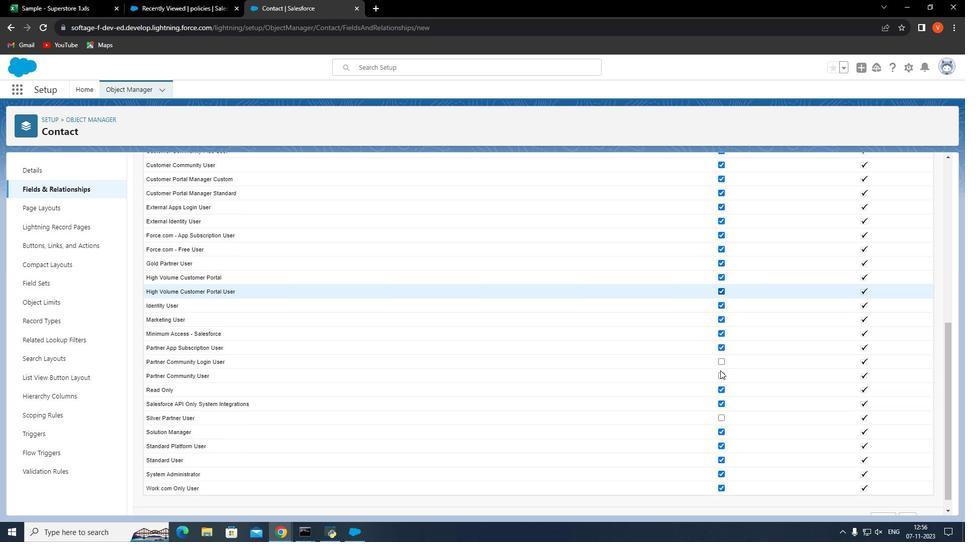 
Action: Mouse moved to (720, 347)
Screenshot: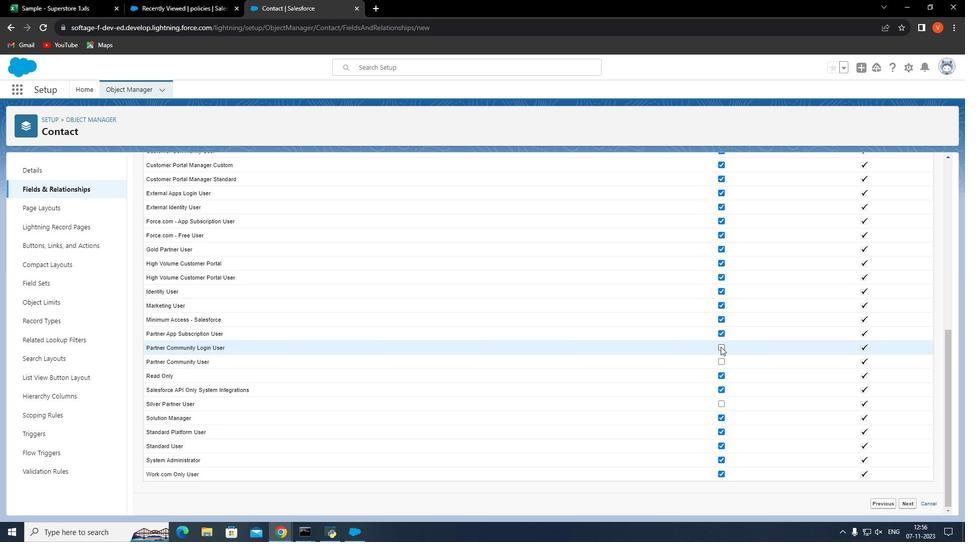 
Action: Mouse pressed left at (720, 347)
Screenshot: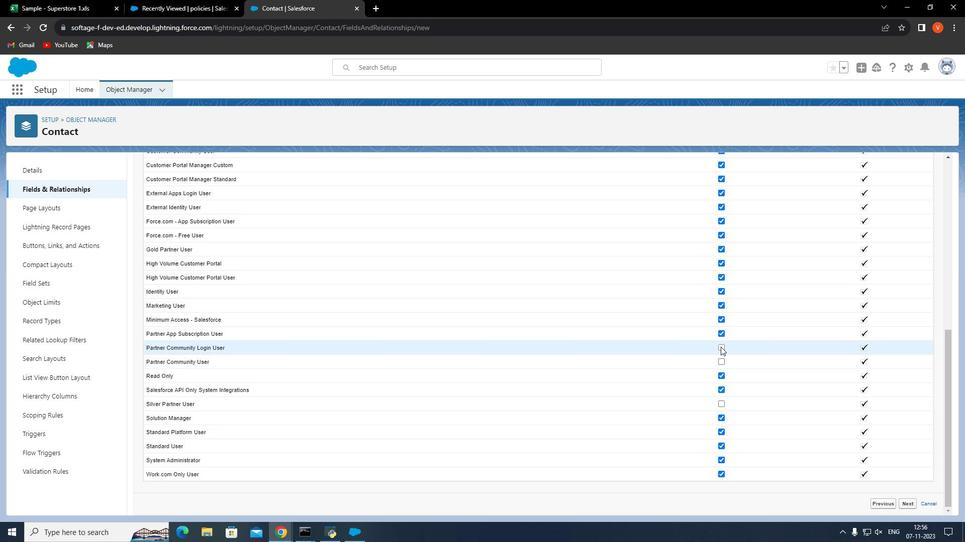 
Action: Mouse moved to (721, 362)
Screenshot: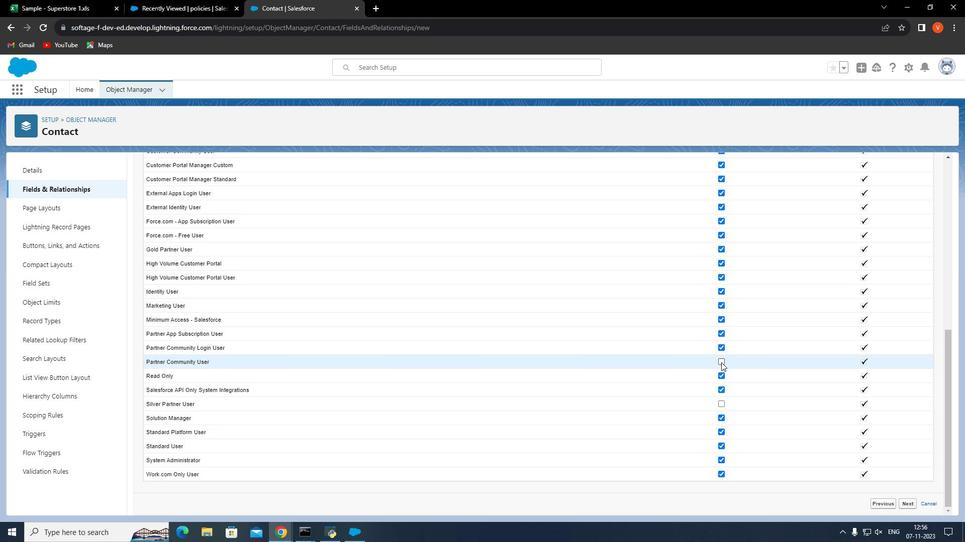 
Action: Mouse pressed left at (721, 362)
Screenshot: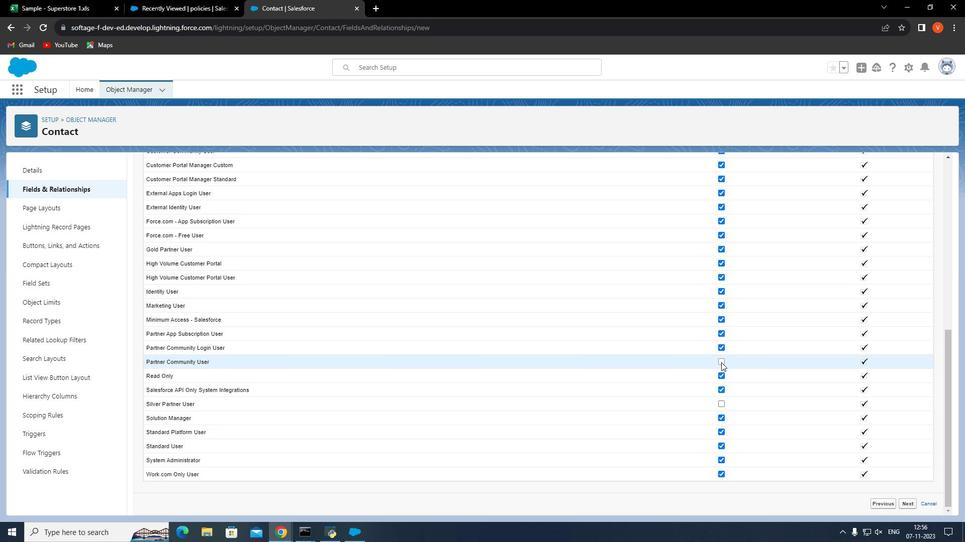 
Action: Mouse moved to (907, 499)
Screenshot: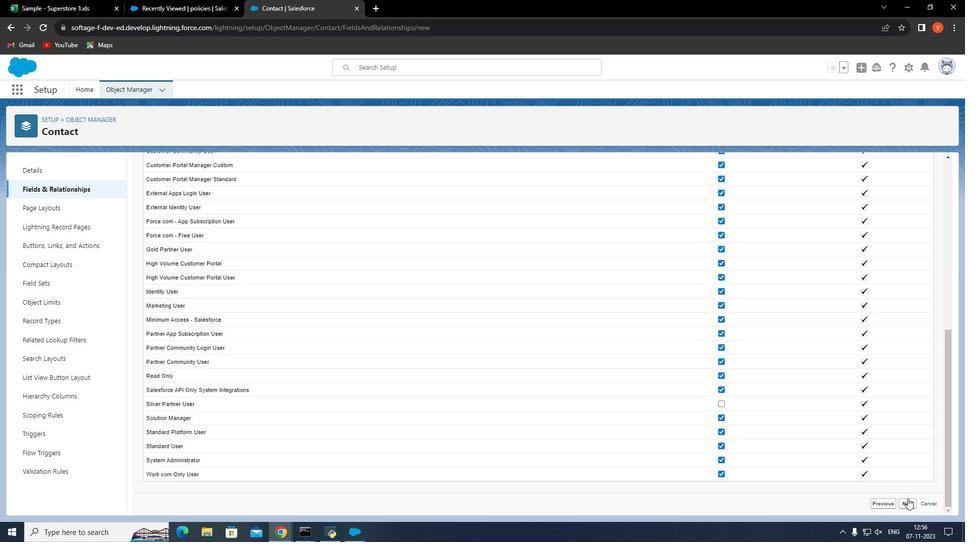 
Action: Mouse pressed left at (907, 499)
Screenshot: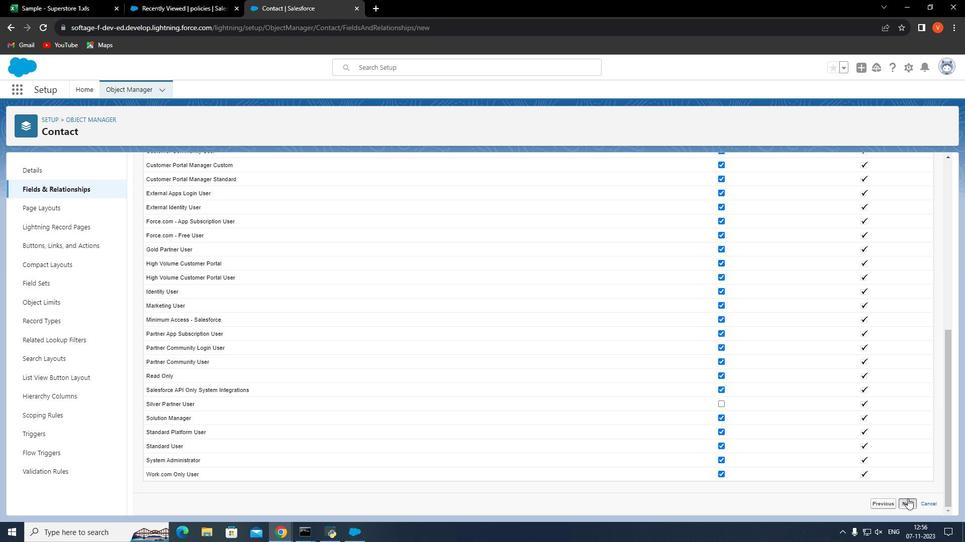 
Action: Mouse moved to (914, 396)
Screenshot: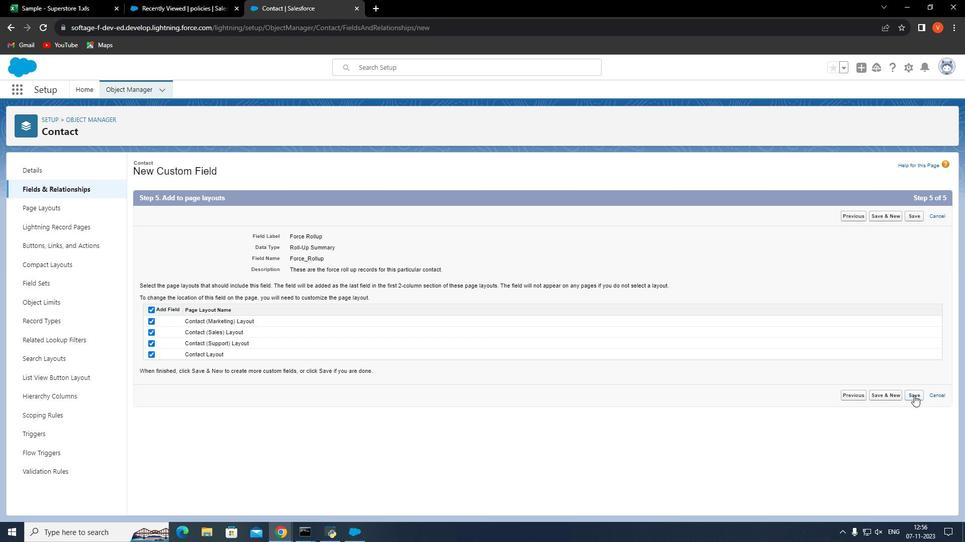 
Action: Mouse pressed left at (914, 396)
Screenshot: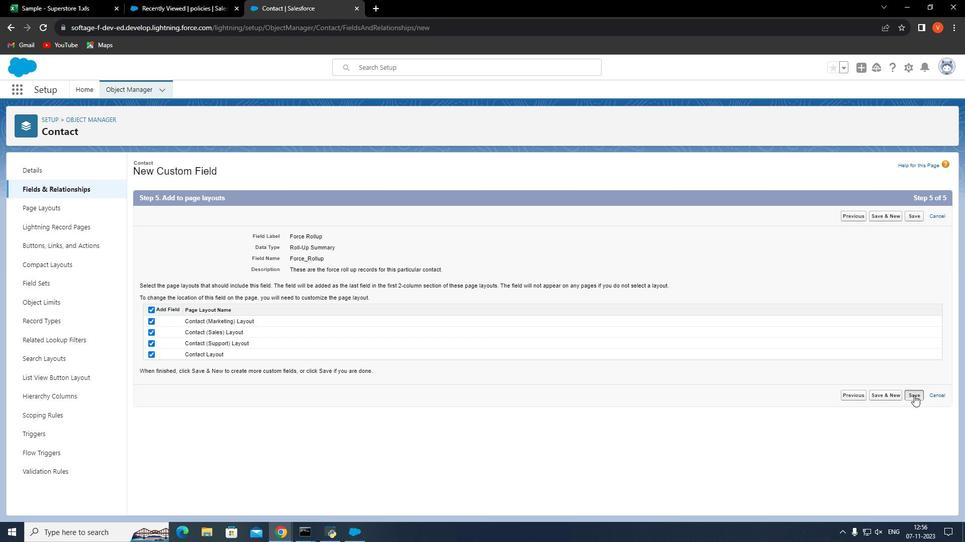 
Action: Mouse moved to (648, 172)
Screenshot: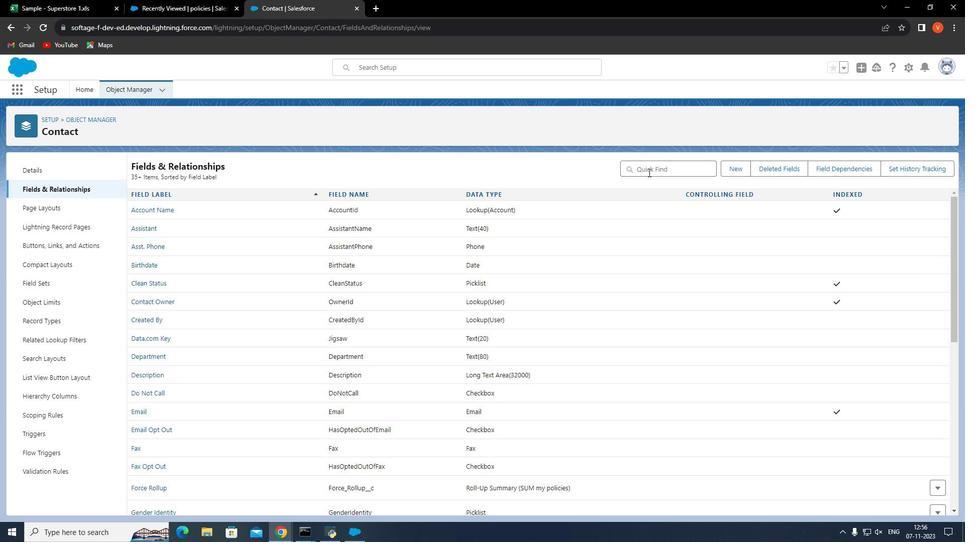 
Action: Mouse pressed left at (648, 172)
Screenshot: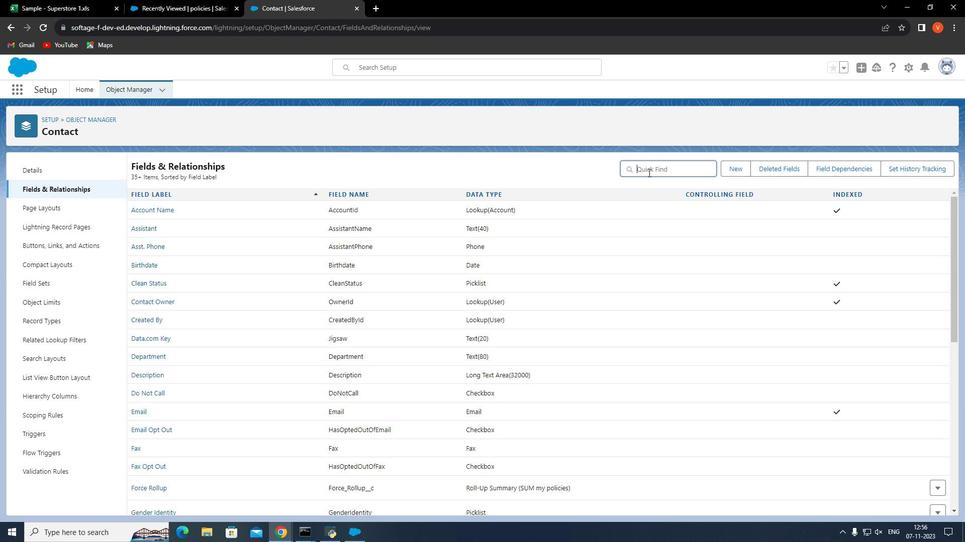 
Action: Mouse moved to (601, 182)
Screenshot: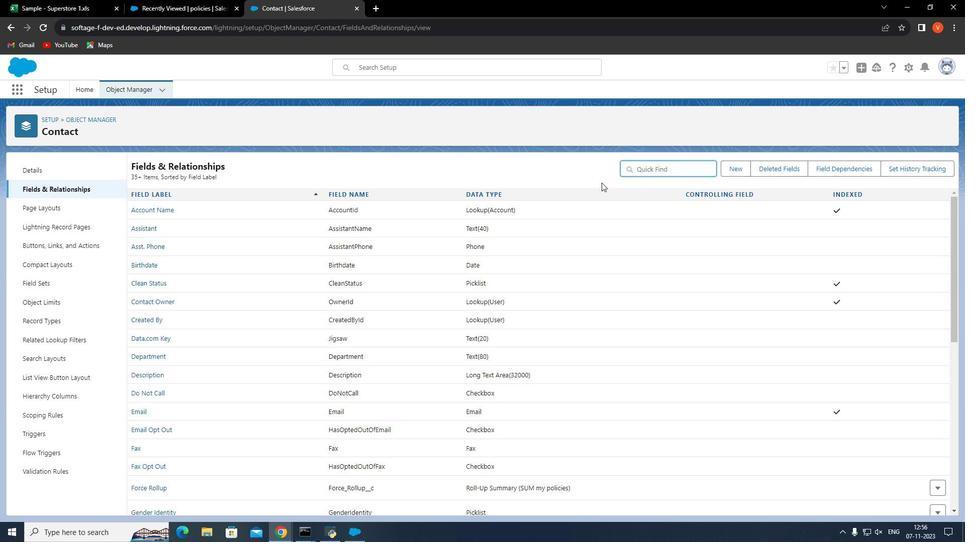 
Action: Key pressed force
Screenshot: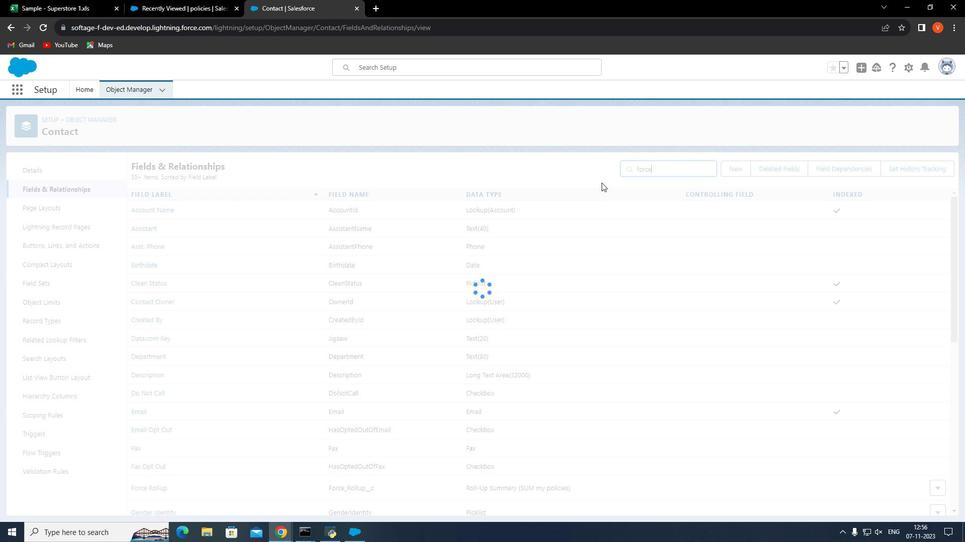 
Action: Mouse moved to (157, 211)
Screenshot: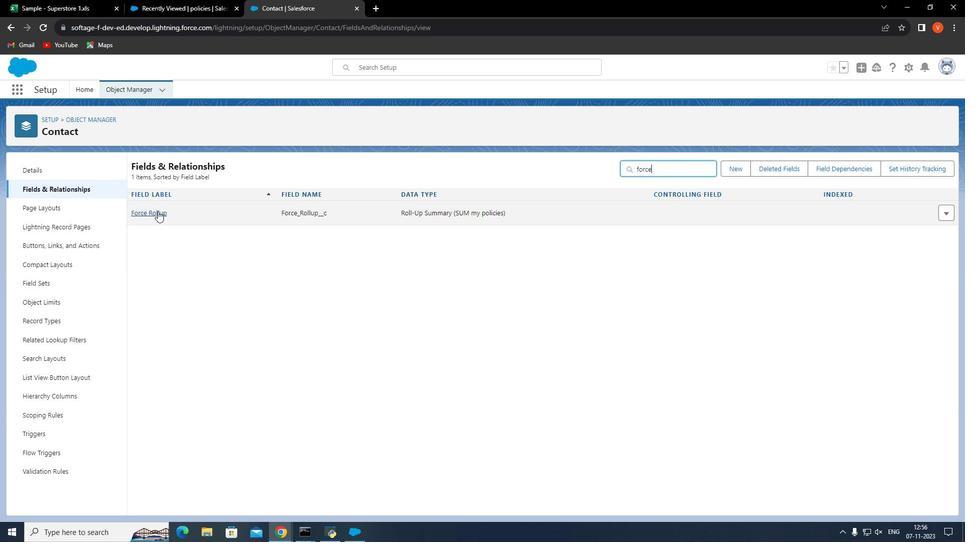 
Action: Mouse pressed left at (157, 211)
Screenshot: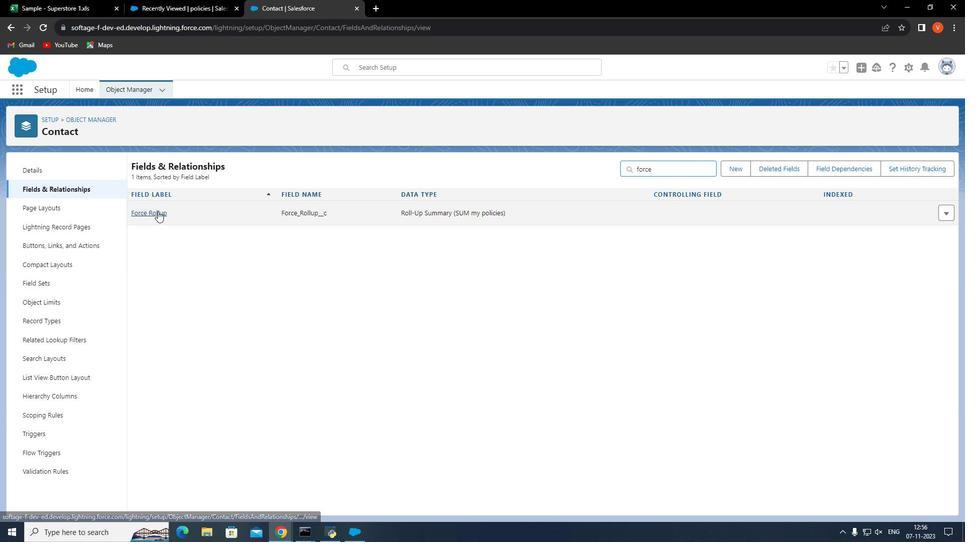 
Action: Mouse moved to (70, 186)
Screenshot: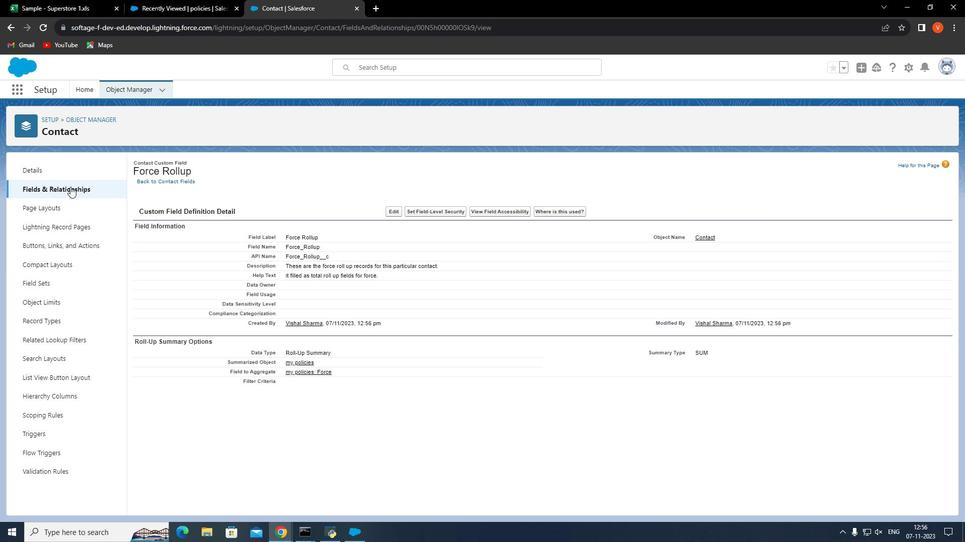 
Action: Mouse pressed left at (70, 186)
Screenshot: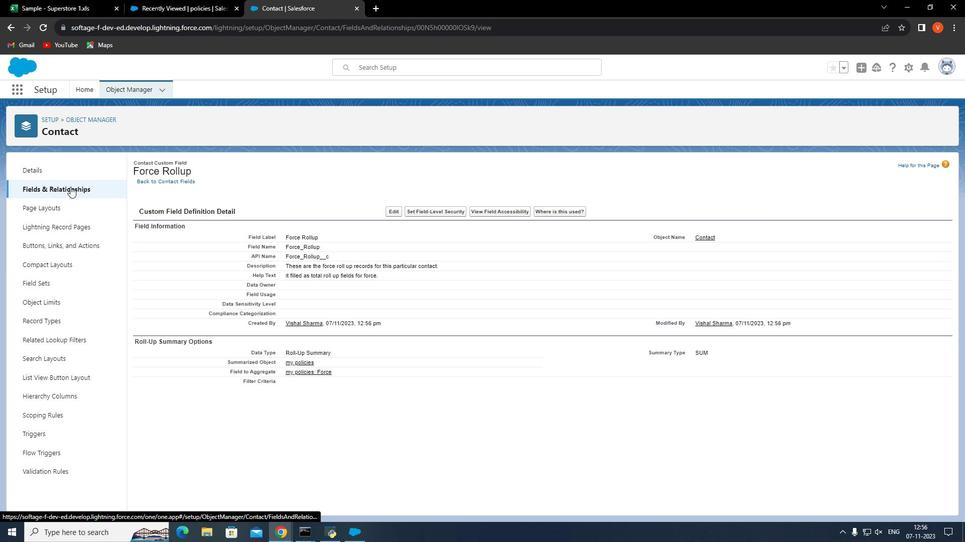 
Action: Mouse moved to (731, 170)
Screenshot: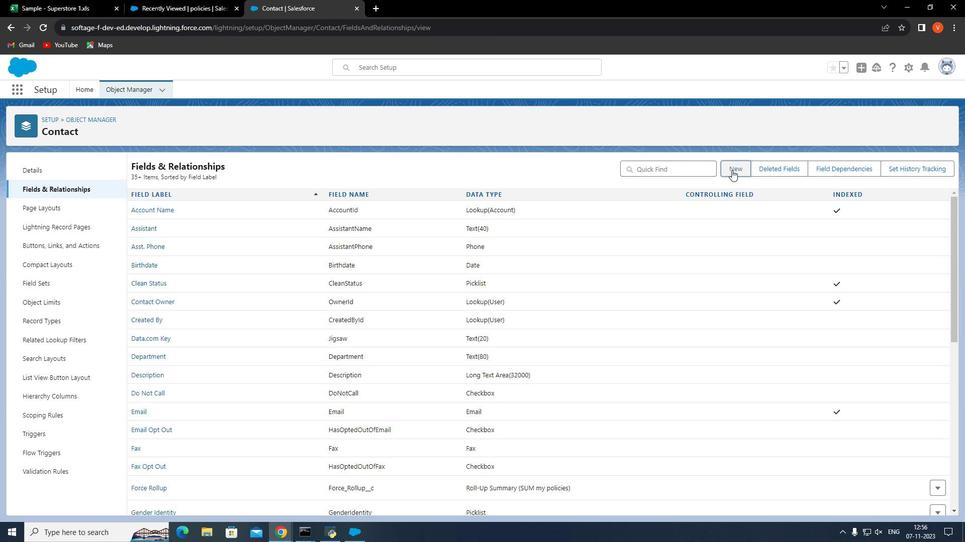 
Action: Mouse pressed left at (731, 170)
Screenshot: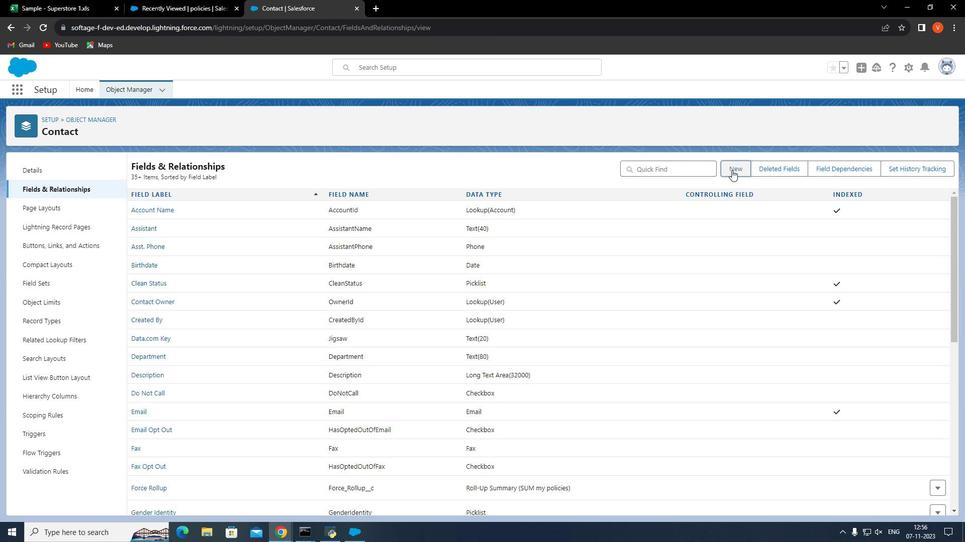 
Action: Mouse moved to (181, 329)
Screenshot: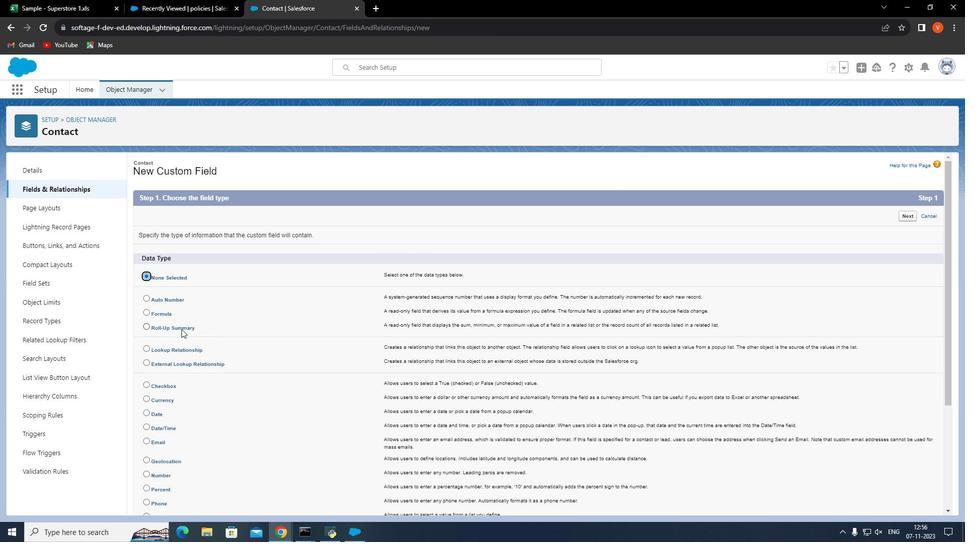 
Action: Mouse pressed left at (181, 329)
Screenshot: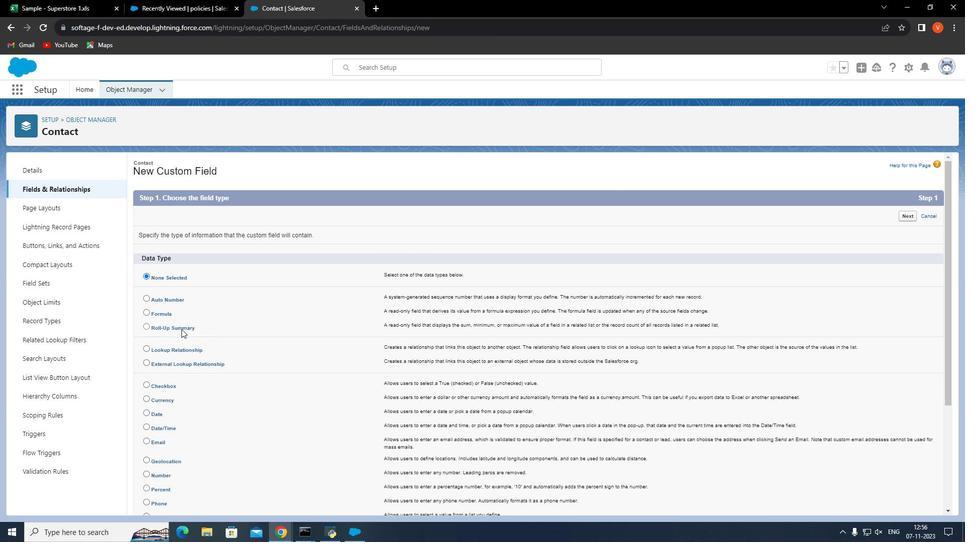 
Action: Mouse moved to (906, 416)
Screenshot: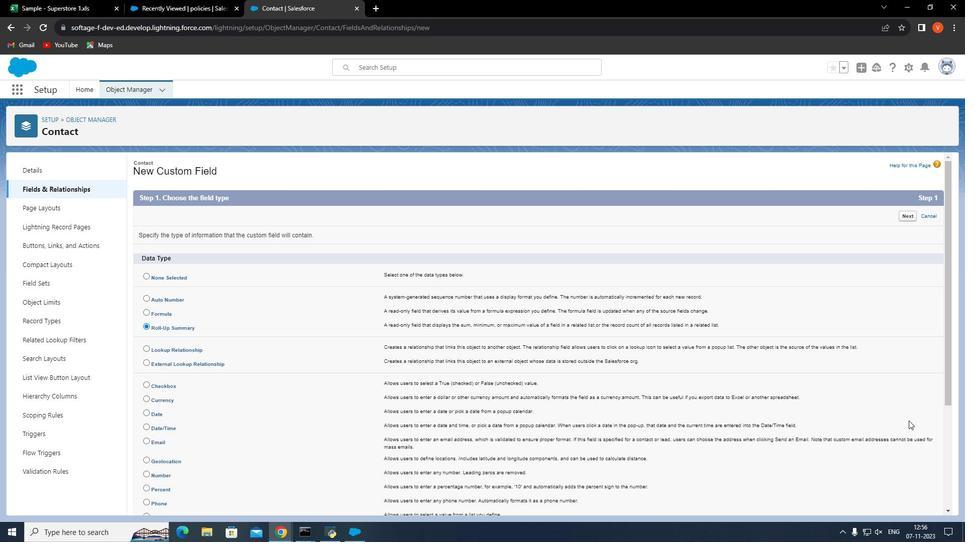
Action: Mouse scrolled (906, 416) with delta (0, 0)
Screenshot: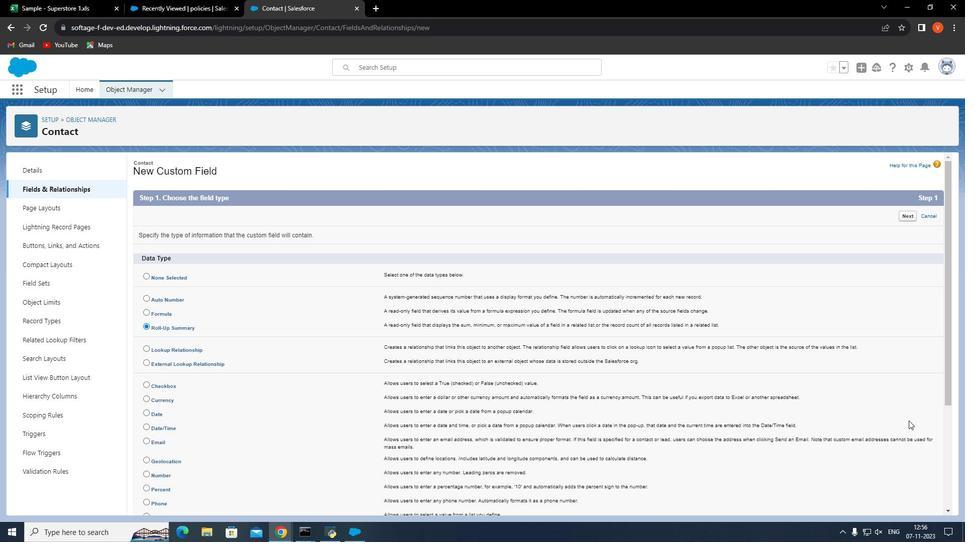 
Action: Mouse moved to (911, 424)
Screenshot: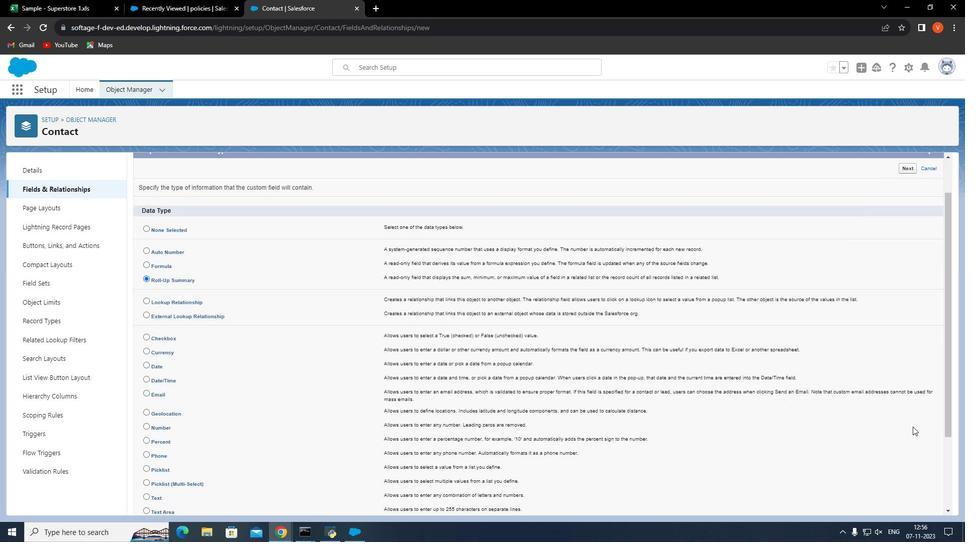 
Action: Mouse scrolled (911, 424) with delta (0, 0)
Screenshot: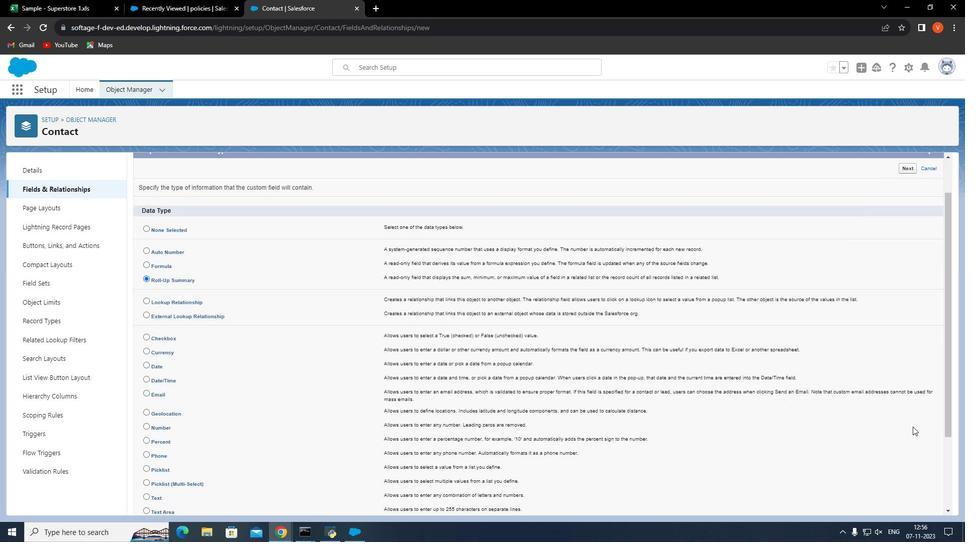 
Action: Mouse moved to (918, 434)
Screenshot: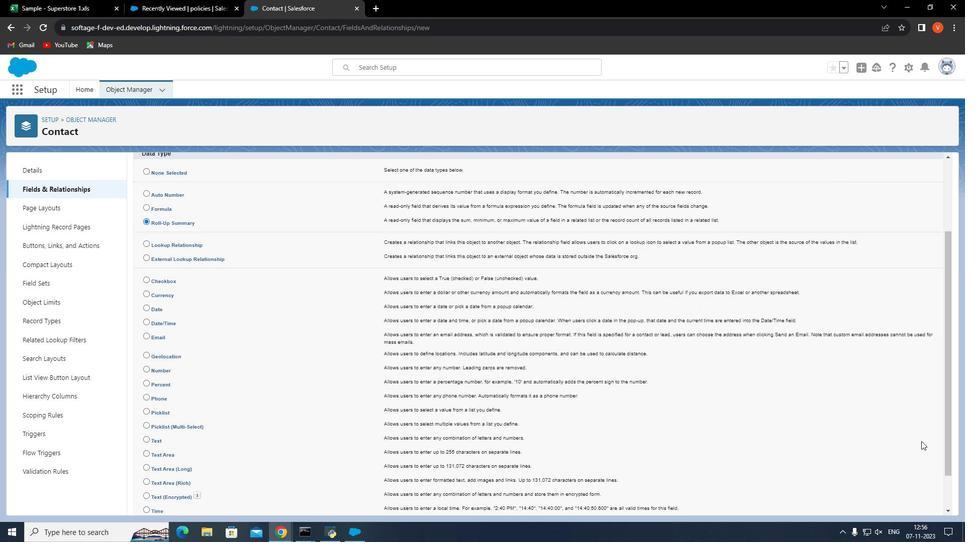 
Action: Mouse scrolled (918, 433) with delta (0, 0)
Screenshot: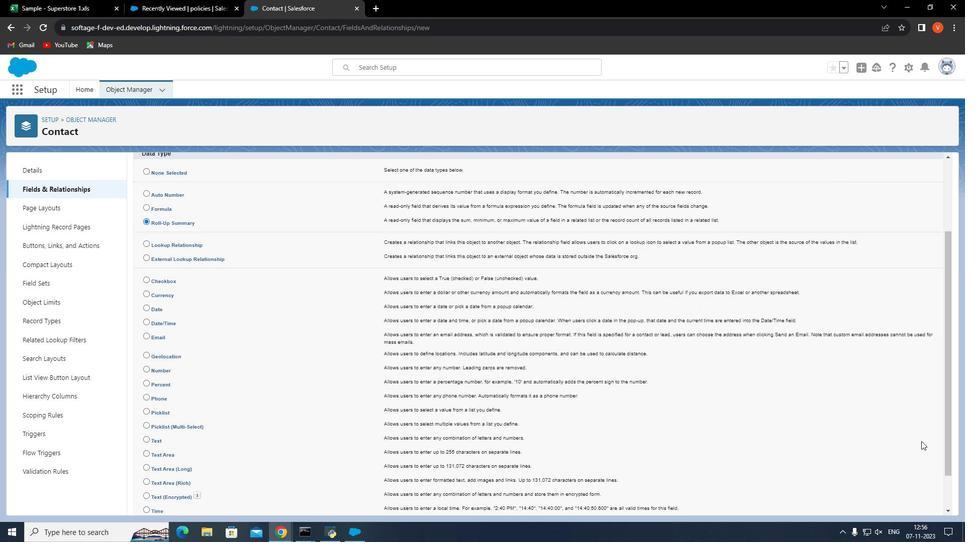 
Action: Mouse moved to (921, 446)
Screenshot: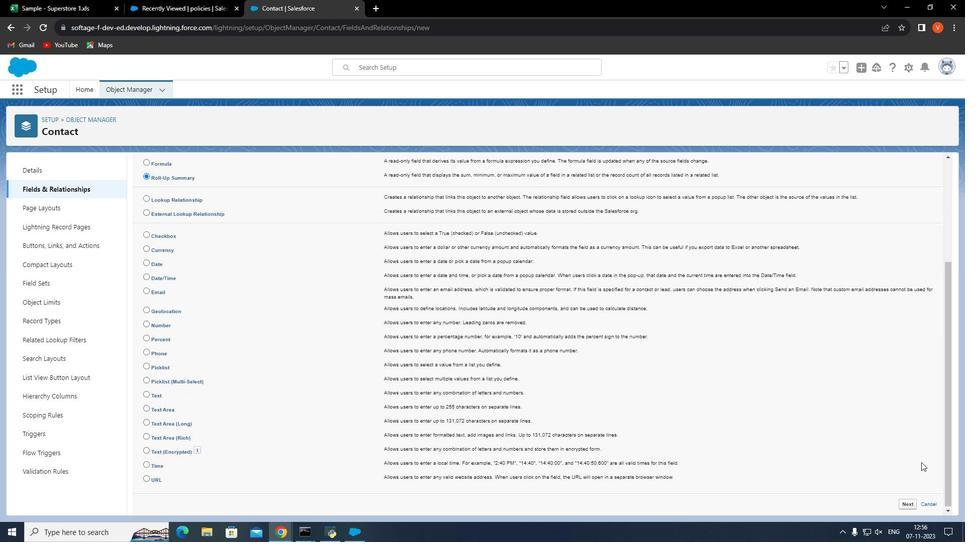 
Action: Mouse scrolled (921, 445) with delta (0, 0)
Screenshot: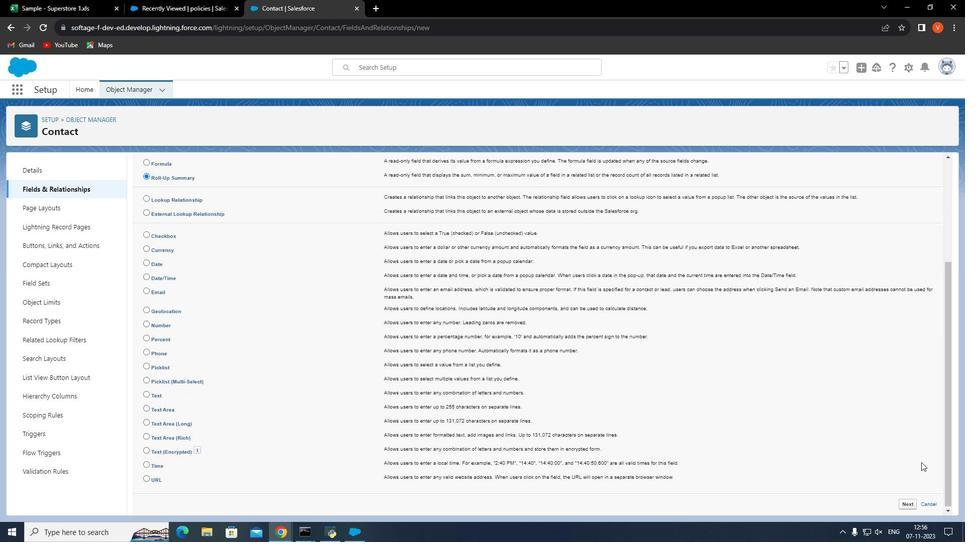 
Action: Mouse moved to (909, 505)
Screenshot: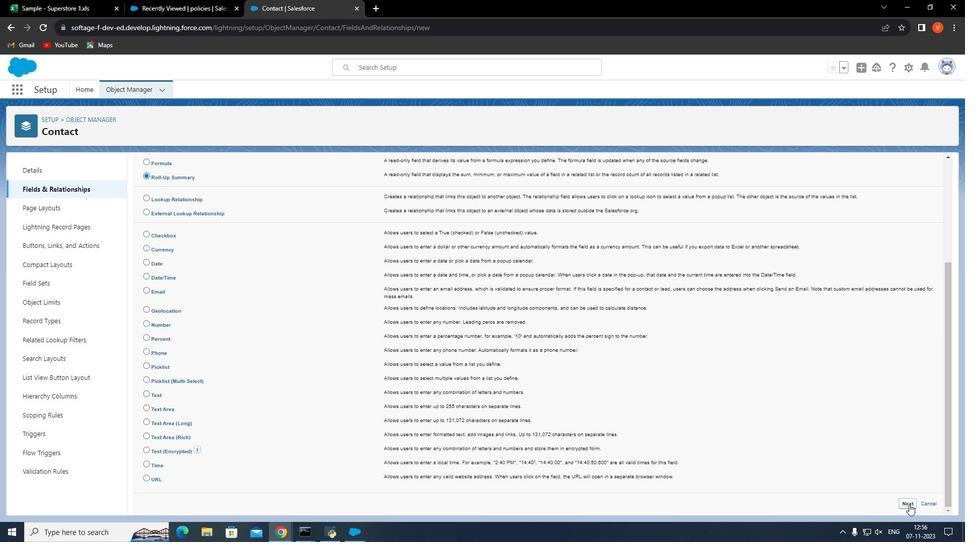 
Action: Mouse pressed left at (909, 505)
Screenshot: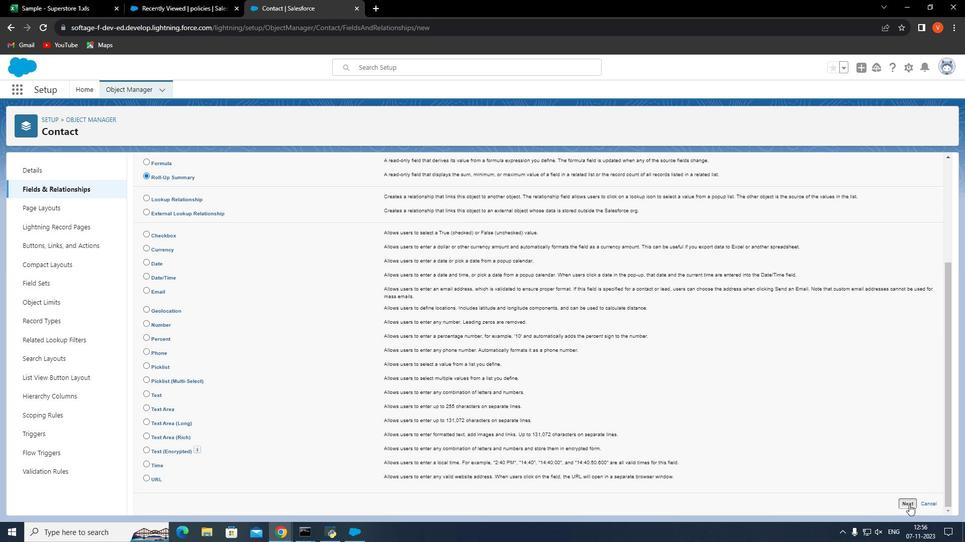 
Action: Mouse moved to (363, 235)
Screenshot: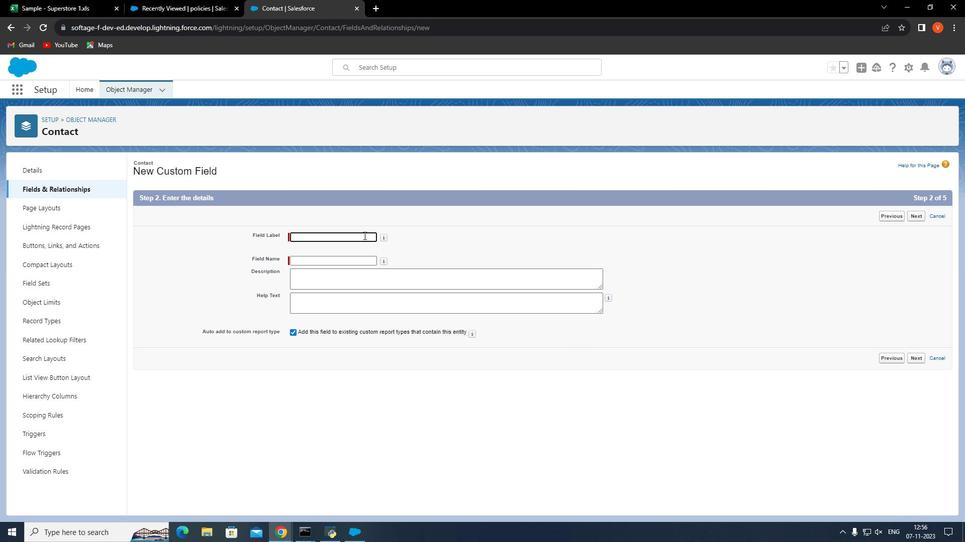 
Action: Mouse pressed left at (363, 235)
Screenshot: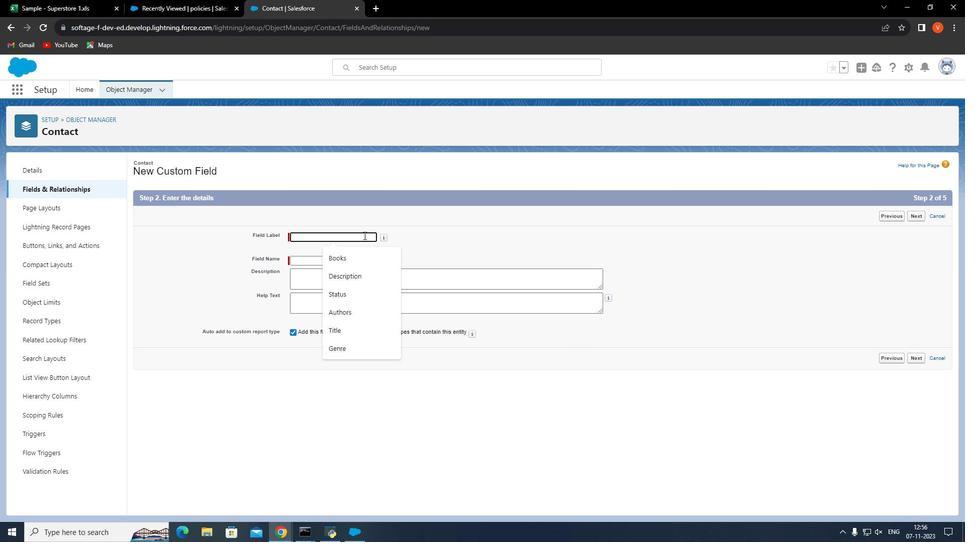 
Action: Key pressed <Key.shift>
Screenshot: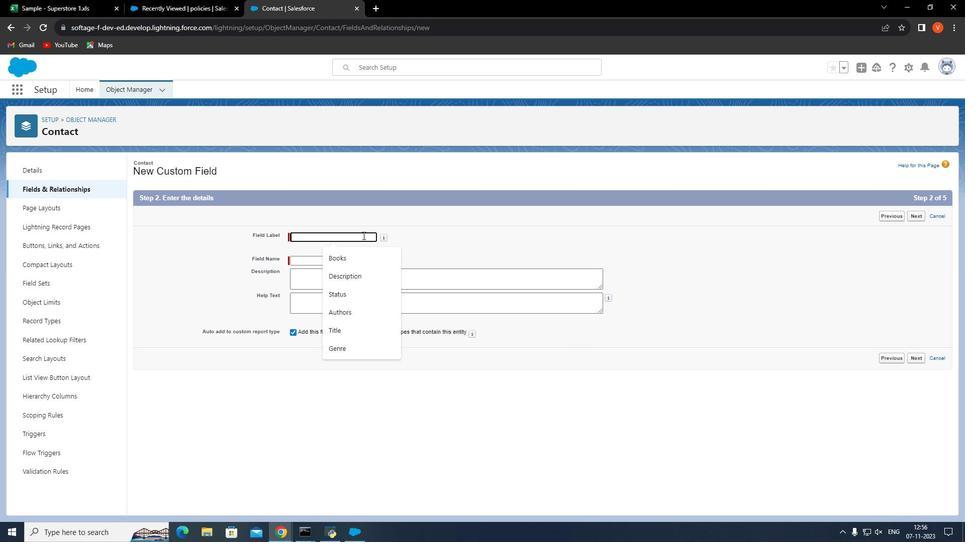 
Action: Mouse moved to (362, 235)
Screenshot: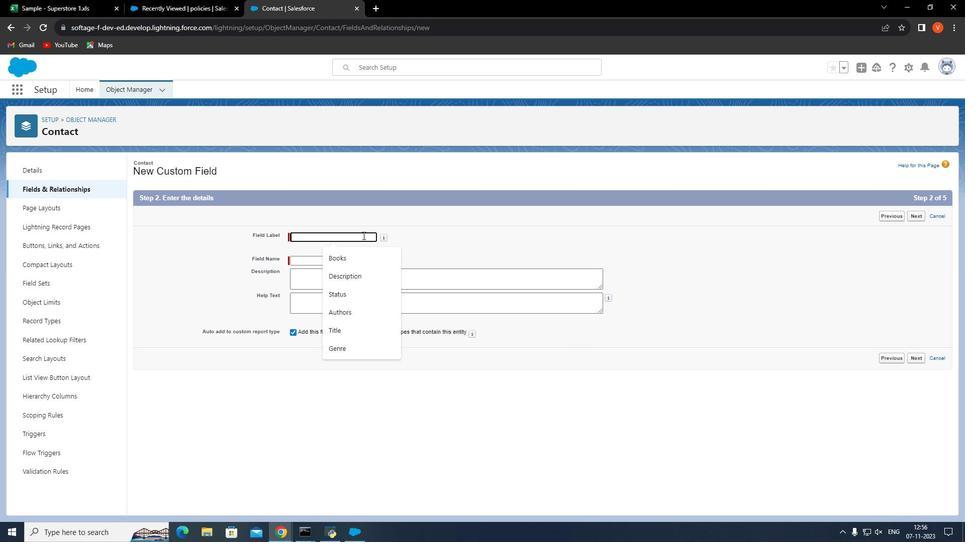
Action: Key pressed Surrendered<Key.space>roll<Key.space>up
Screenshot: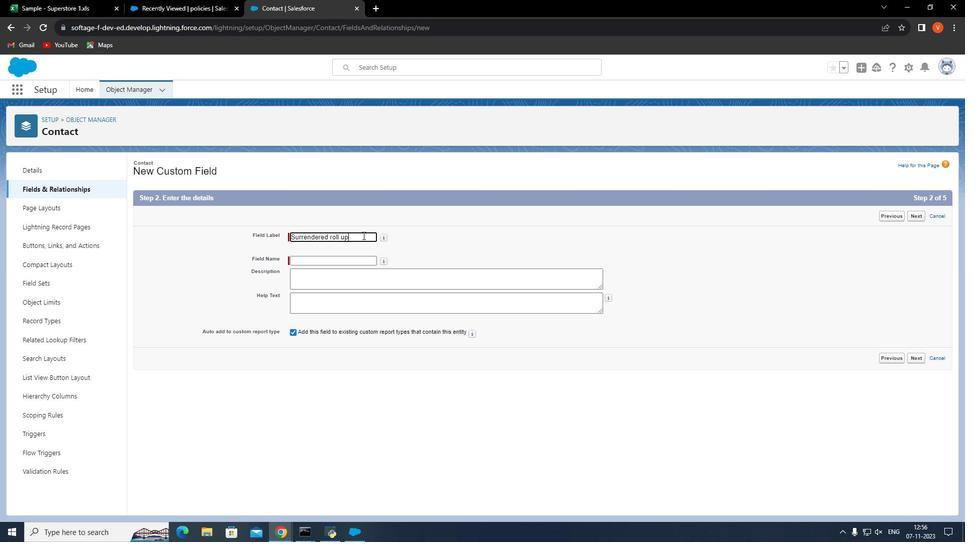 
Action: Mouse moved to (360, 254)
Screenshot: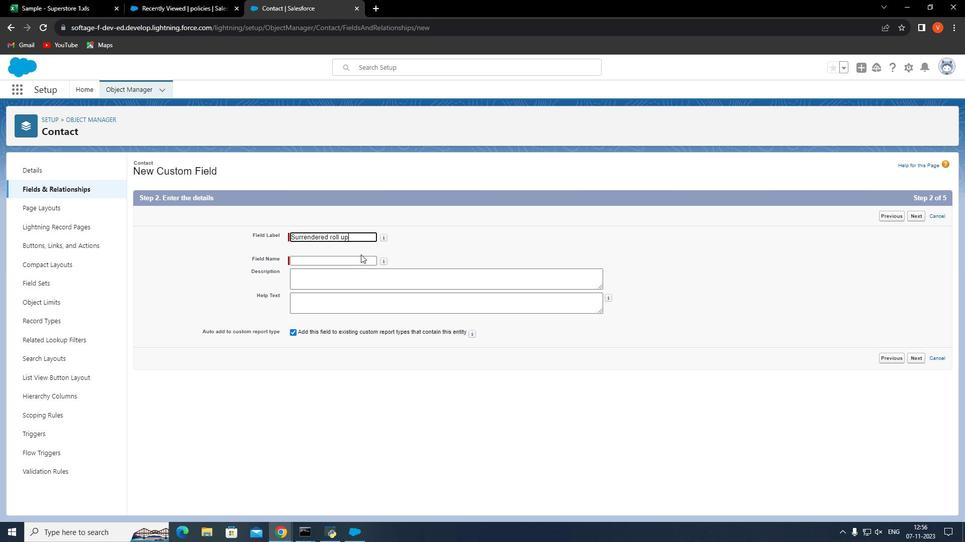 
Action: Mouse pressed left at (360, 254)
Screenshot: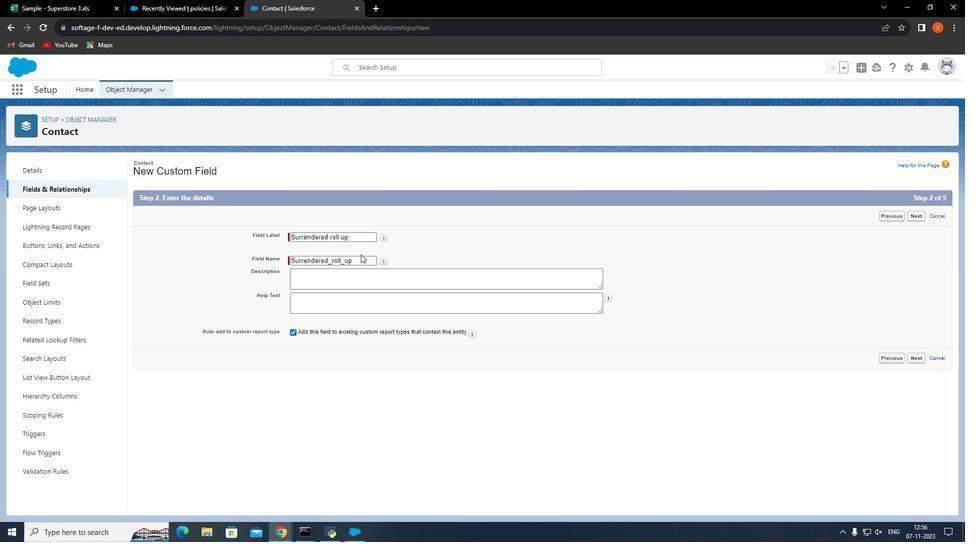 
Action: Mouse moved to (364, 274)
Screenshot: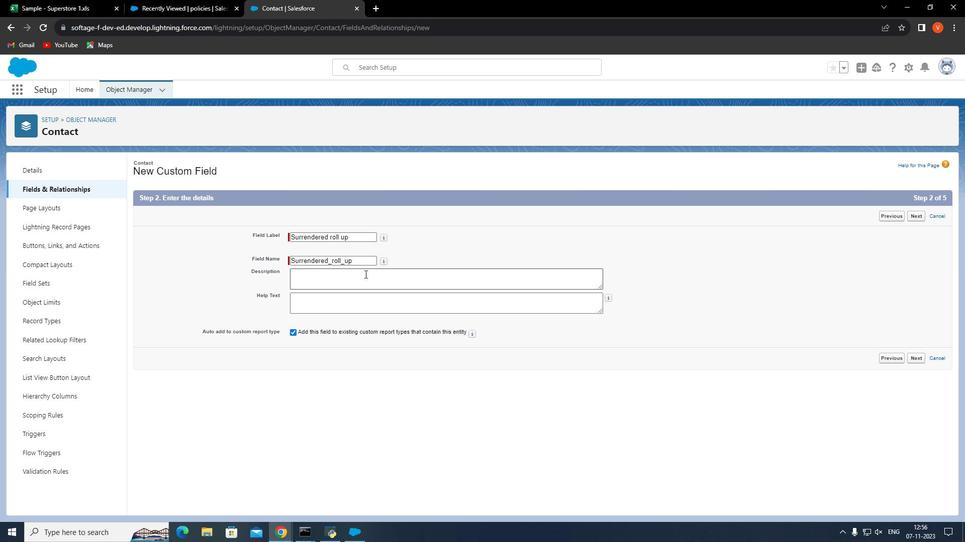 
Action: Mouse pressed left at (364, 274)
Screenshot: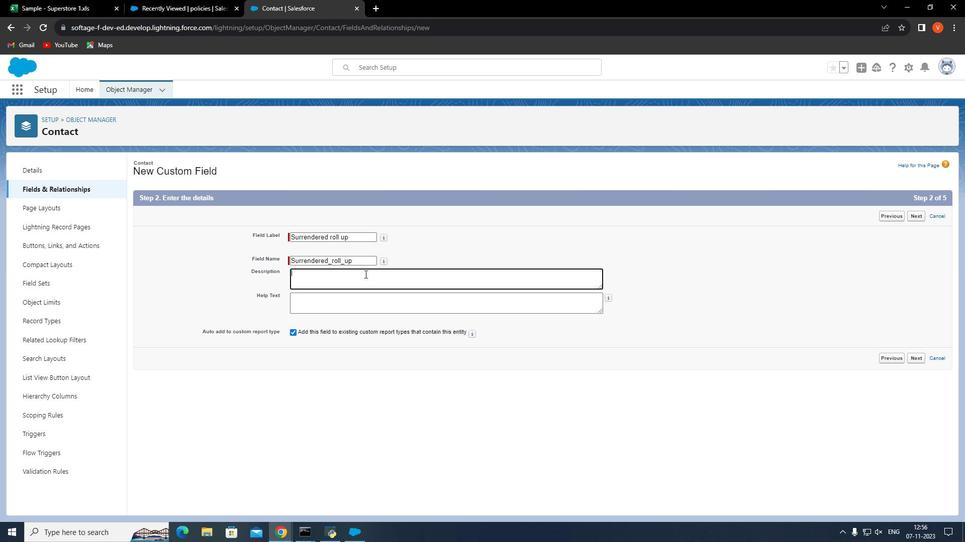 
Action: Key pressed <Key.shift><Key.shift><Key.shift><Key.shift><Key.shift><Key.shift><Key.shift><Key.shift><Key.shift><Key.shift><Key.shift><Key.shift><Key.shift><Key.shift><Key.shift><Key.shift><Key.shift>This<Key.space><Key.shift><Key.shift><Key.shift>Record<Key.space><Key.shift><Key.backspace><Key.backspace><Key.backspace><Key.backspace><Key.backspace><Key.backspace><Key.backspace>field<Key.space><Key.shift>Show<Key.space>total<Key.space><Key.shift>Surrendr<Key.backspace>ered<Key.space><Key.shift>Roll<Key.space>up<Key.space>for<Key.space>this<Key.space>partu<Key.backspace>icular<Key.space>record.<Key.tab>it<Key.space>filled<Key.space>whe<Key.backspace><Key.backspace>ith<Key.space>total<Key.space>rollup<Key.space>of<Key.space><Key.left><Key.left><Key.left><Key.left><Key.left><Key.left><Key.space><Key.right><Key.right><Key.right><Key.right><Key.right><Key.space>surrendered<Key.space>records.
Screenshot: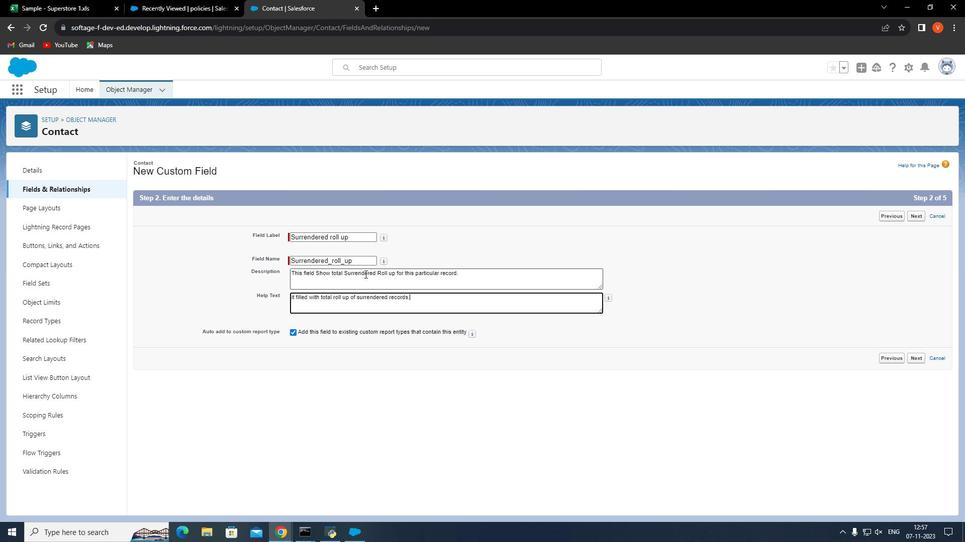 
Action: Mouse moved to (916, 358)
Screenshot: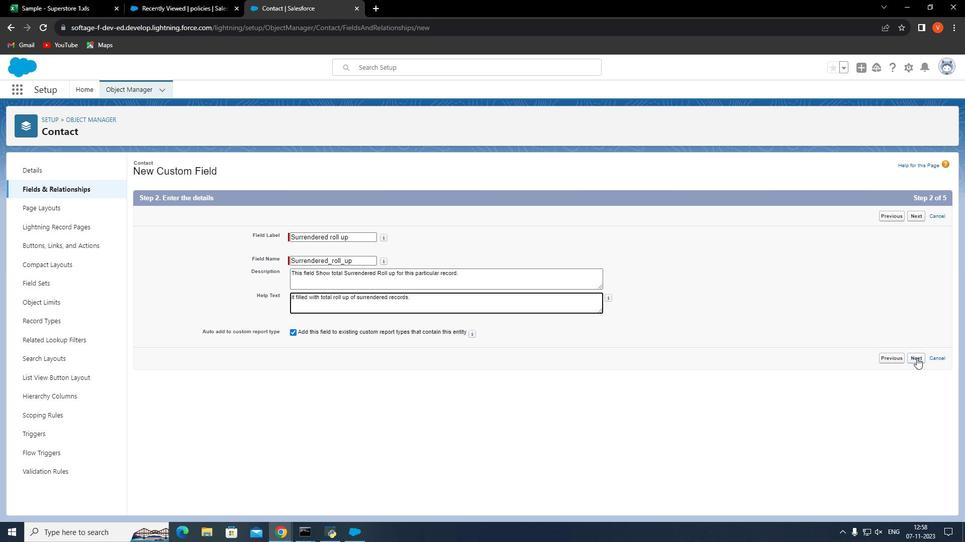 
Action: Mouse pressed left at (916, 358)
Screenshot: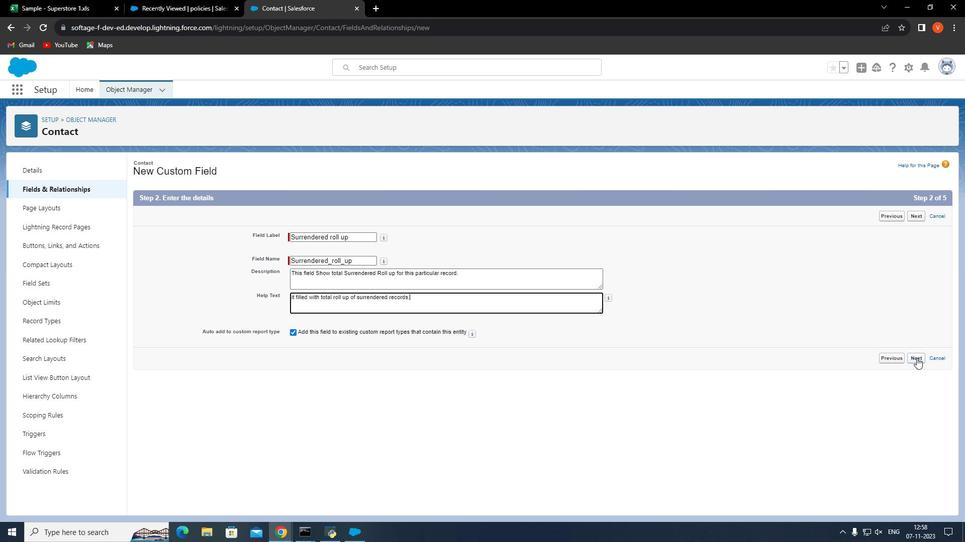 
Action: Mouse moved to (358, 256)
Screenshot: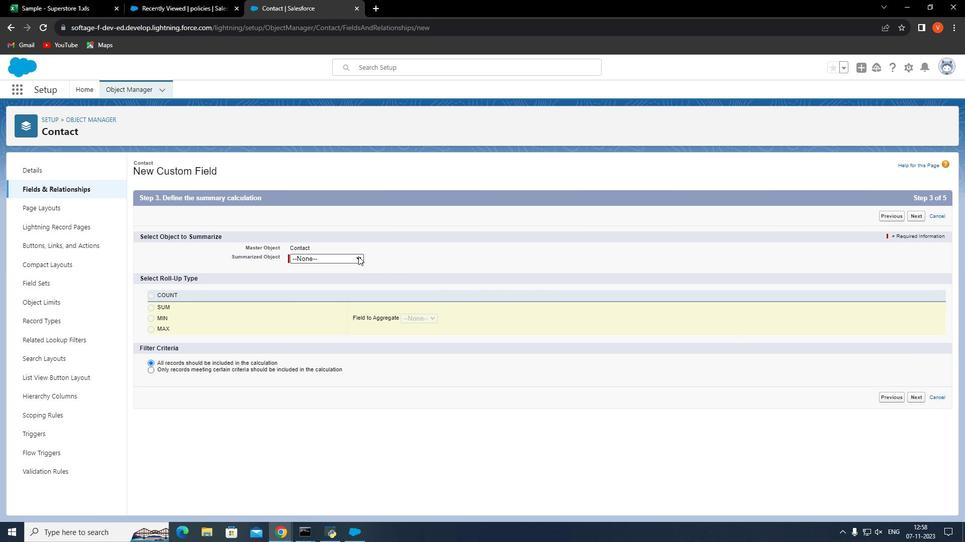 
Action: Mouse pressed left at (358, 256)
Screenshot: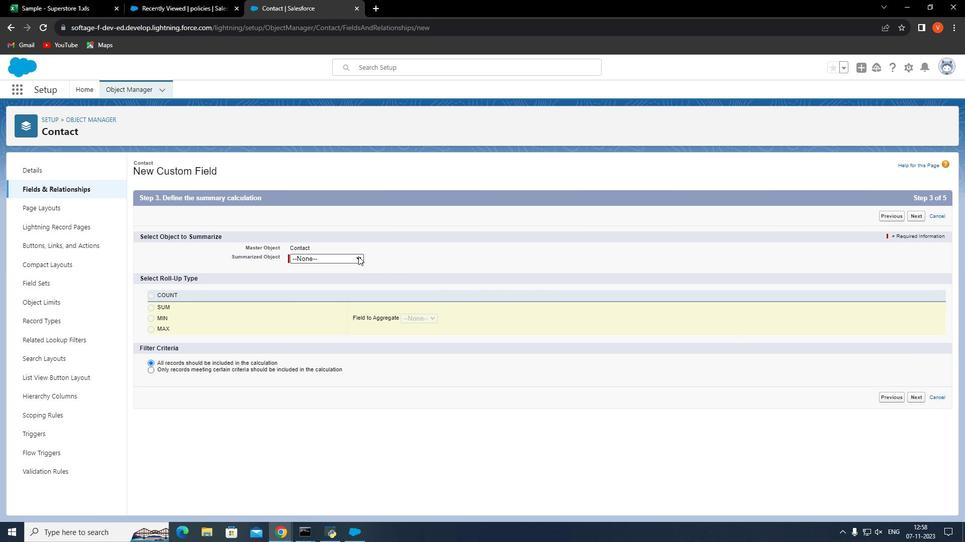 
Action: Mouse moved to (340, 283)
Screenshot: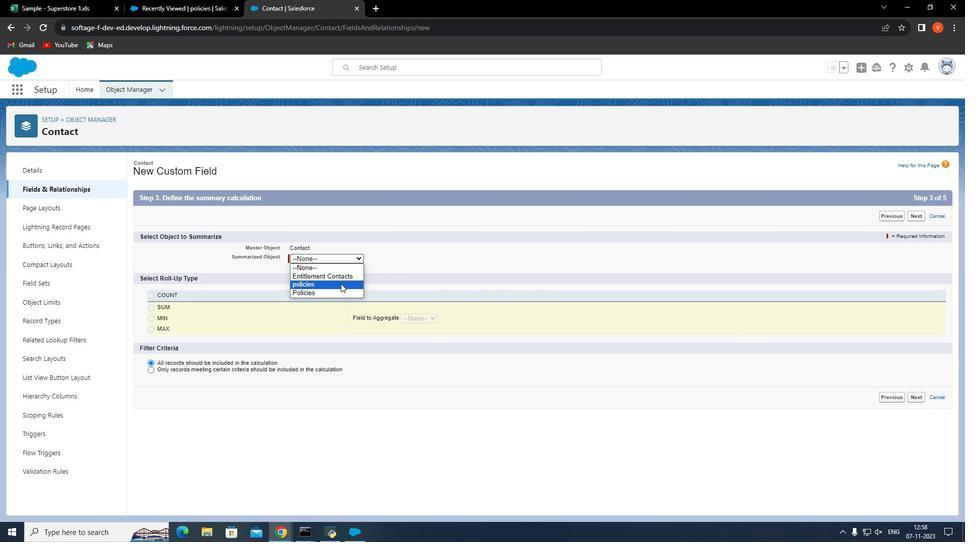 
Action: Mouse pressed left at (340, 283)
Screenshot: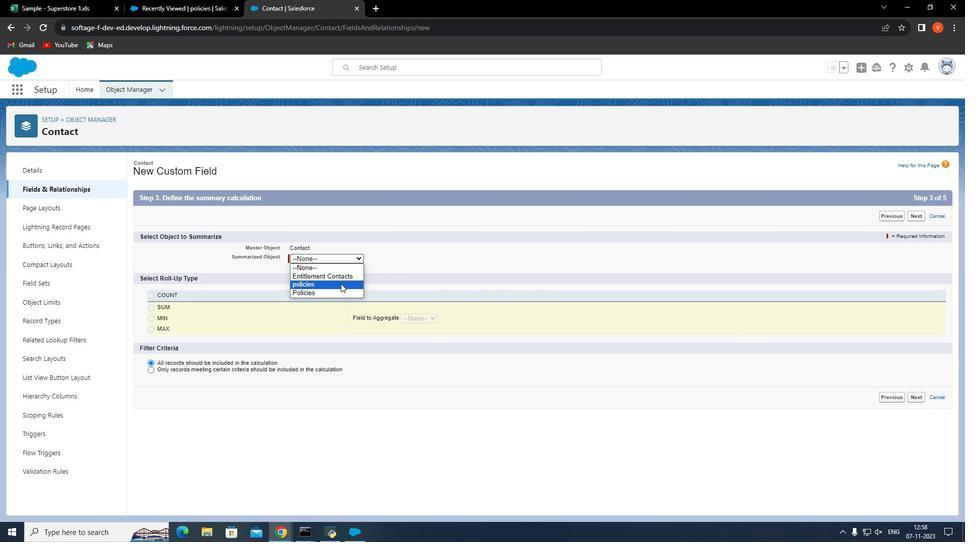 
Action: Mouse moved to (151, 306)
Screenshot: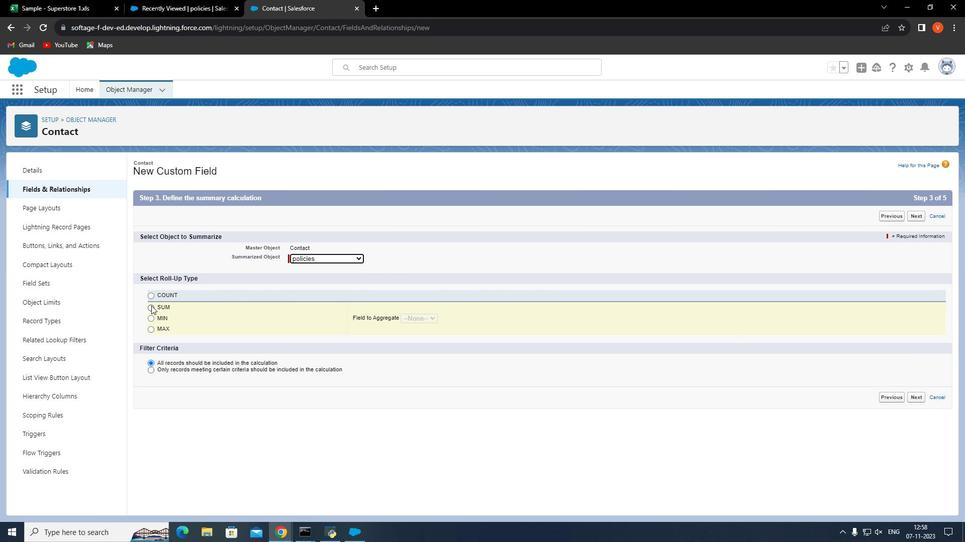 
Action: Mouse pressed left at (151, 306)
Screenshot: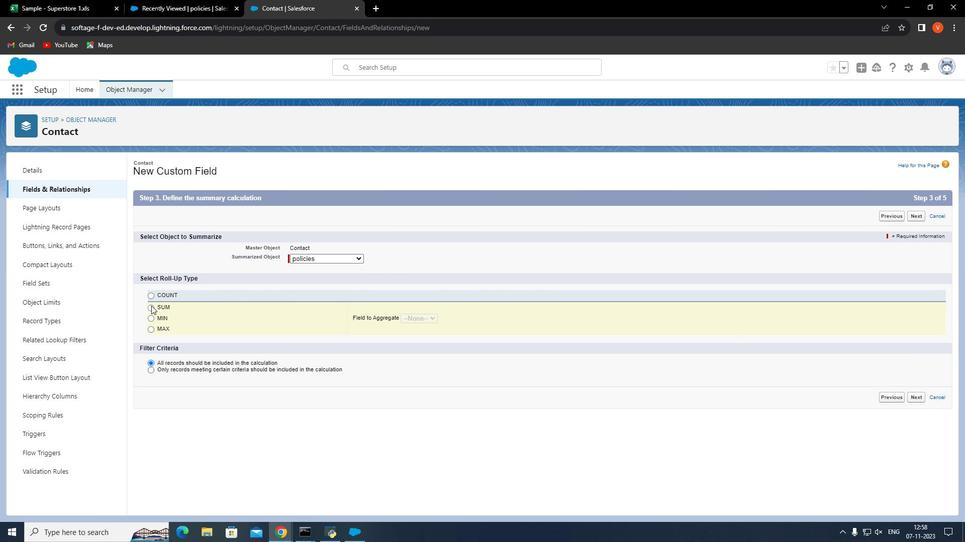 
Action: Mouse moved to (421, 314)
Screenshot: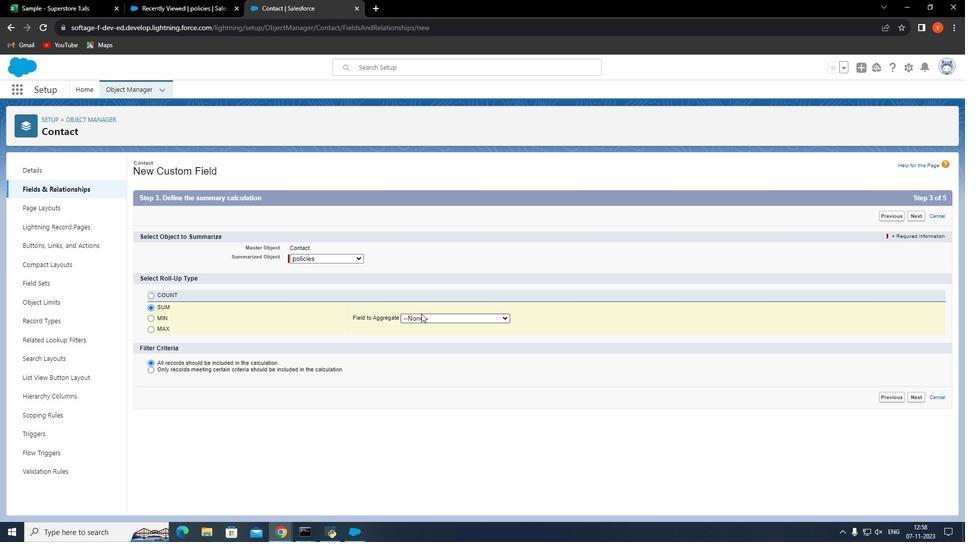 
Action: Mouse pressed left at (421, 314)
Screenshot: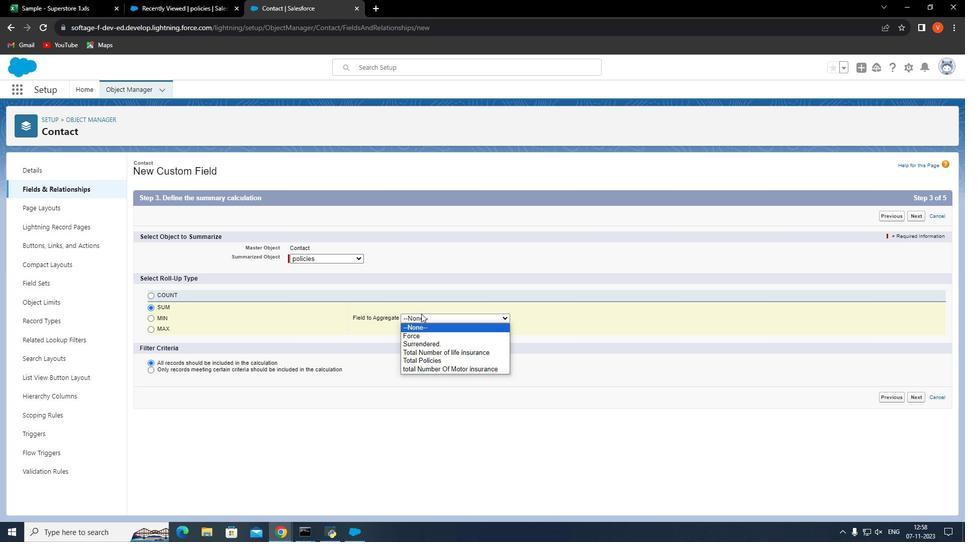 
Action: Mouse moved to (439, 343)
Screenshot: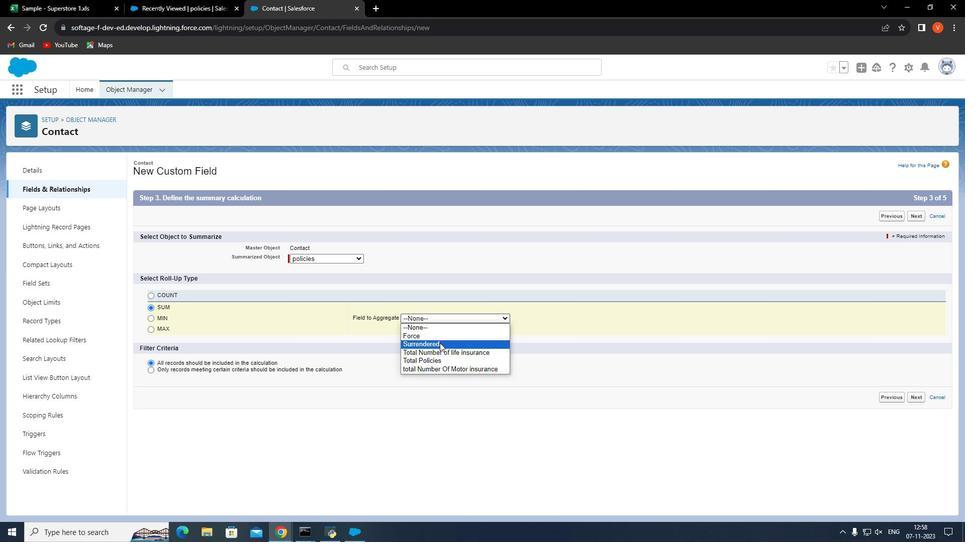 
Action: Mouse pressed left at (439, 343)
Screenshot: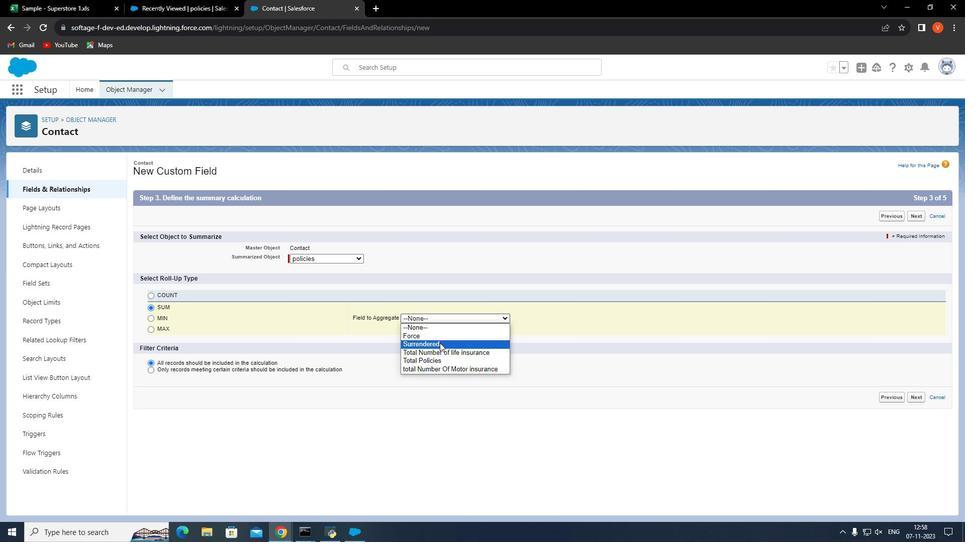 
Action: Mouse moved to (917, 399)
Screenshot: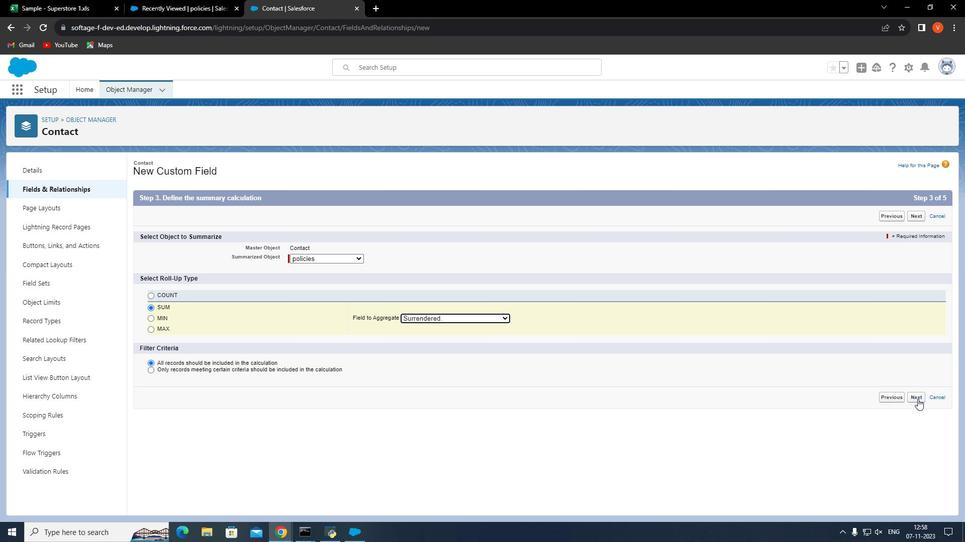 
Action: Mouse pressed left at (917, 399)
Screenshot: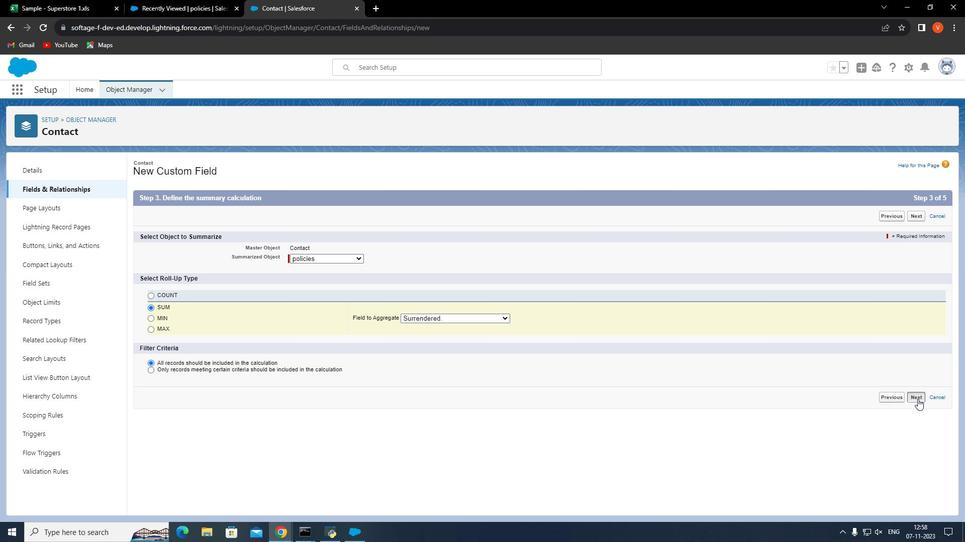 
Action: Mouse moved to (722, 341)
Screenshot: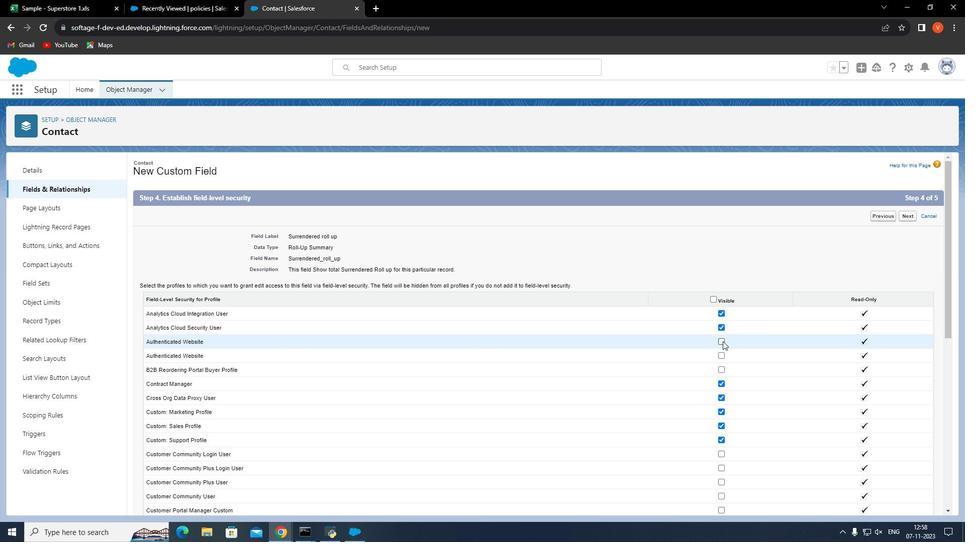 
Action: Mouse pressed left at (722, 341)
Screenshot: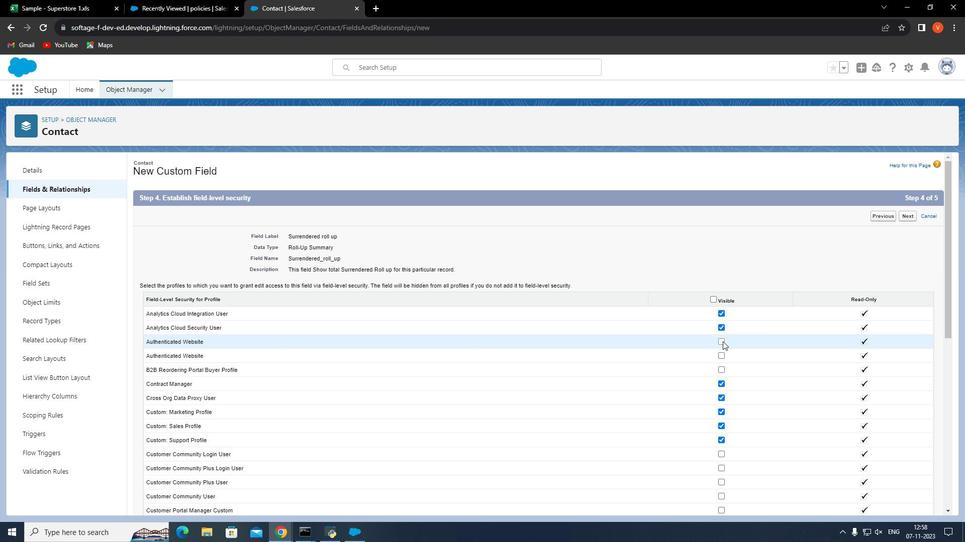 
Action: Mouse moved to (723, 354)
Screenshot: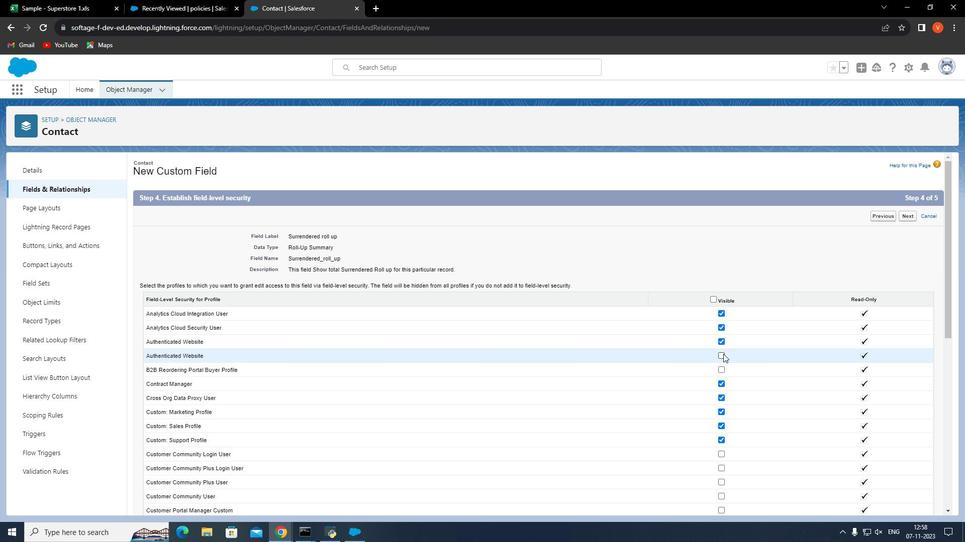 
Action: Mouse pressed left at (723, 354)
Screenshot: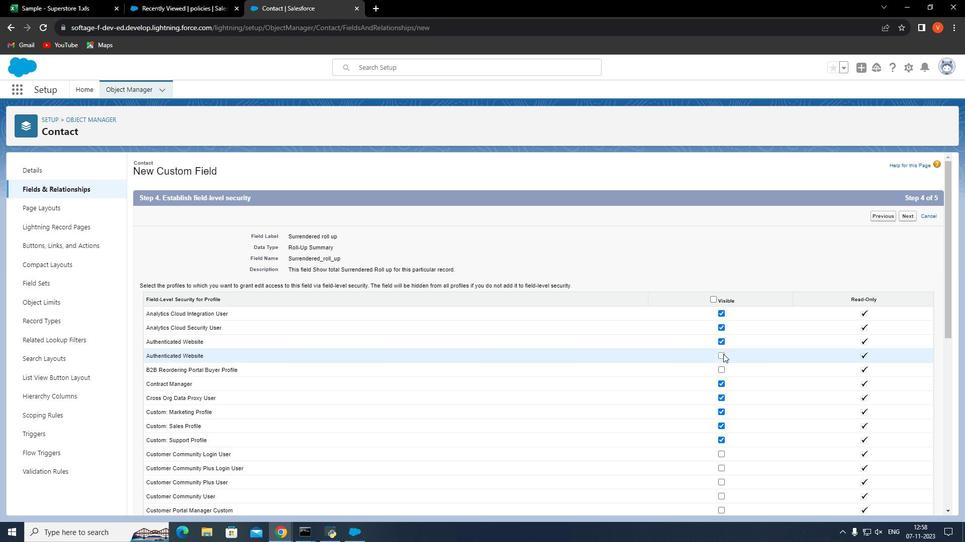 
Action: Mouse moved to (719, 364)
Screenshot: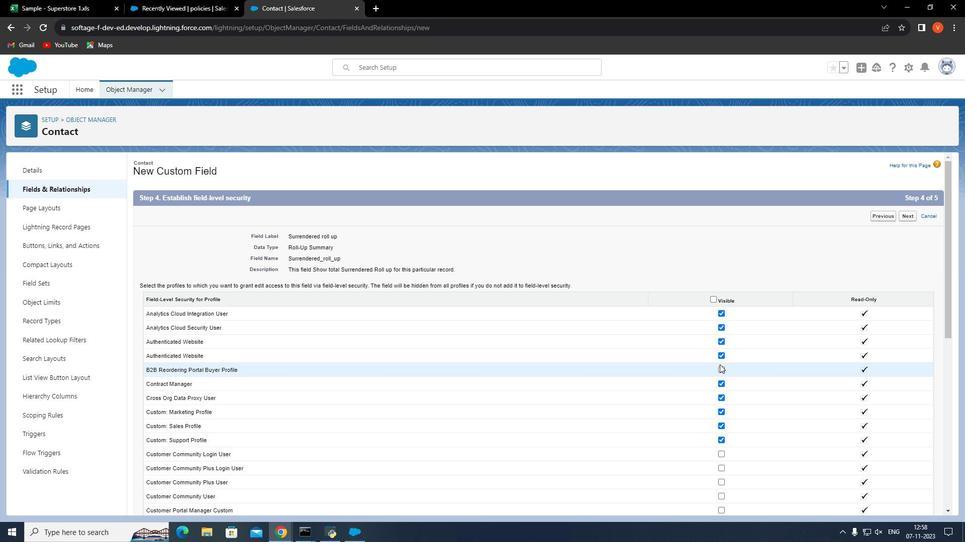 
Action: Mouse pressed left at (719, 364)
Screenshot: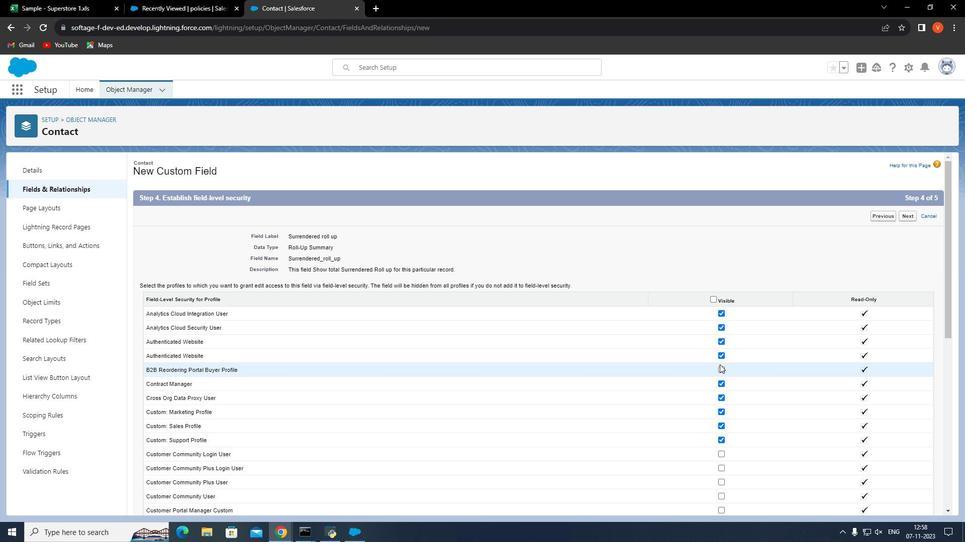 
Action: Mouse moved to (722, 367)
Screenshot: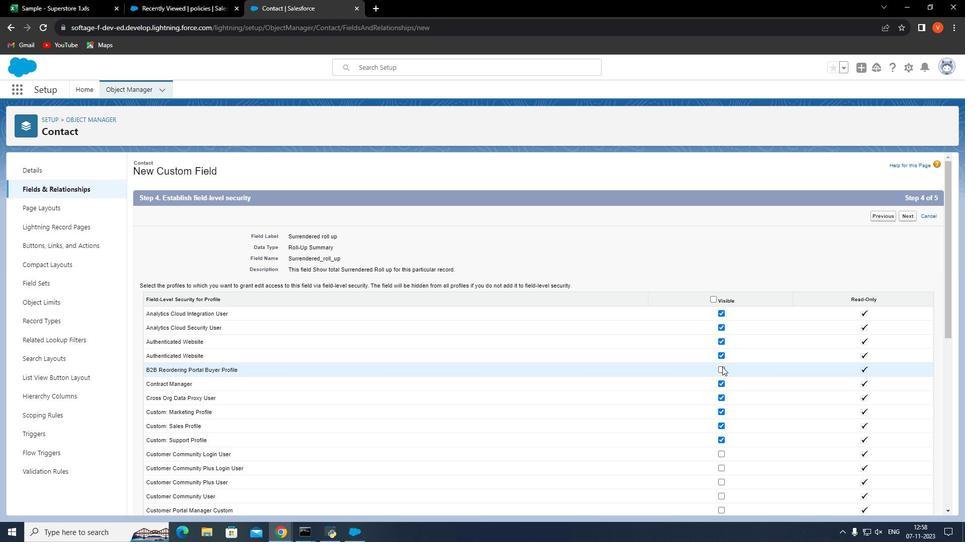 
Action: Mouse pressed left at (722, 367)
Screenshot: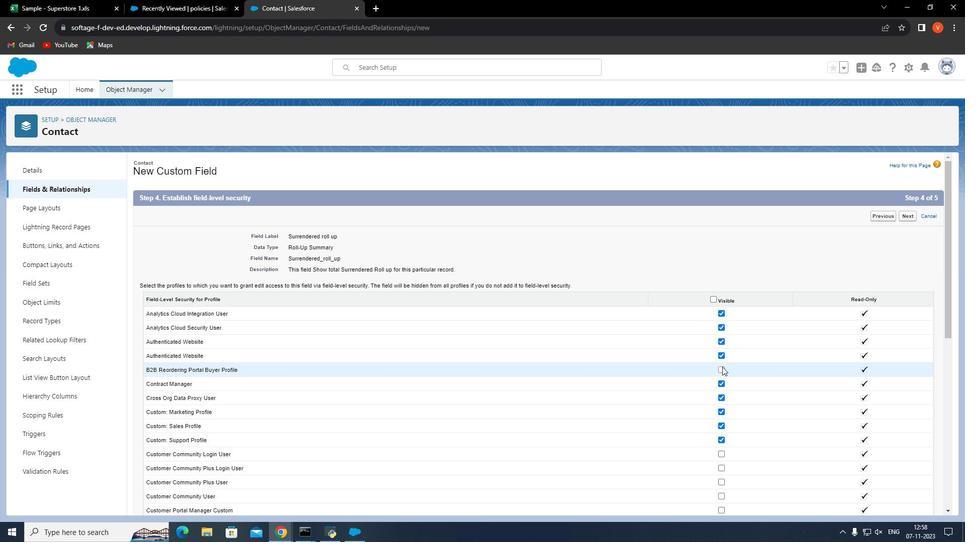 
Action: Mouse moved to (727, 382)
Screenshot: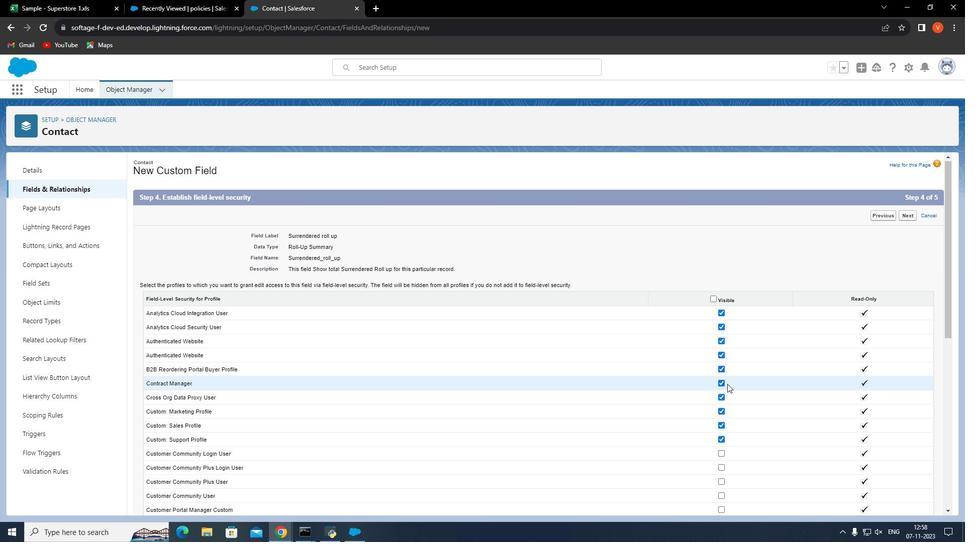 
Action: Mouse scrolled (727, 382) with delta (0, 0)
Screenshot: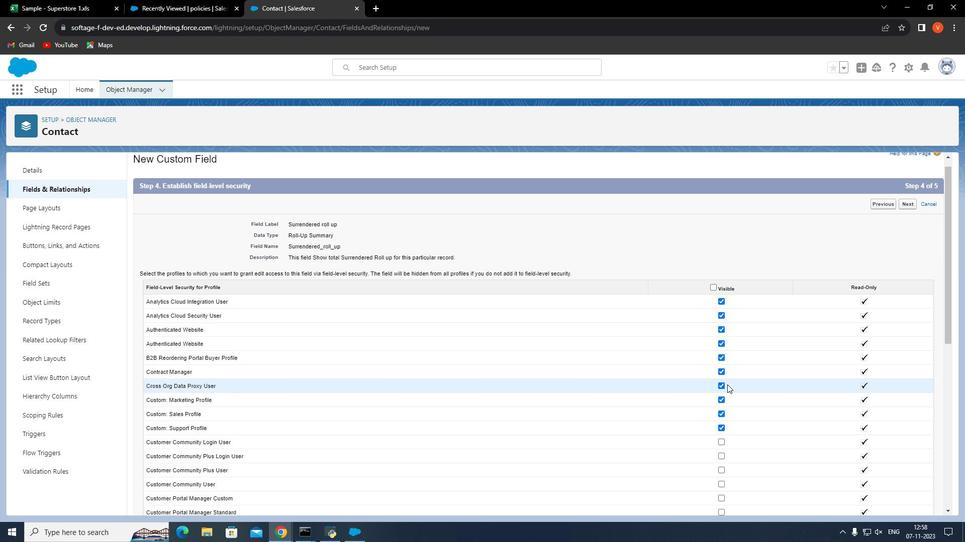 
Action: Mouse moved to (727, 385)
Screenshot: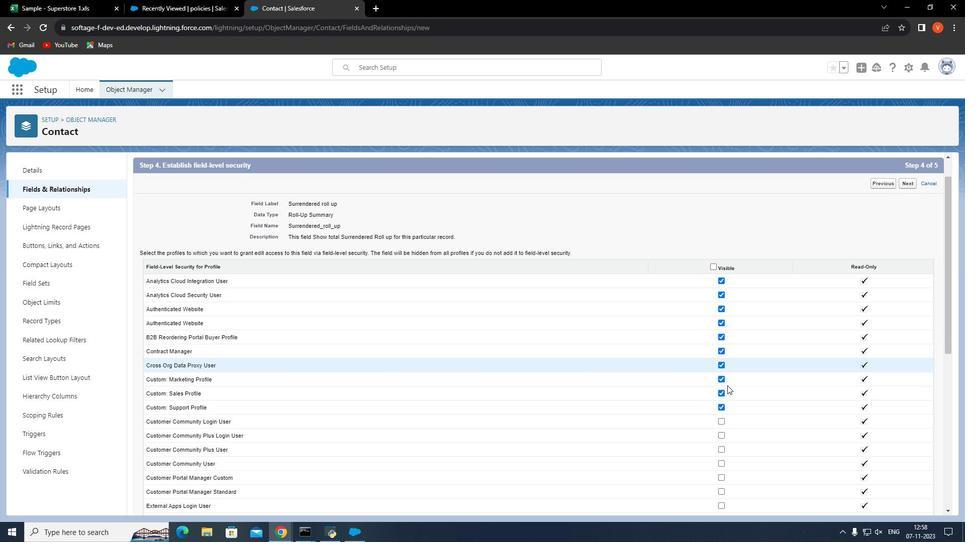
Action: Mouse scrolled (727, 384) with delta (0, 0)
Screenshot: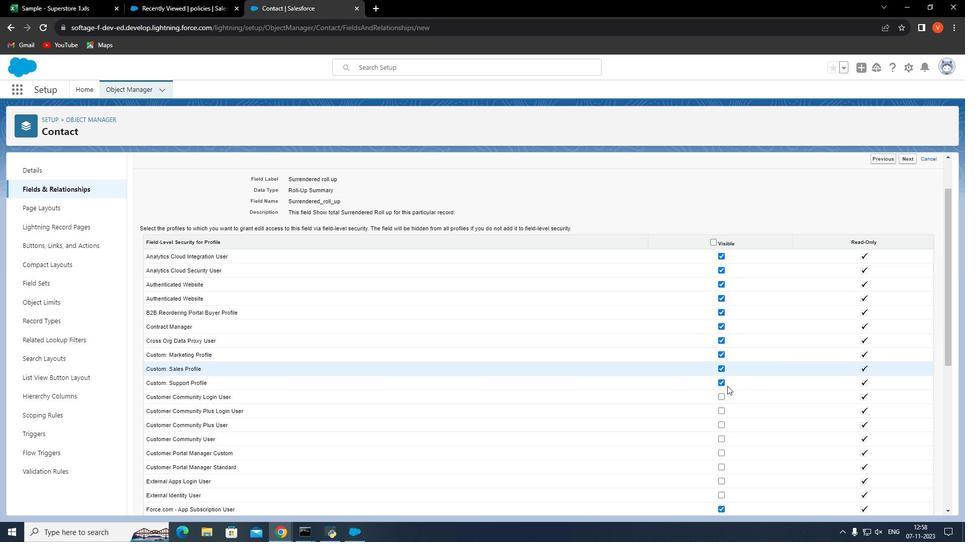 
Action: Mouse moved to (727, 386)
Screenshot: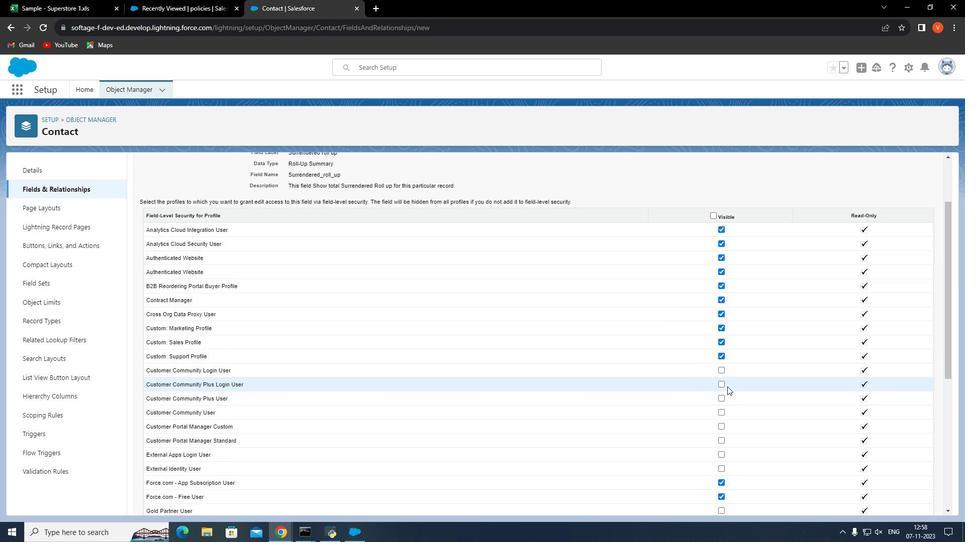 
Action: Mouse scrolled (727, 386) with delta (0, 0)
Screenshot: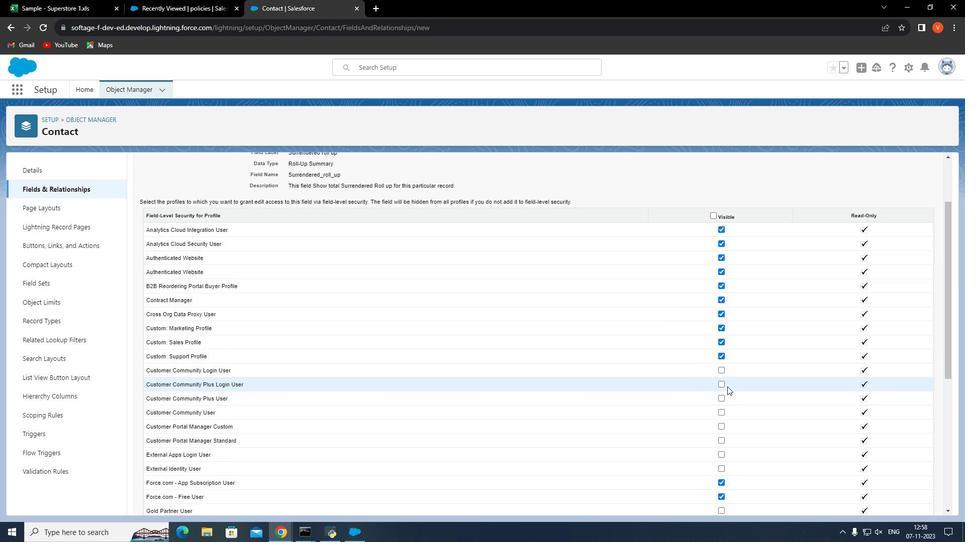 
Action: Mouse moved to (723, 307)
Screenshot: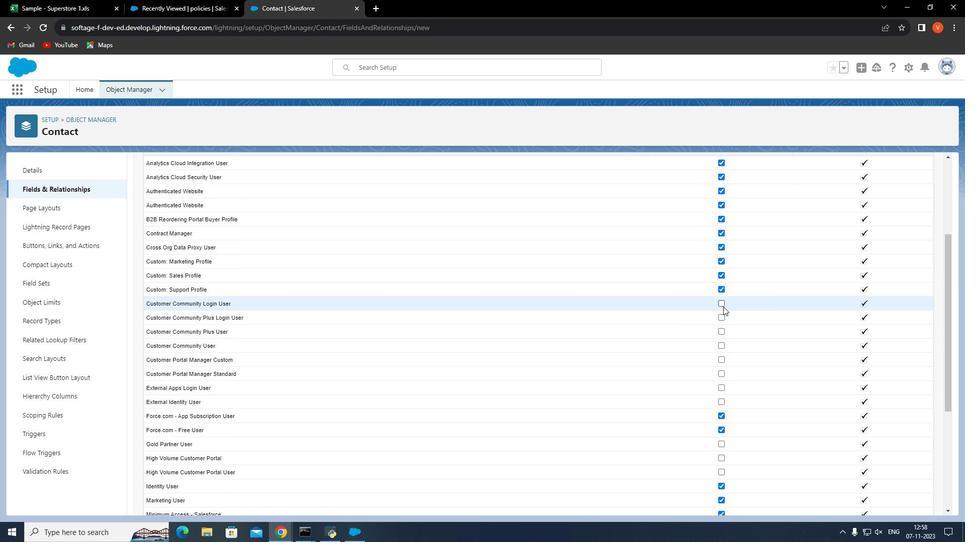 
Action: Mouse pressed left at (723, 307)
Screenshot: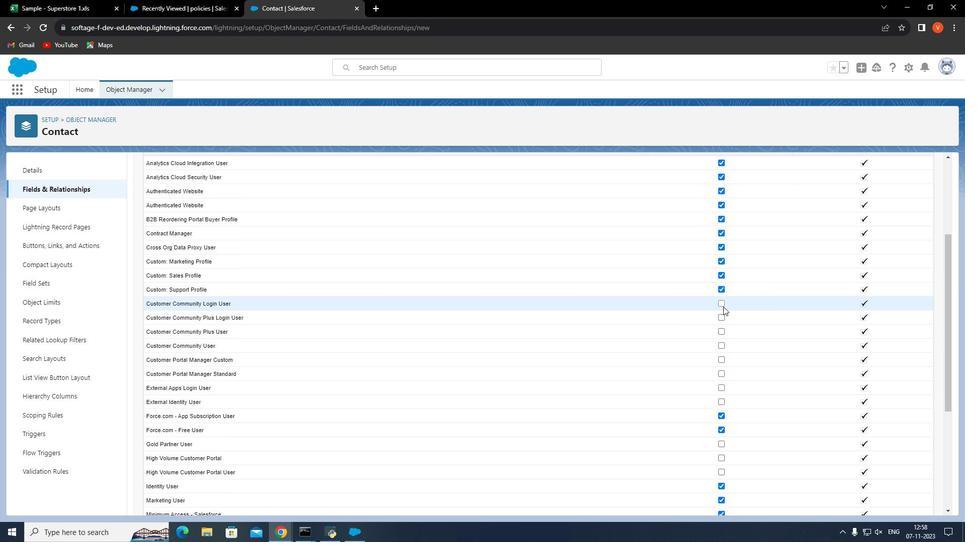 
Action: Mouse moved to (720, 318)
Screenshot: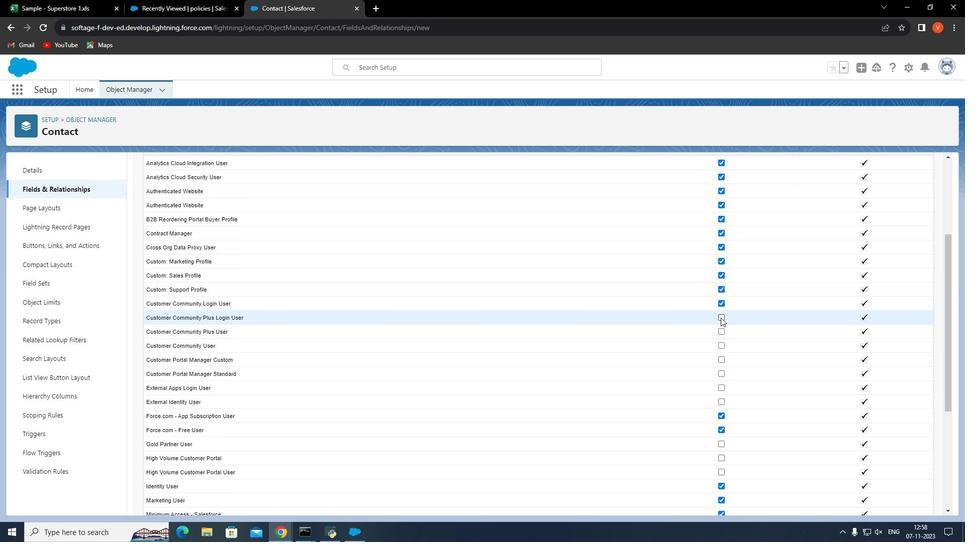 
Action: Mouse pressed left at (720, 318)
Screenshot: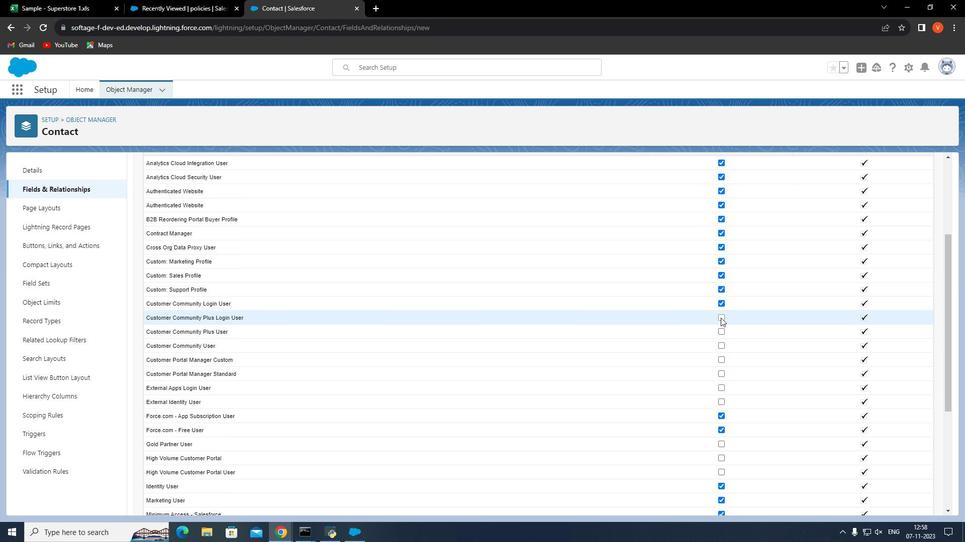 
Action: Mouse moved to (723, 333)
Screenshot: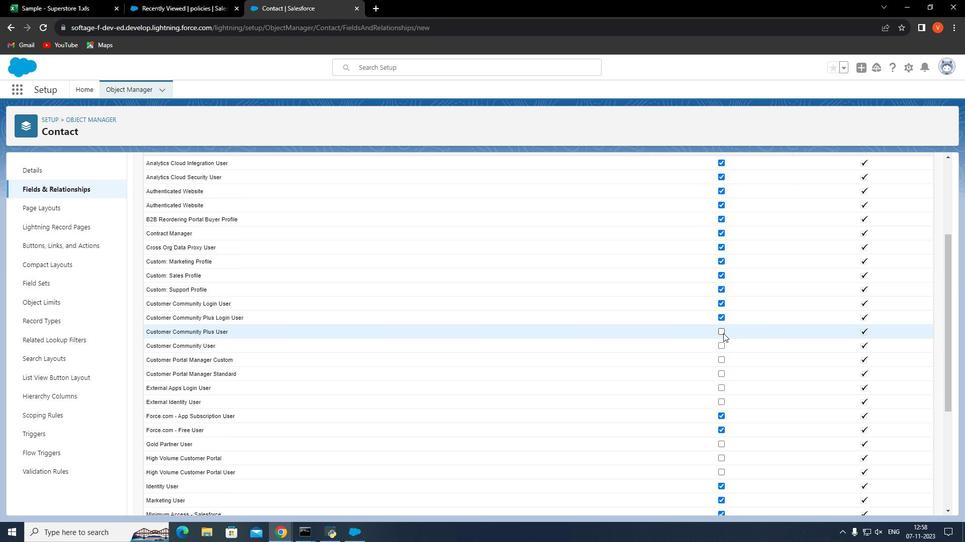 
Action: Mouse pressed left at (723, 333)
Screenshot: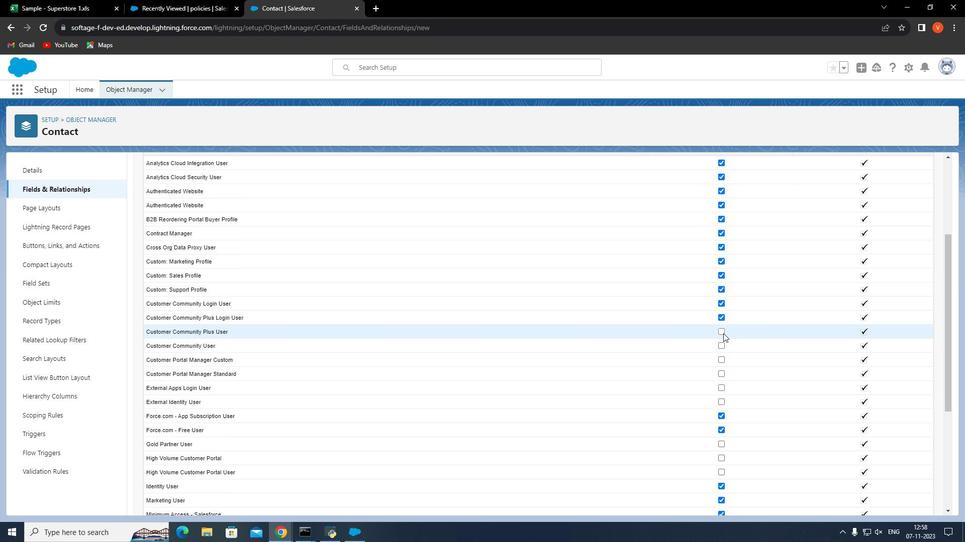 
Action: Mouse moved to (721, 344)
Screenshot: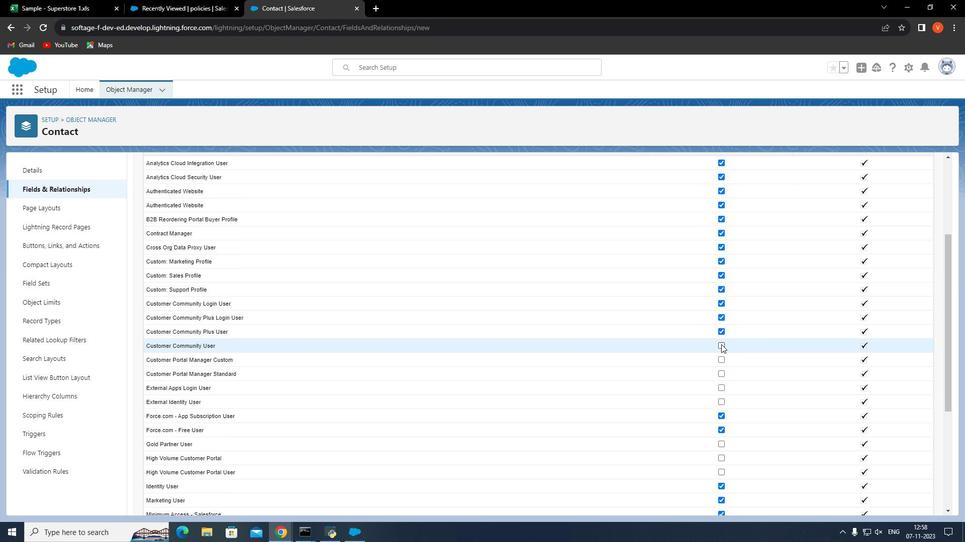 
Action: Mouse pressed left at (721, 344)
Screenshot: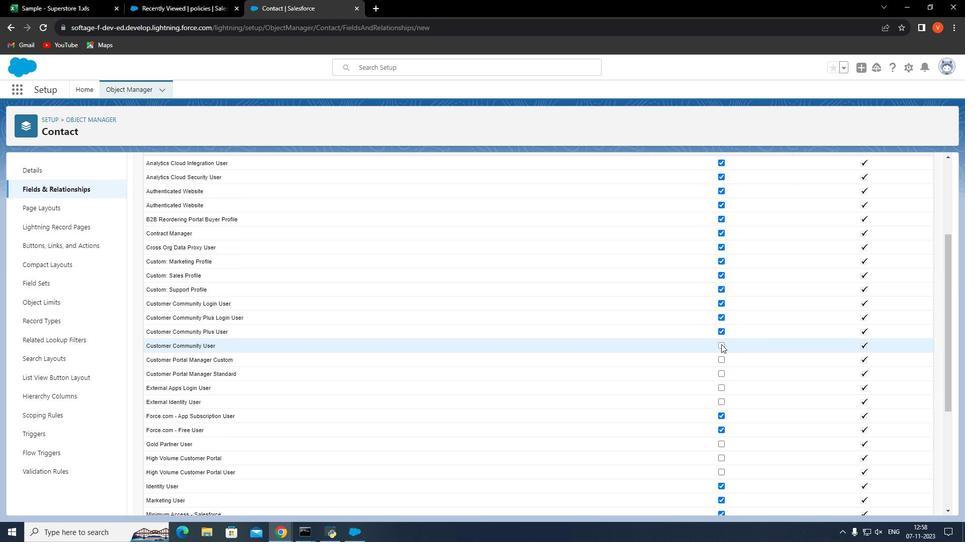 
Action: Mouse moved to (721, 360)
Screenshot: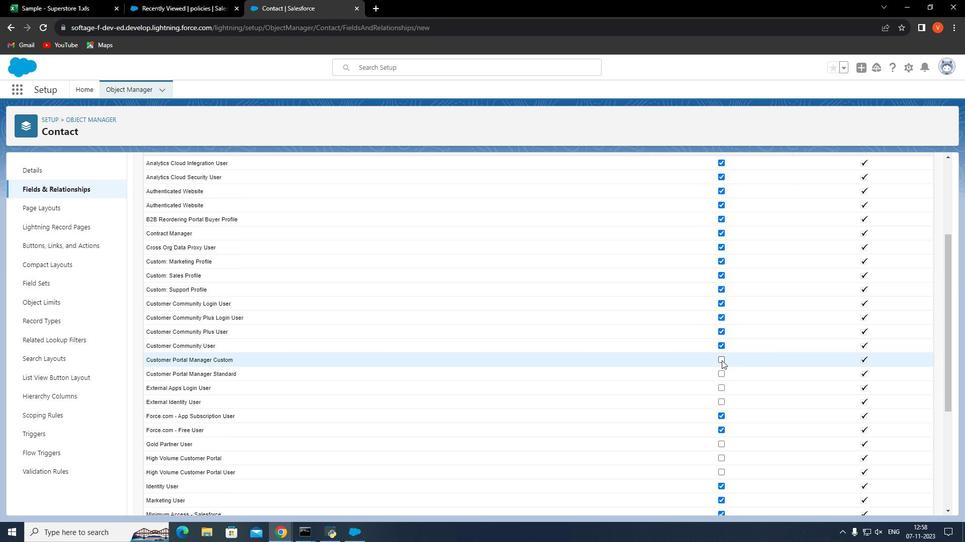 
Action: Mouse pressed left at (721, 360)
Screenshot: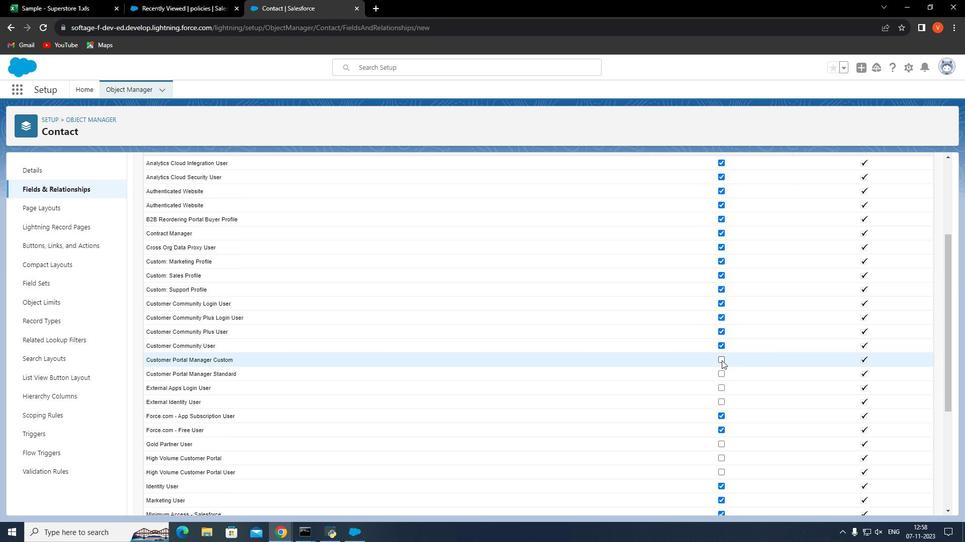 
Action: Mouse moved to (724, 371)
Screenshot: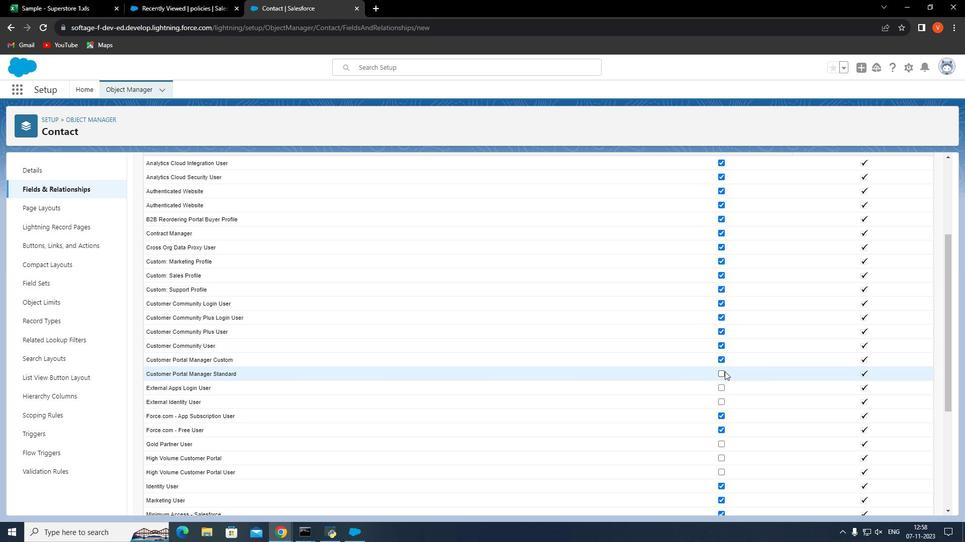 
Action: Mouse pressed left at (724, 371)
Screenshot: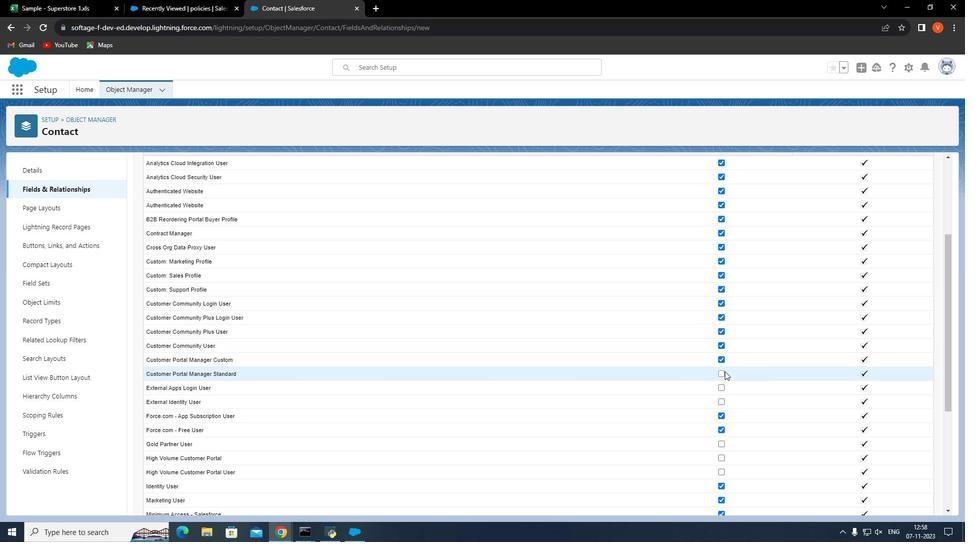 
Action: Mouse moved to (724, 388)
Screenshot: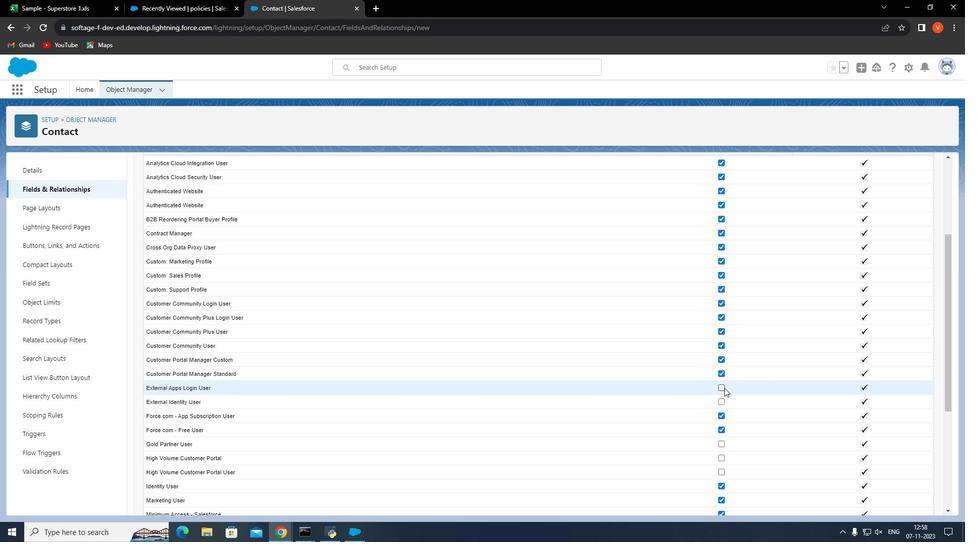 
Action: Mouse pressed left at (724, 388)
Screenshot: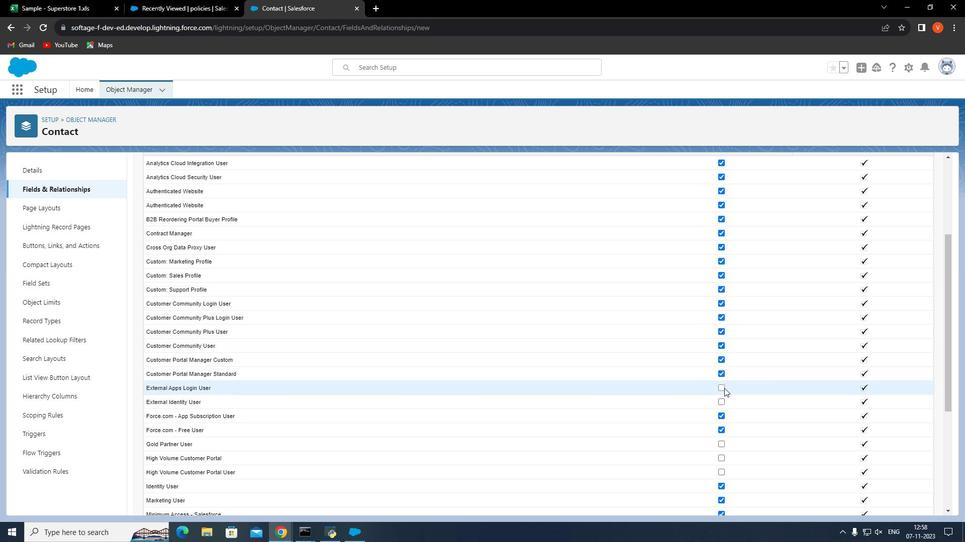 
Action: Mouse moved to (724, 401)
Screenshot: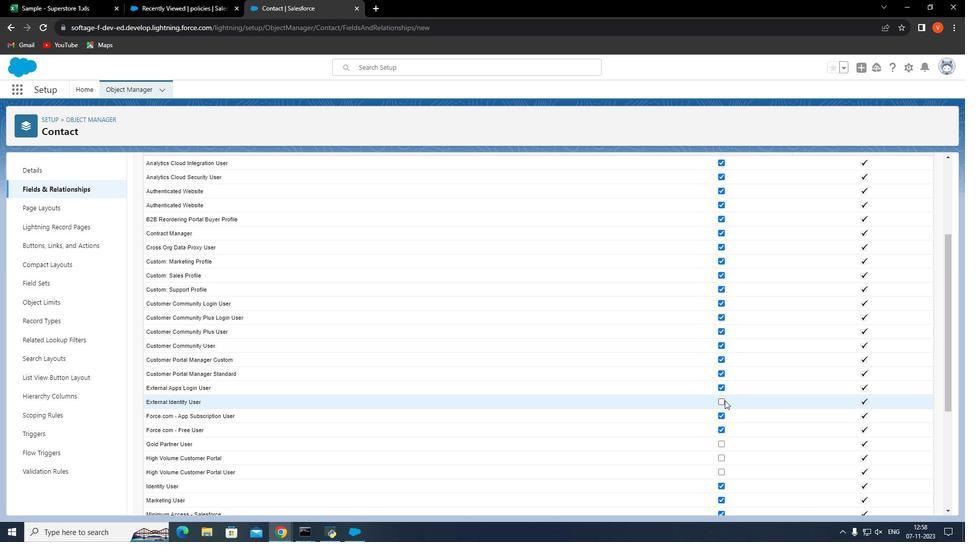 
Action: Mouse pressed left at (724, 401)
Screenshot: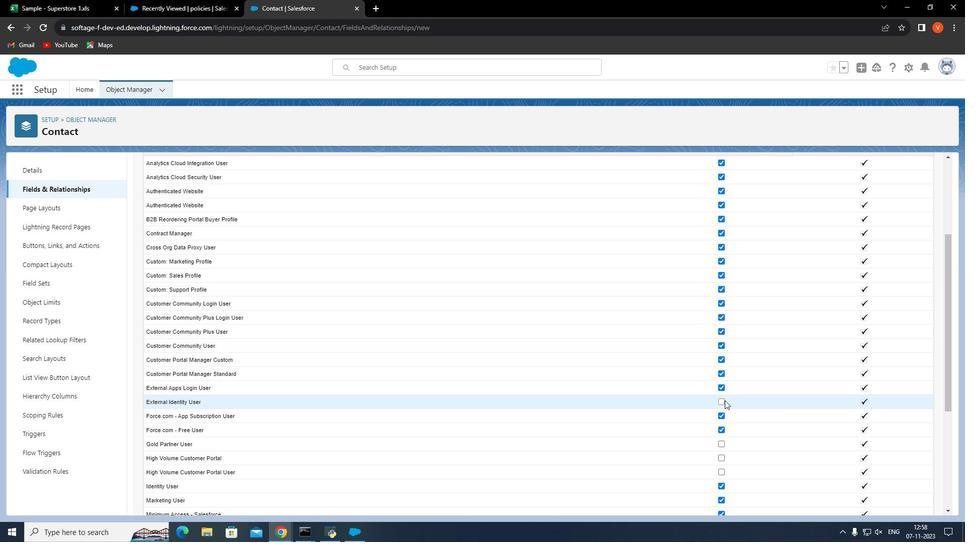 
Action: Mouse moved to (725, 399)
Screenshot: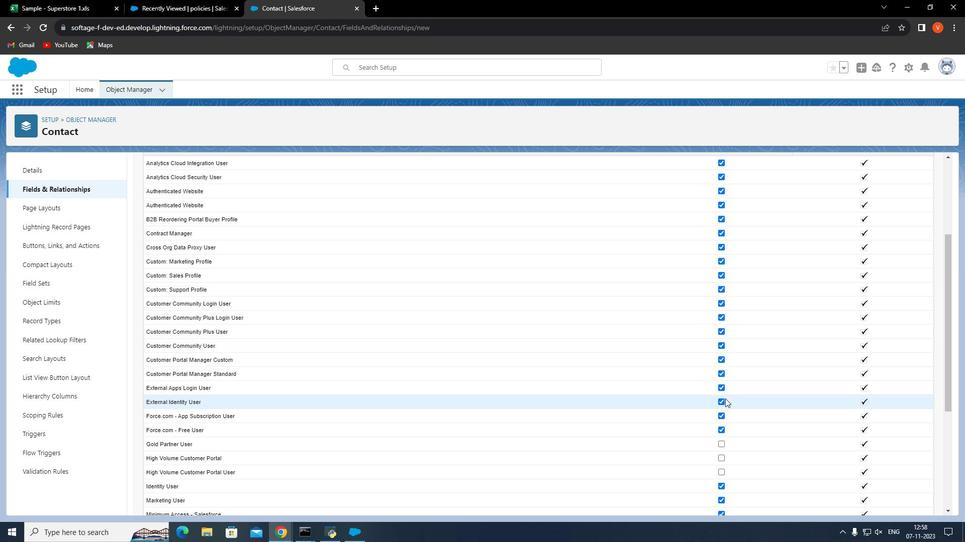 
Action: Mouse scrolled (725, 398) with delta (0, 0)
Screenshot: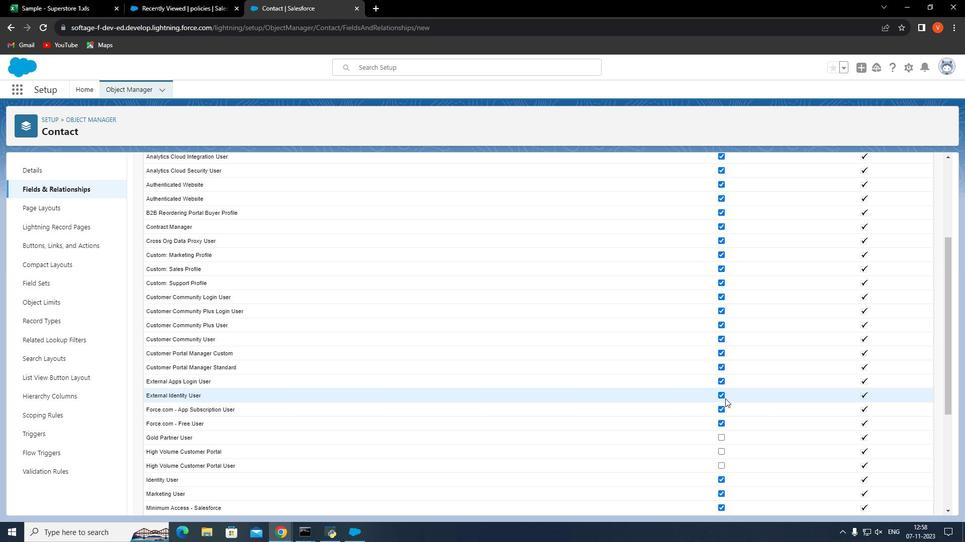 
Action: Mouse scrolled (725, 398) with delta (0, 0)
Screenshot: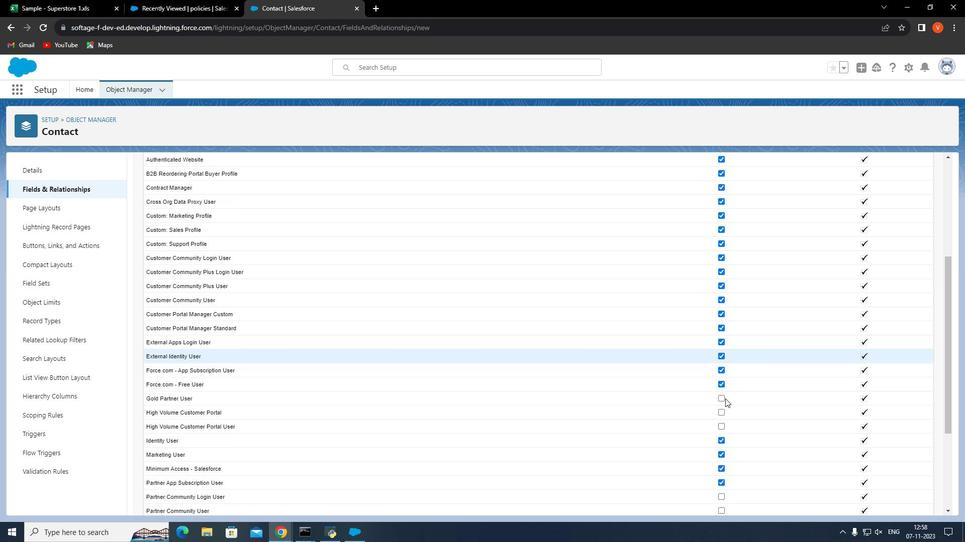 
Action: Mouse moved to (725, 398)
Screenshot: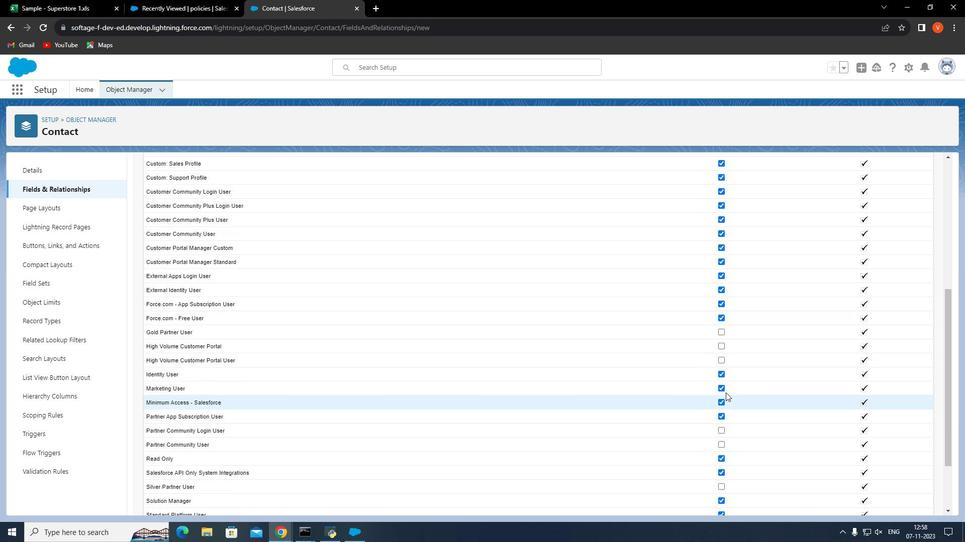 
Action: Mouse scrolled (725, 398) with delta (0, 0)
Screenshot: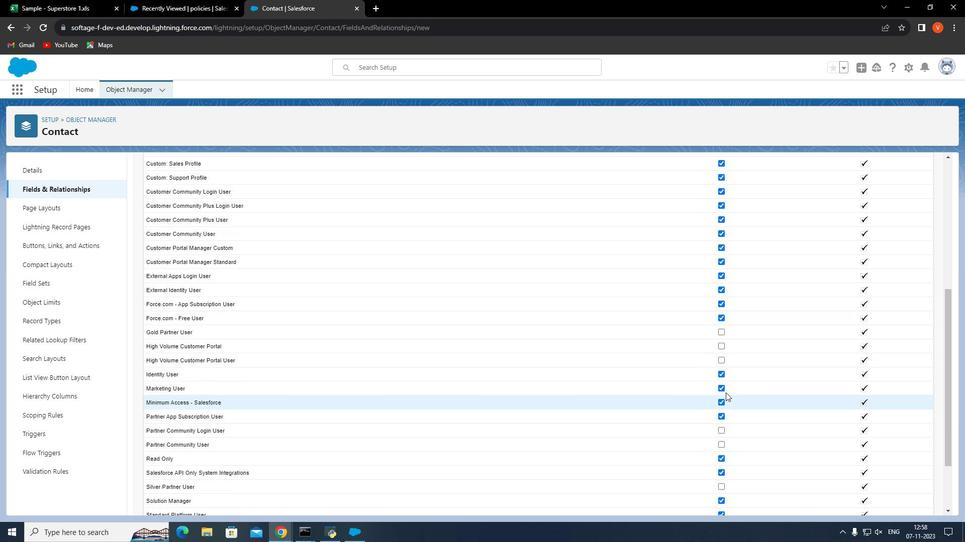 
Action: Mouse moved to (722, 294)
Screenshot: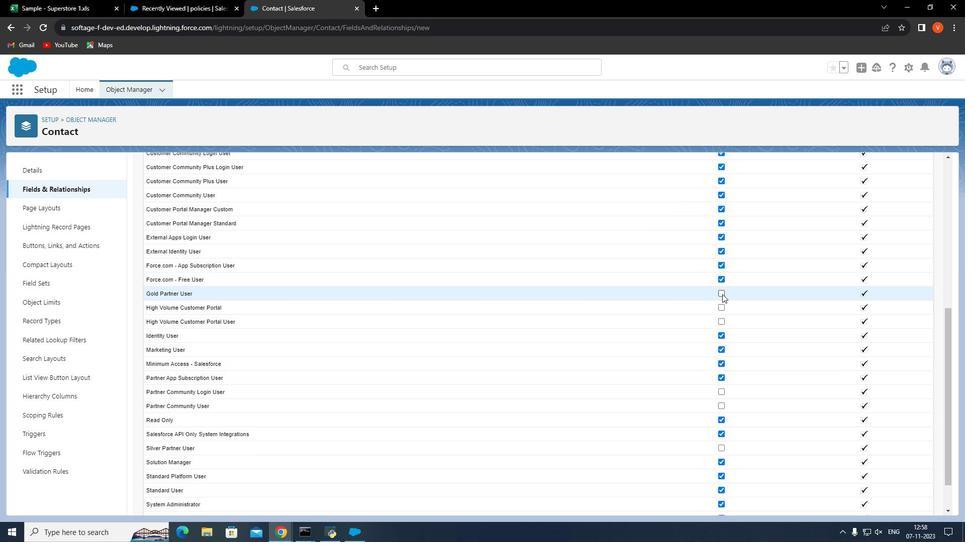 
Action: Mouse pressed left at (722, 294)
Screenshot: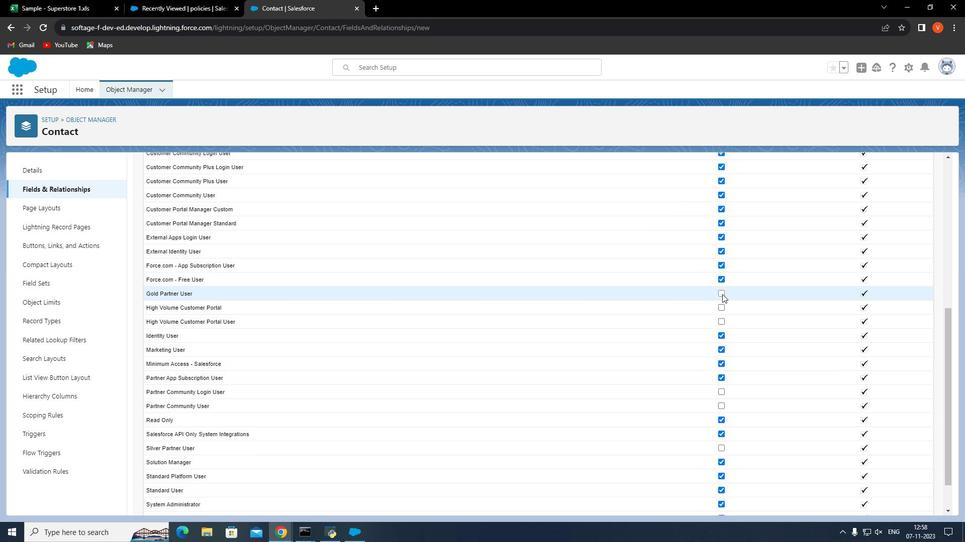 
Action: Mouse moved to (720, 307)
Screenshot: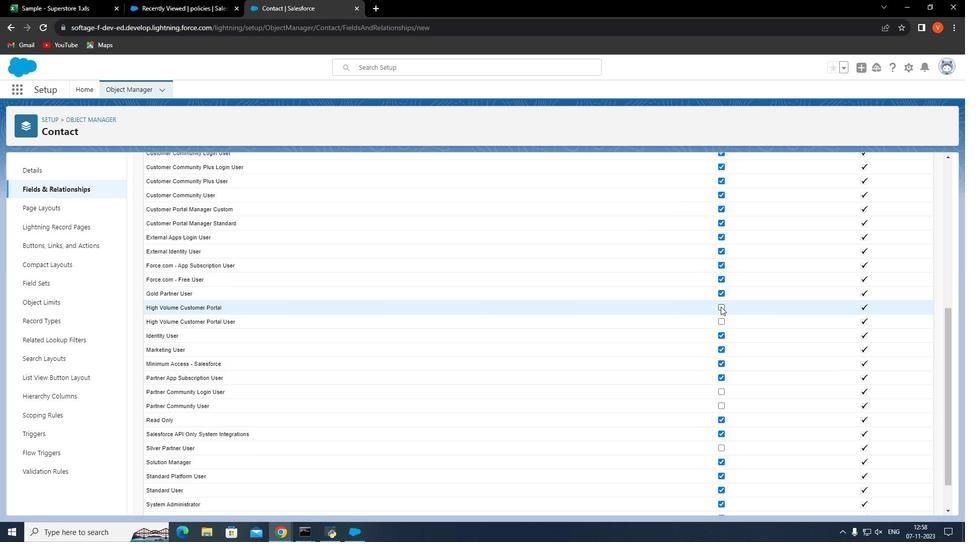 
Action: Mouse pressed left at (720, 307)
Screenshot: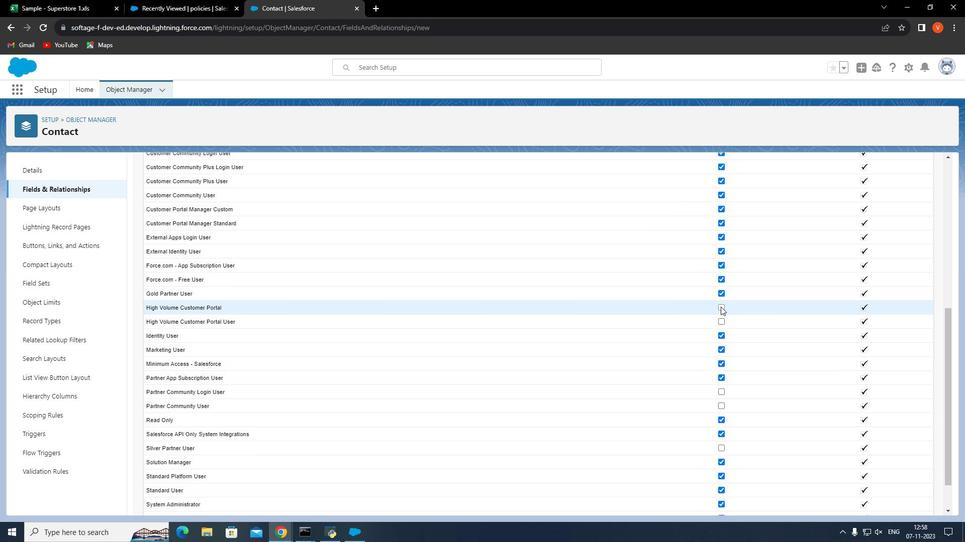 
Action: Mouse moved to (723, 321)
Screenshot: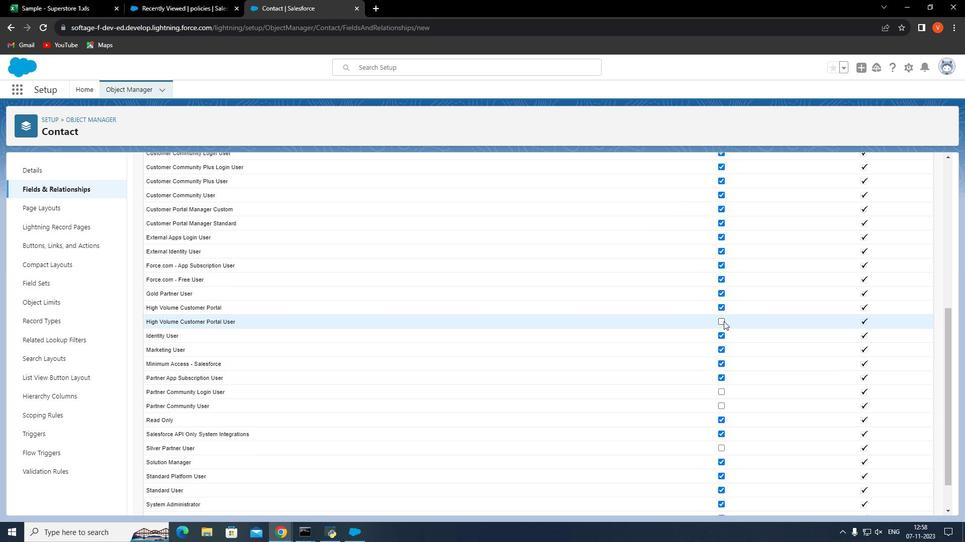 
Action: Mouse pressed left at (723, 321)
Screenshot: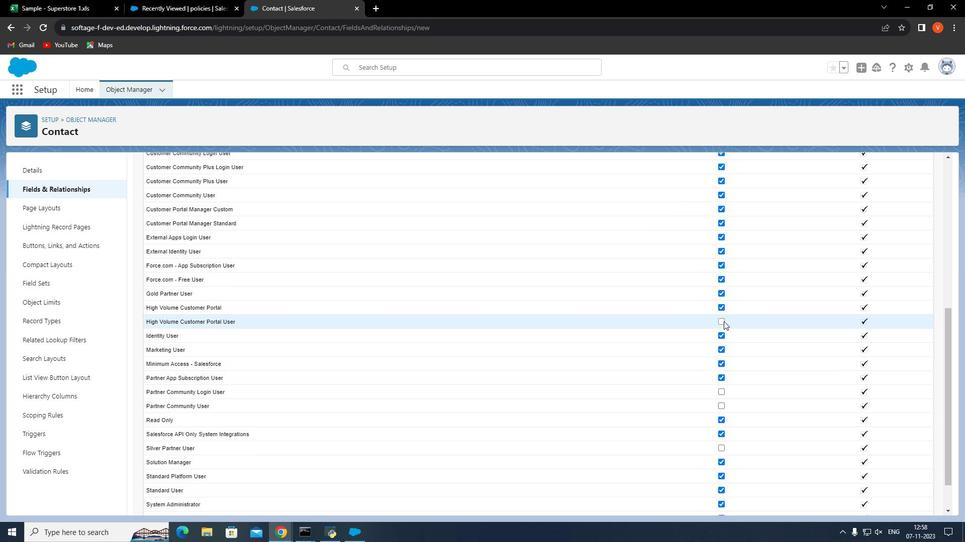 
Action: Mouse moved to (722, 390)
Screenshot: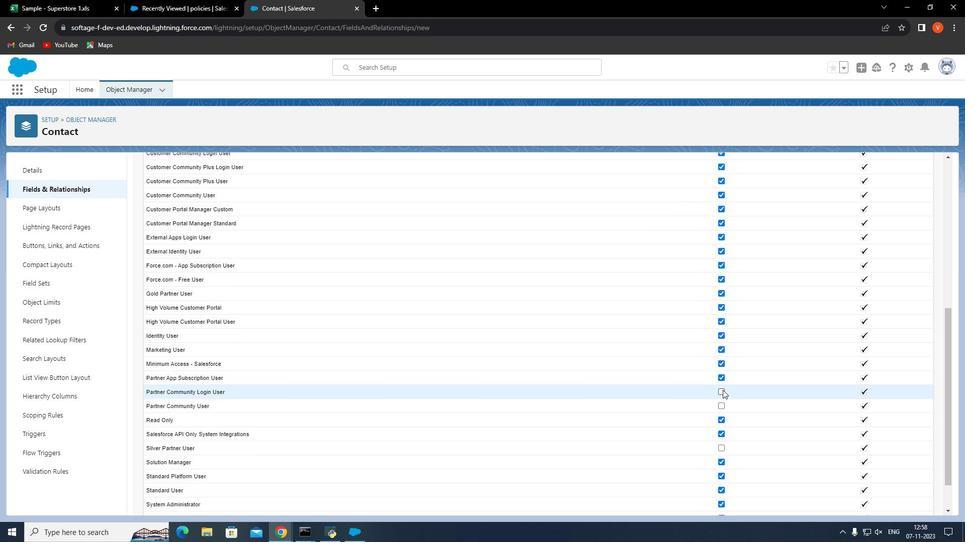 
Action: Mouse pressed left at (722, 390)
Screenshot: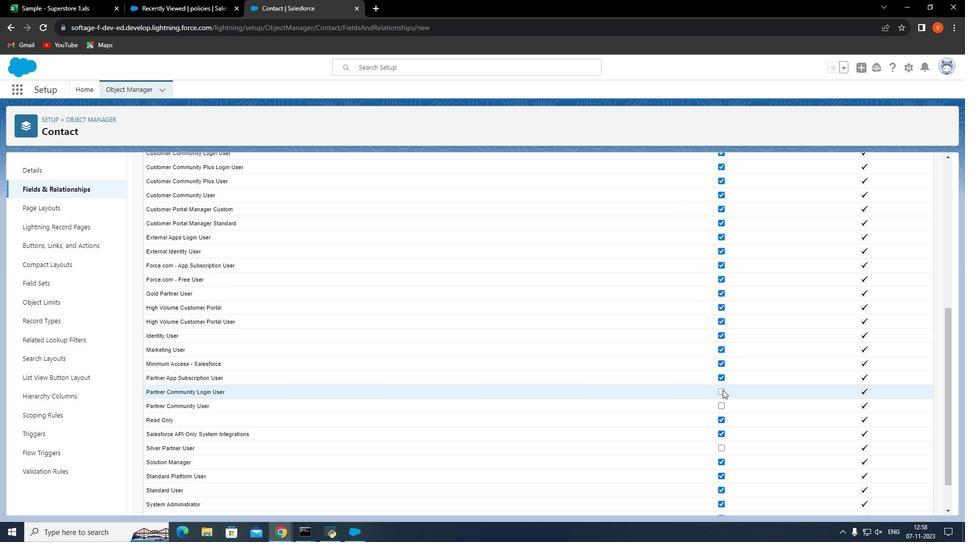 
Action: Mouse moved to (721, 405)
Screenshot: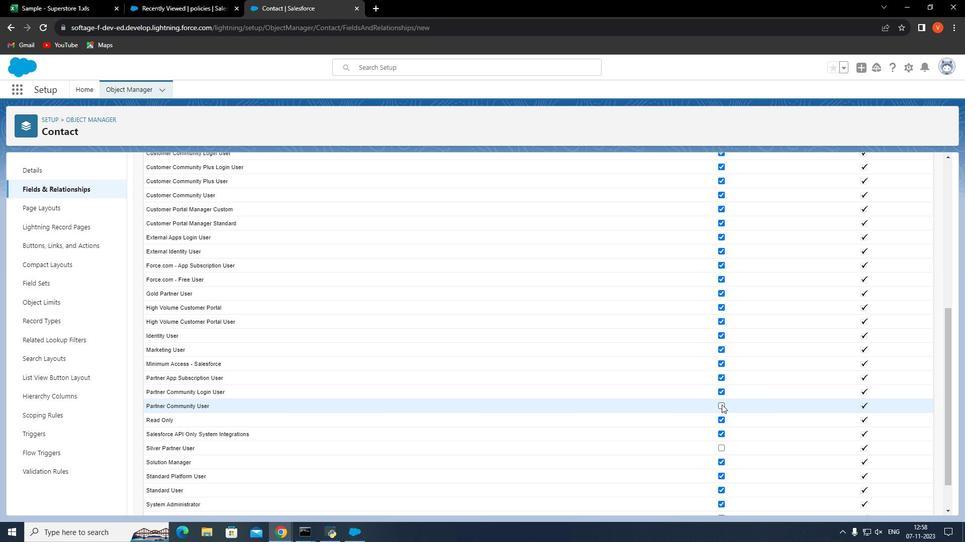 
Action: Mouse pressed left at (721, 405)
Screenshot: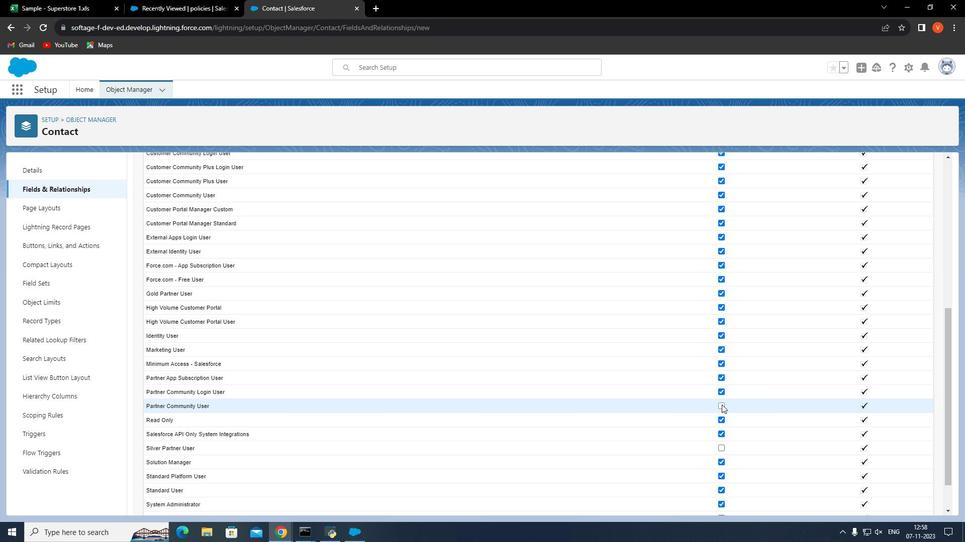
Action: Mouse scrolled (721, 404) with delta (0, 0)
Screenshot: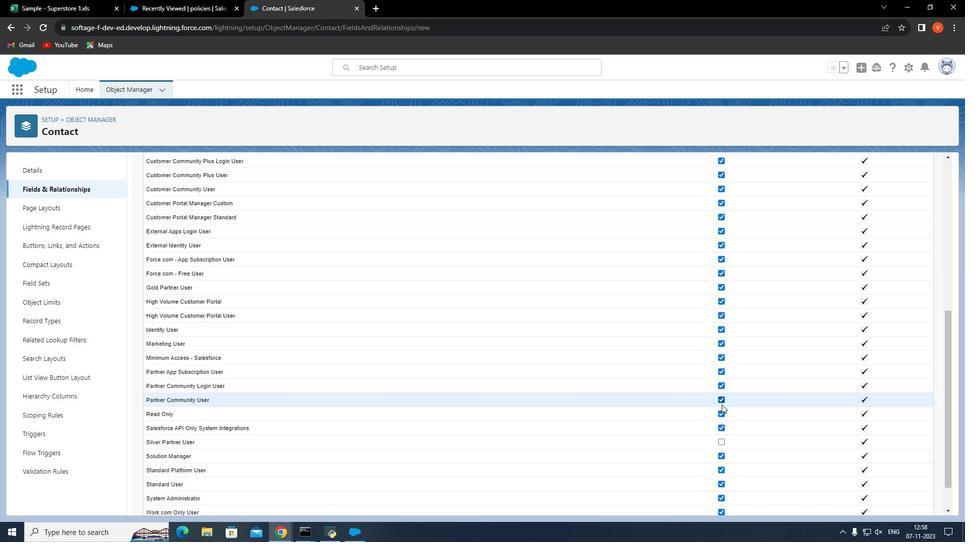 
Action: Mouse scrolled (721, 404) with delta (0, 0)
Screenshot: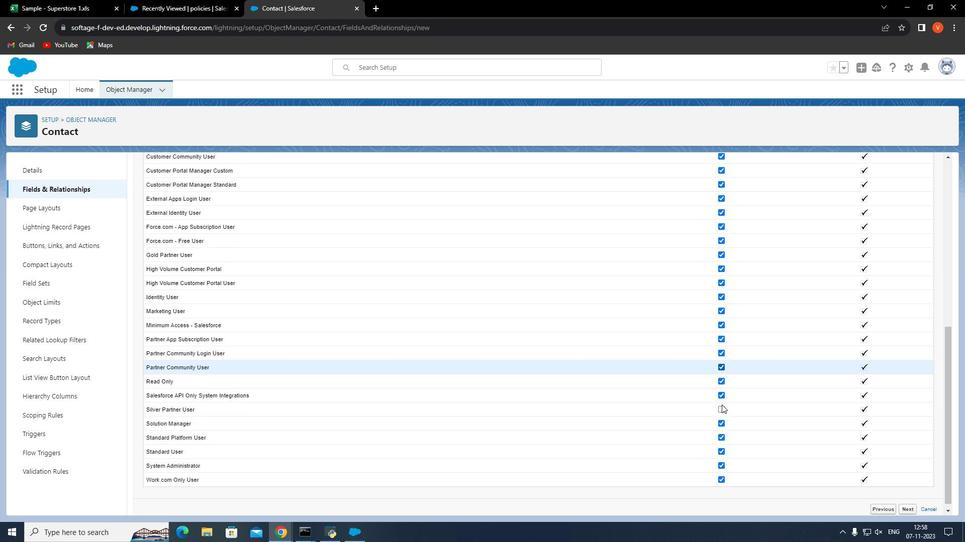 
Action: Mouse scrolled (721, 404) with delta (0, 0)
Screenshot: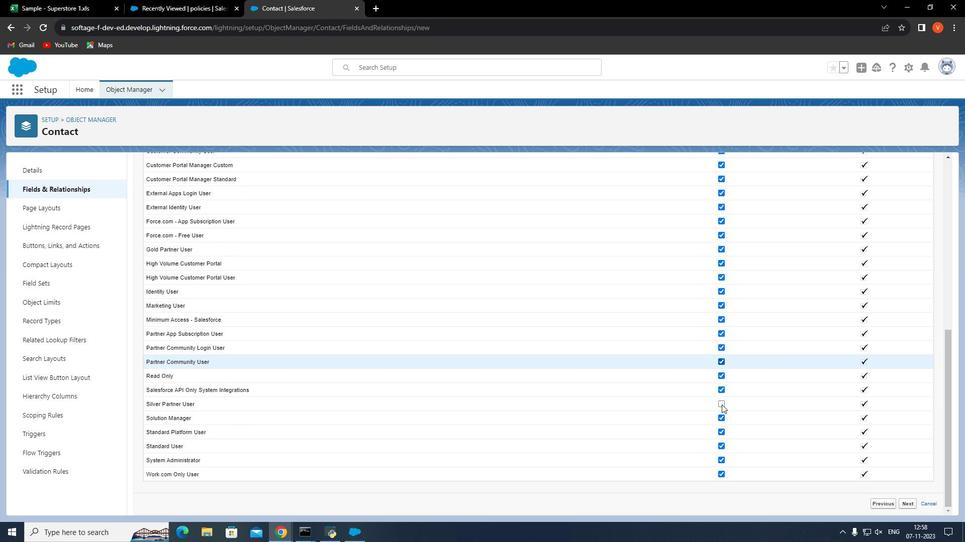 
Action: Mouse moved to (912, 502)
Screenshot: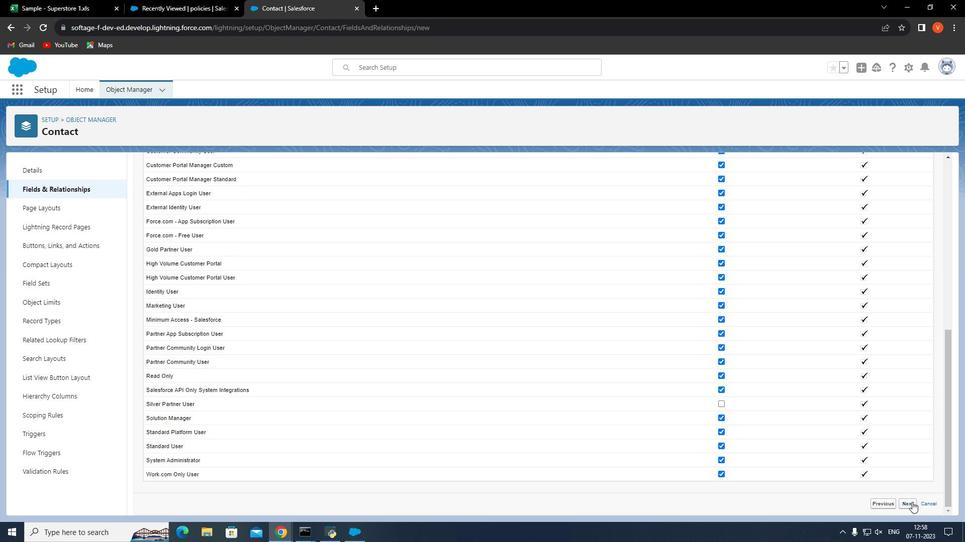 
Action: Mouse pressed left at (912, 502)
Screenshot: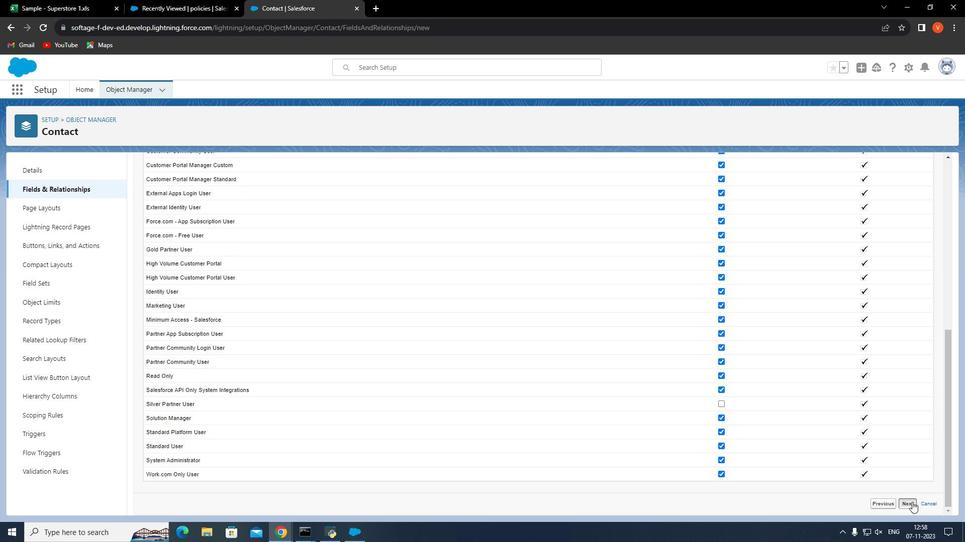
Action: Mouse moved to (911, 393)
Screenshot: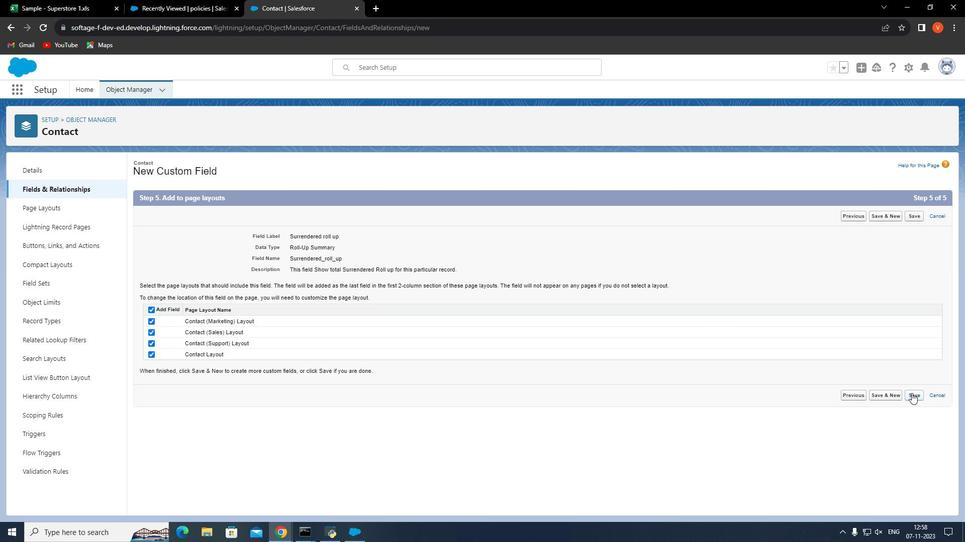 
Action: Mouse pressed left at (911, 393)
Screenshot: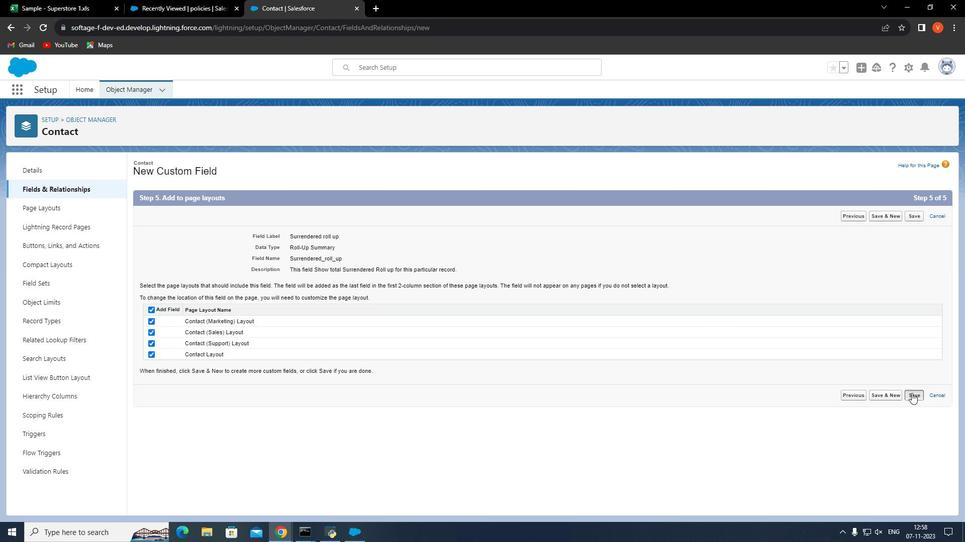 
Action: Mouse moved to (642, 166)
Screenshot: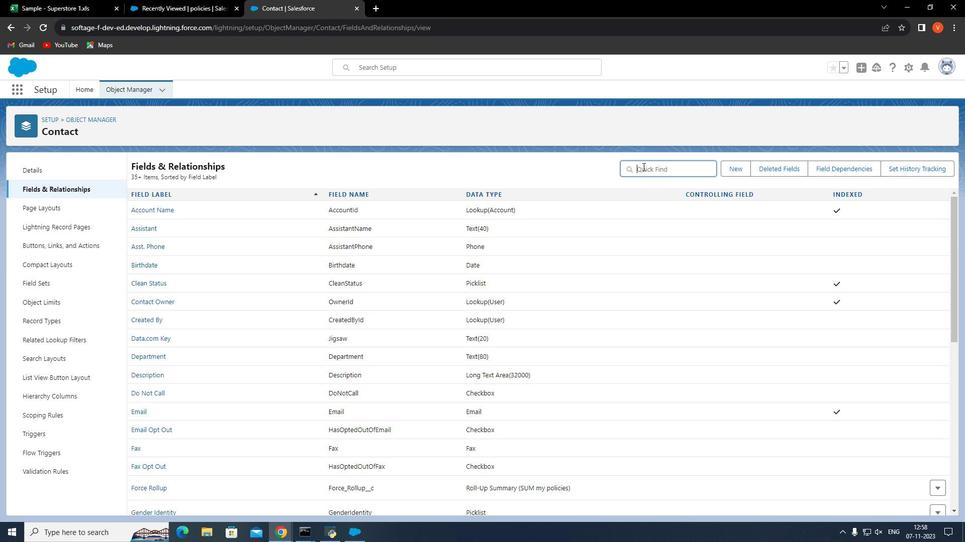 
Action: Mouse pressed left at (642, 166)
Screenshot: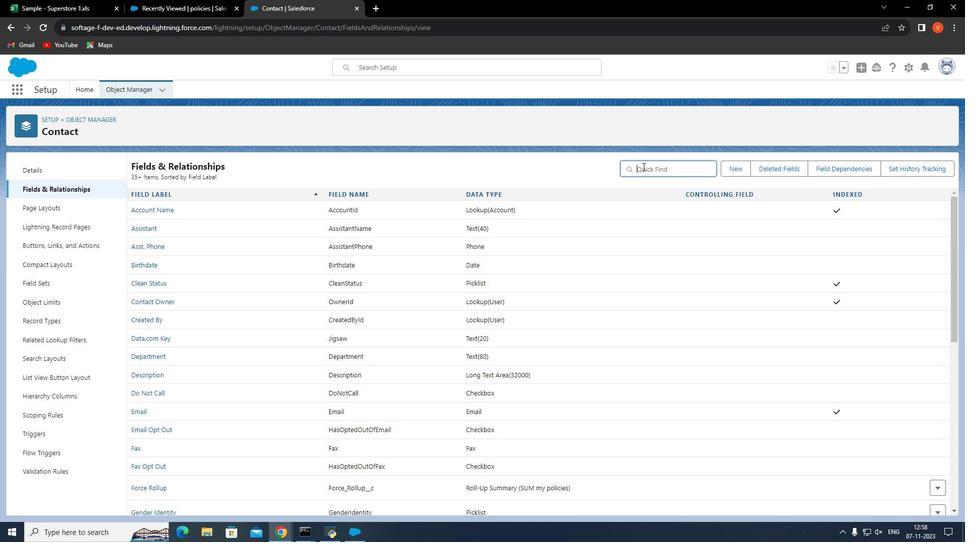 
Action: Mouse moved to (568, 126)
Screenshot: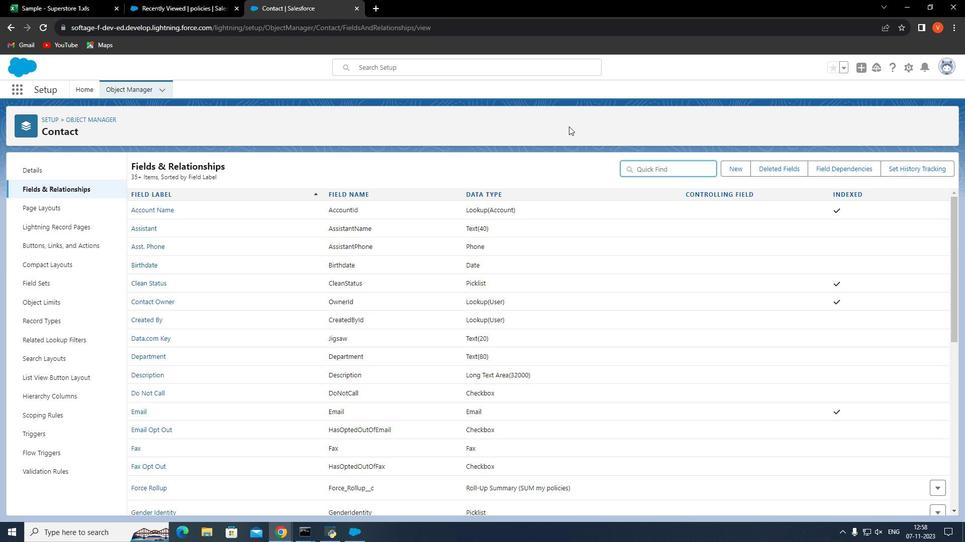 
Action: Key pressed surr
Screenshot: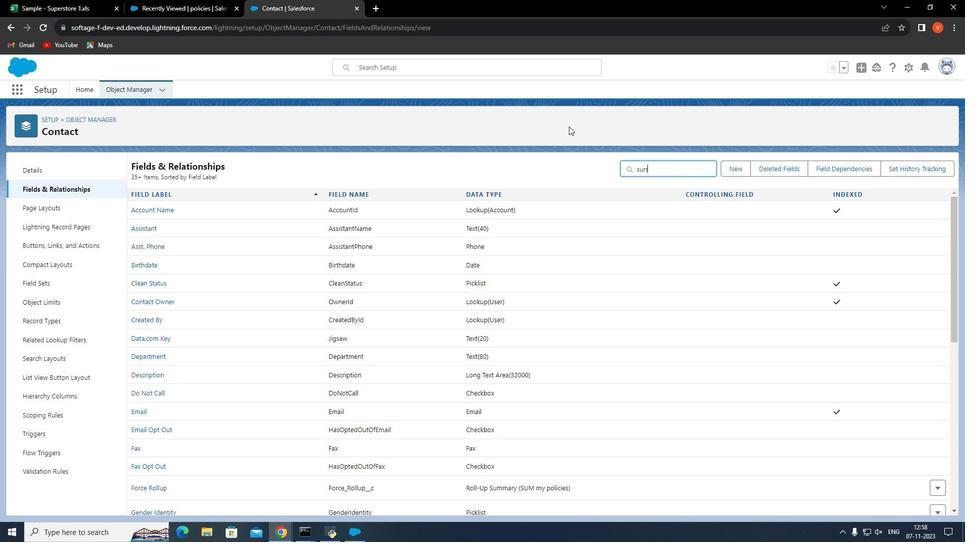 
Action: Mouse moved to (160, 212)
Screenshot: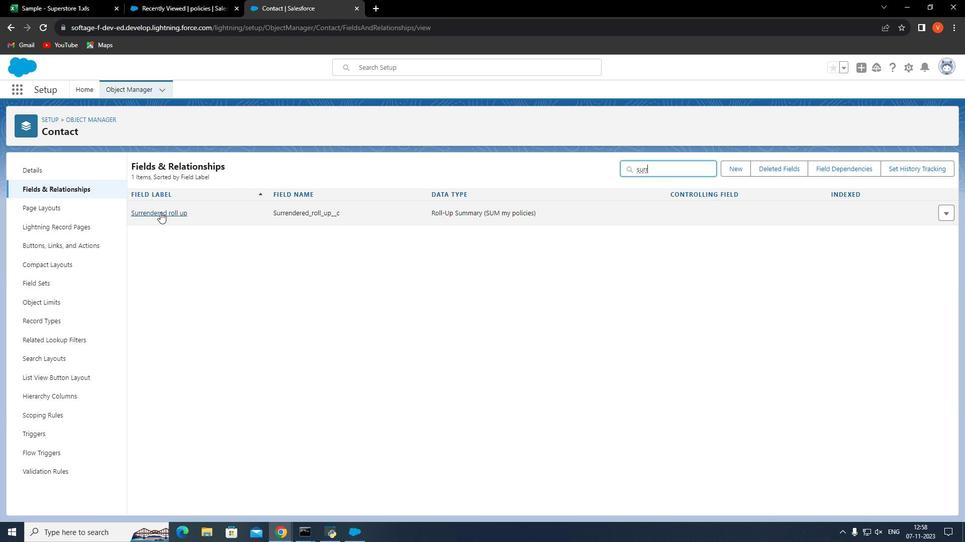 
Action: Mouse pressed left at (160, 212)
Screenshot: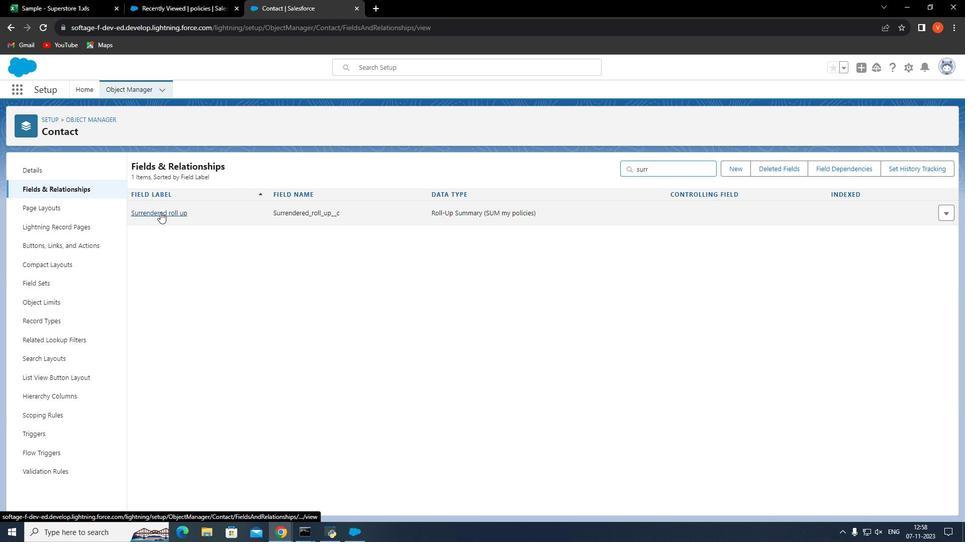 
Action: Mouse moved to (423, 332)
Screenshot: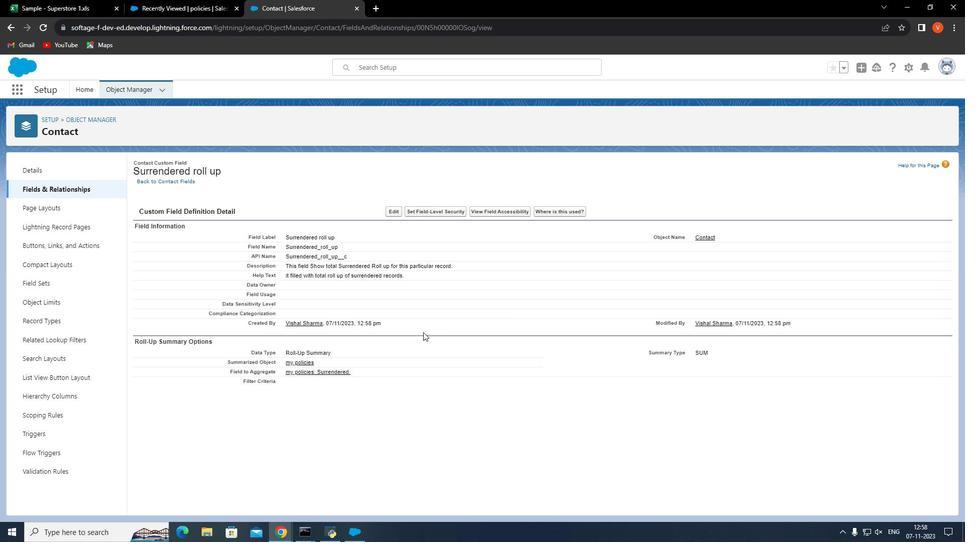 
